 Task: Find connections with filter location Cajamar with filter topic #Futurewith filter profile language French with filter current company Amdocs with filter school St. Joseph's Degree & PG College with filter industry Wholesale Food and Beverage with filter service category Bartending with filter keywords title Over the Phone Interpreter
Action: Mouse moved to (654, 67)
Screenshot: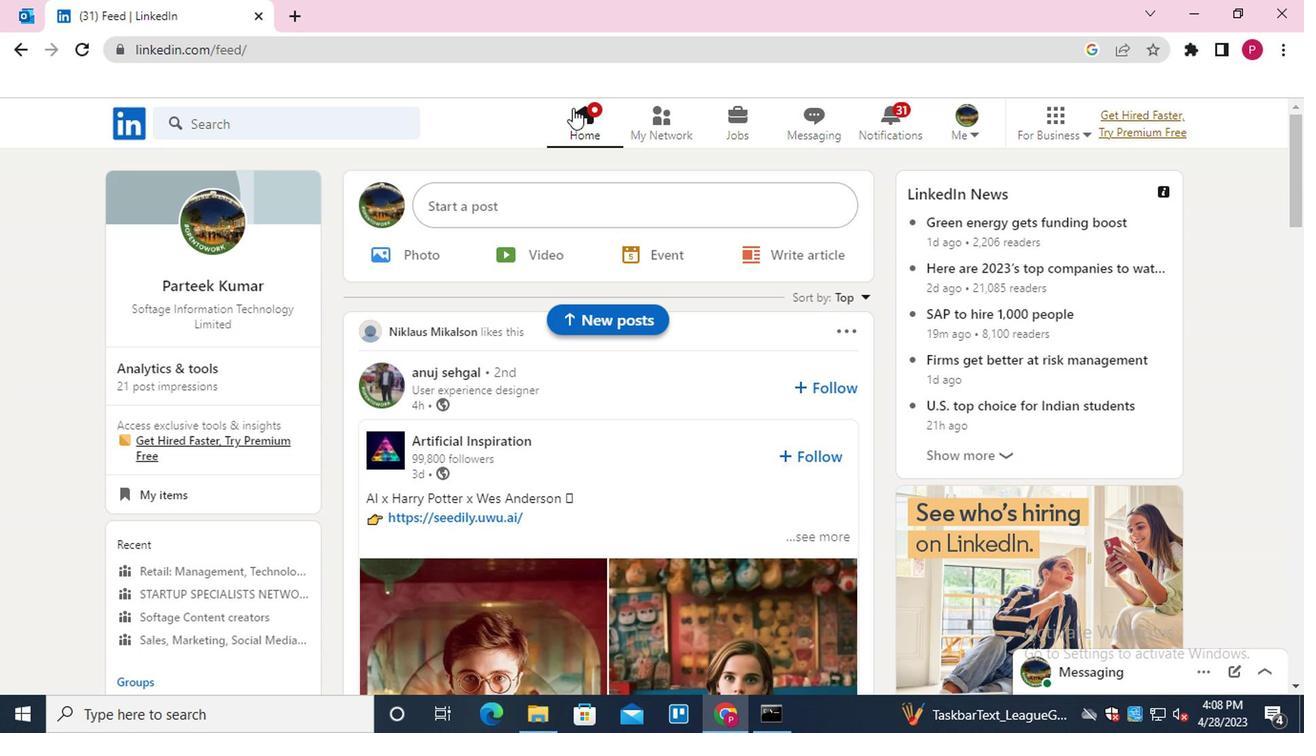 
Action: Mouse pressed left at (654, 67)
Screenshot: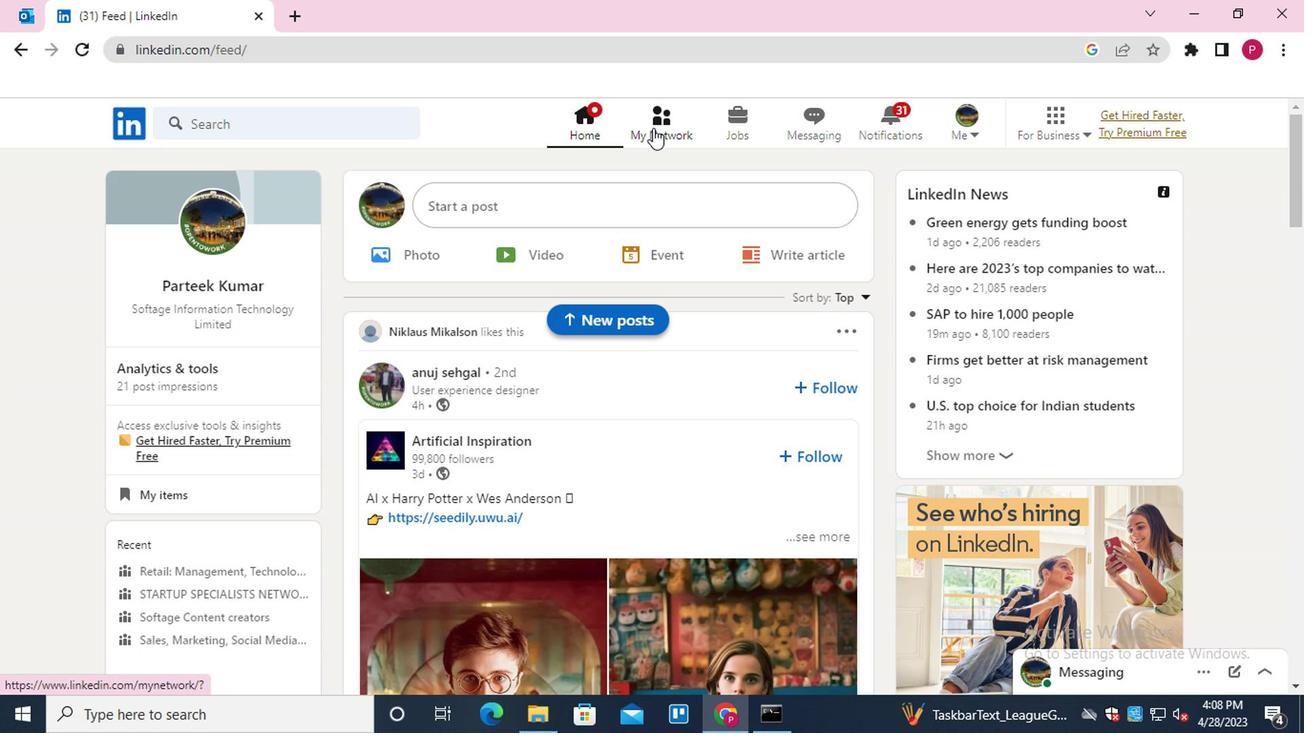 
Action: Mouse moved to (345, 182)
Screenshot: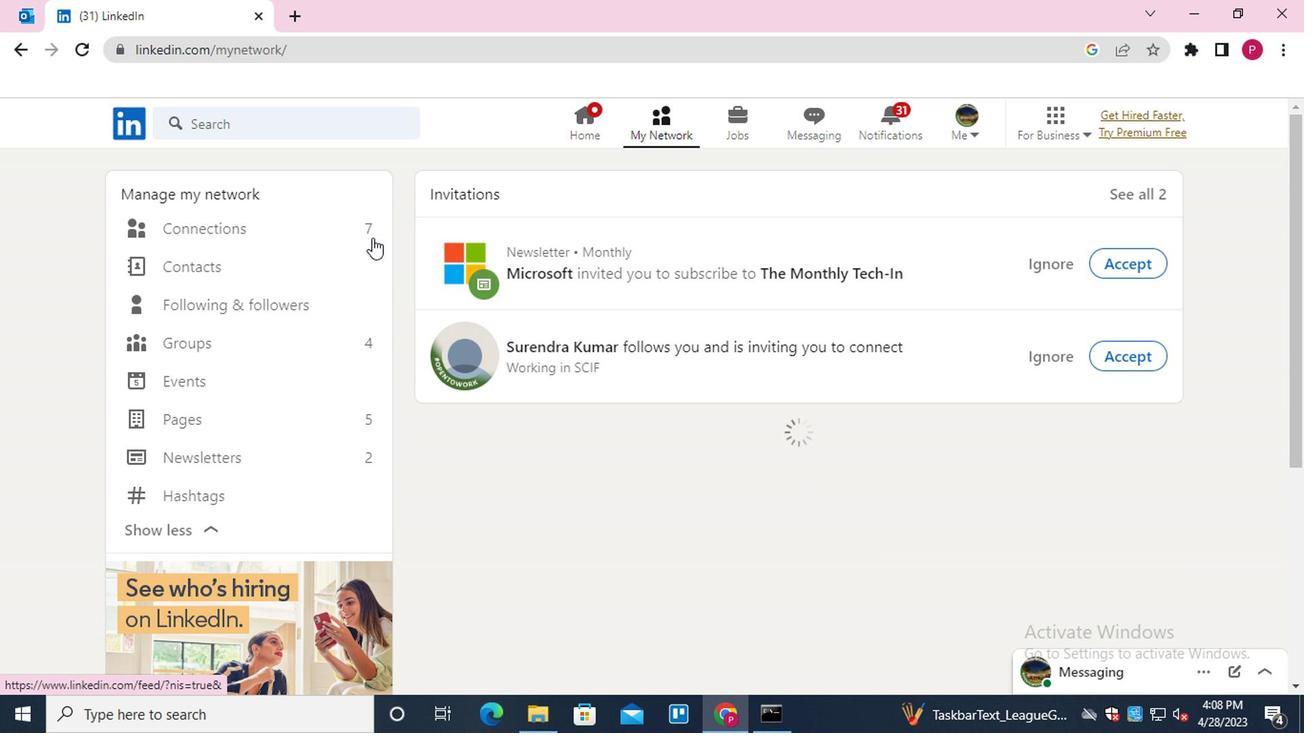 
Action: Mouse pressed left at (345, 182)
Screenshot: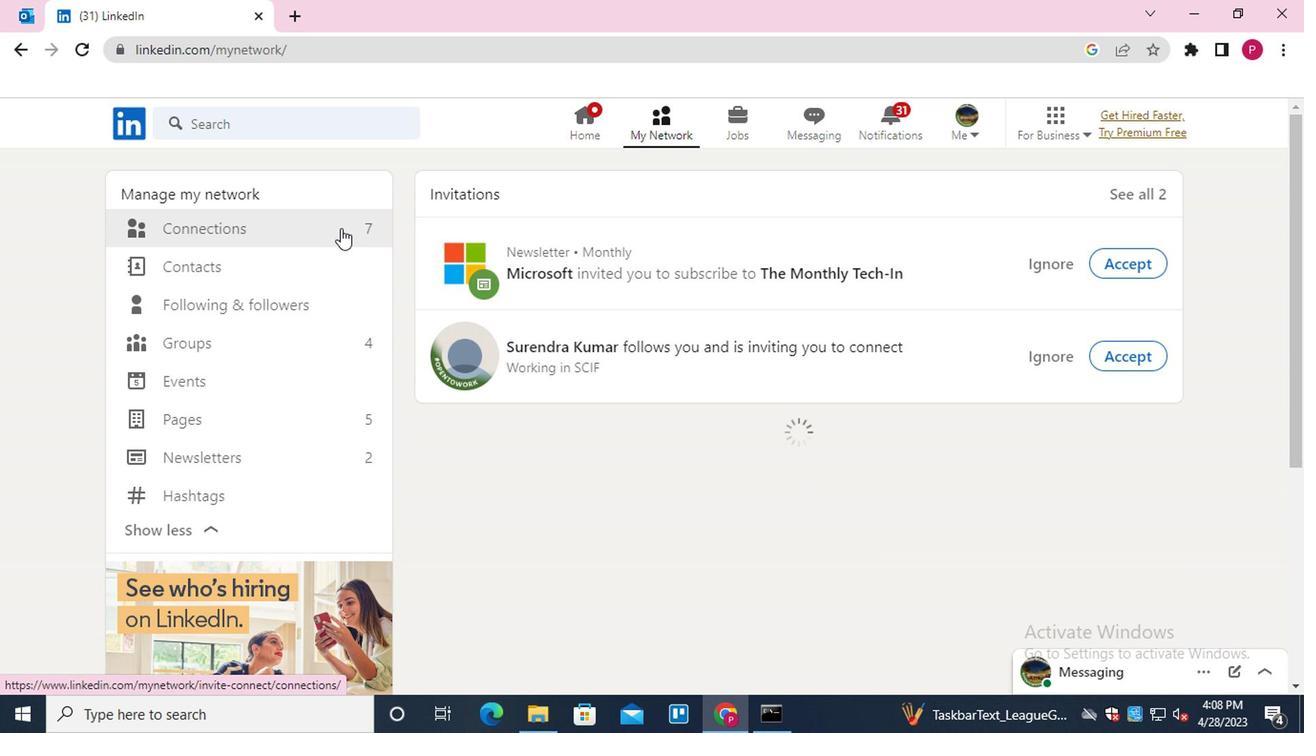 
Action: Mouse moved to (774, 174)
Screenshot: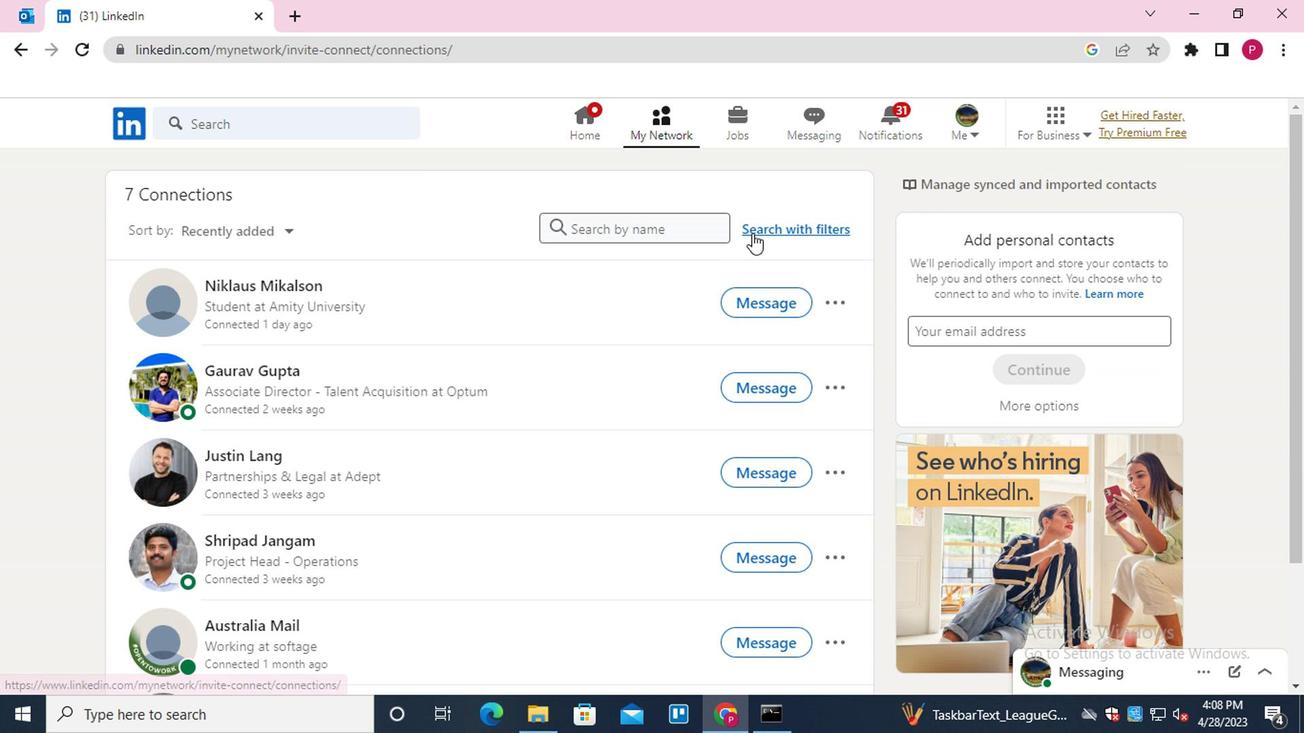 
Action: Mouse pressed left at (774, 174)
Screenshot: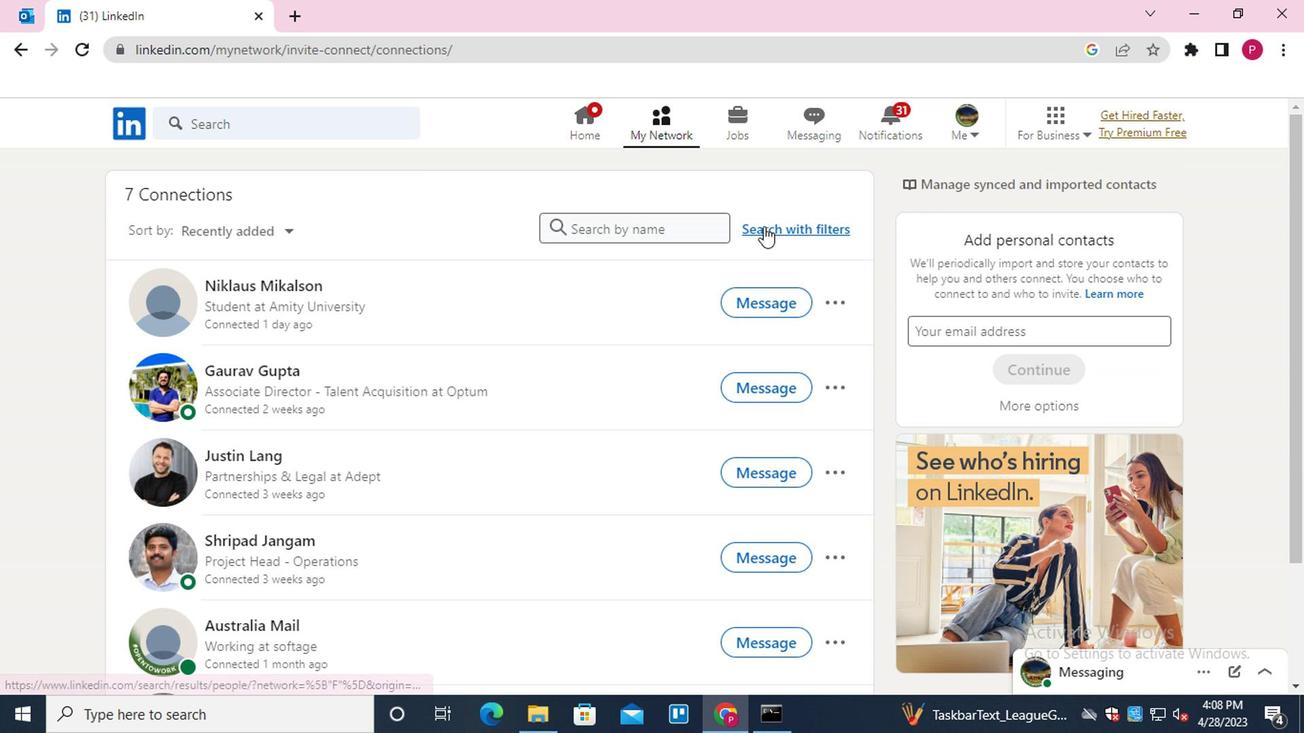 
Action: Mouse moved to (716, 127)
Screenshot: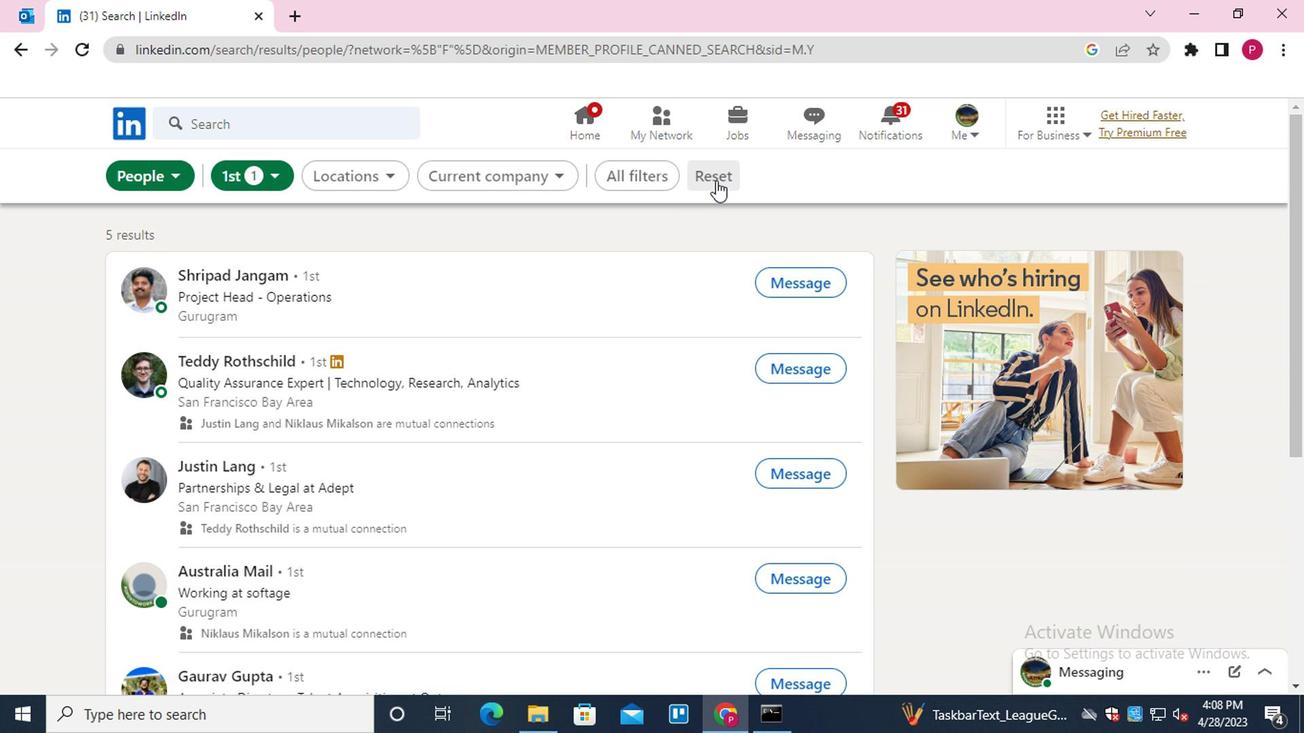 
Action: Mouse pressed left at (716, 127)
Screenshot: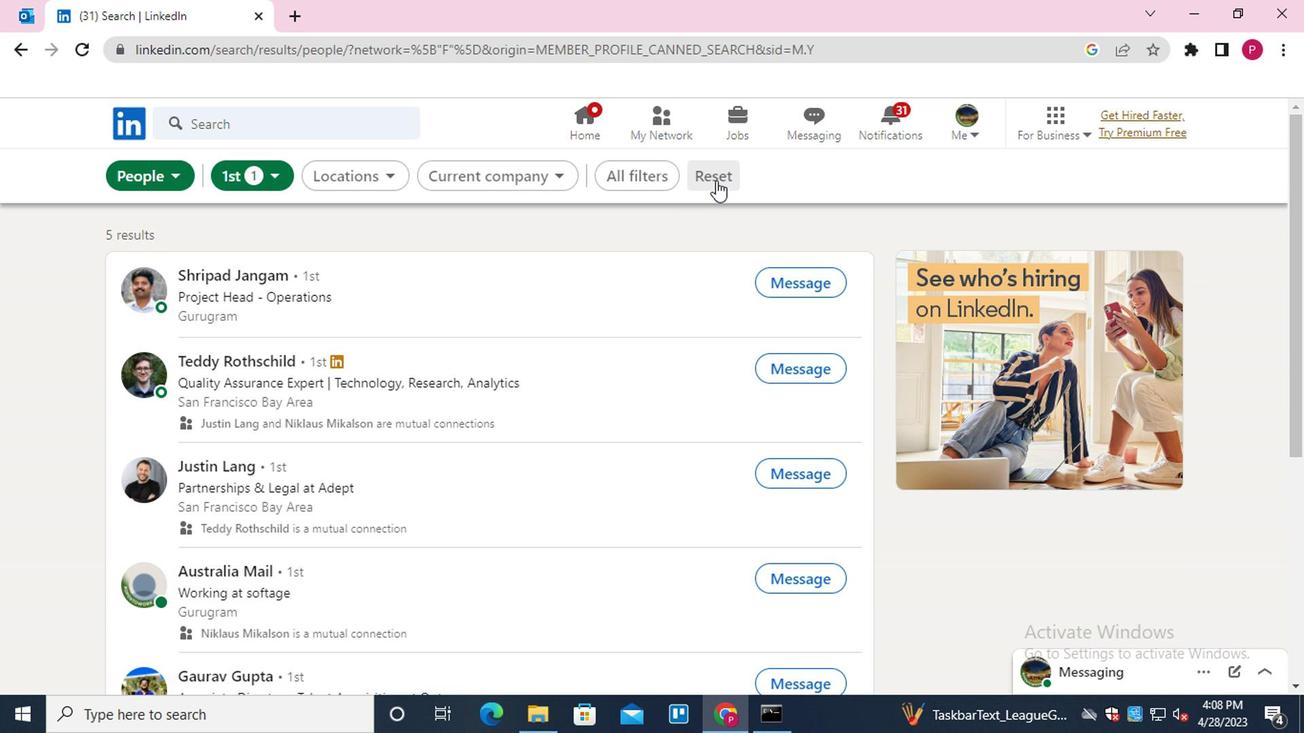 
Action: Mouse moved to (692, 129)
Screenshot: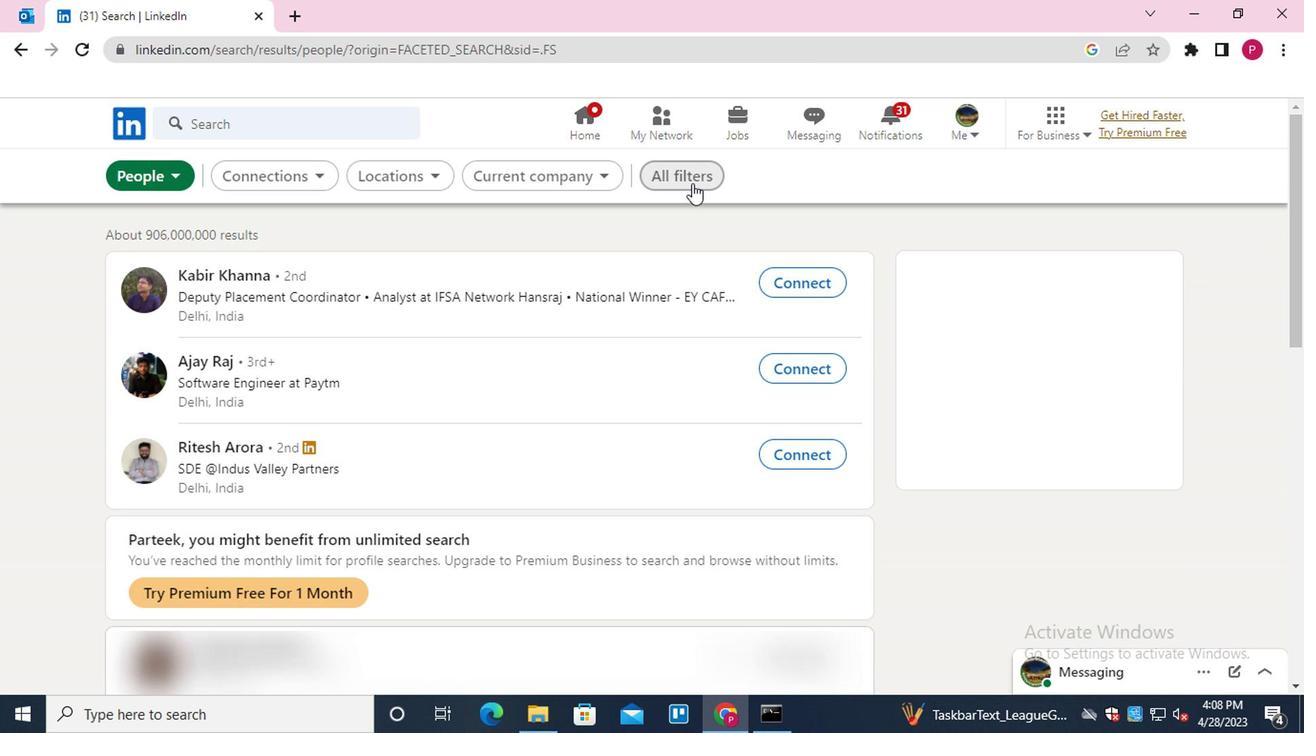 
Action: Mouse pressed left at (692, 129)
Screenshot: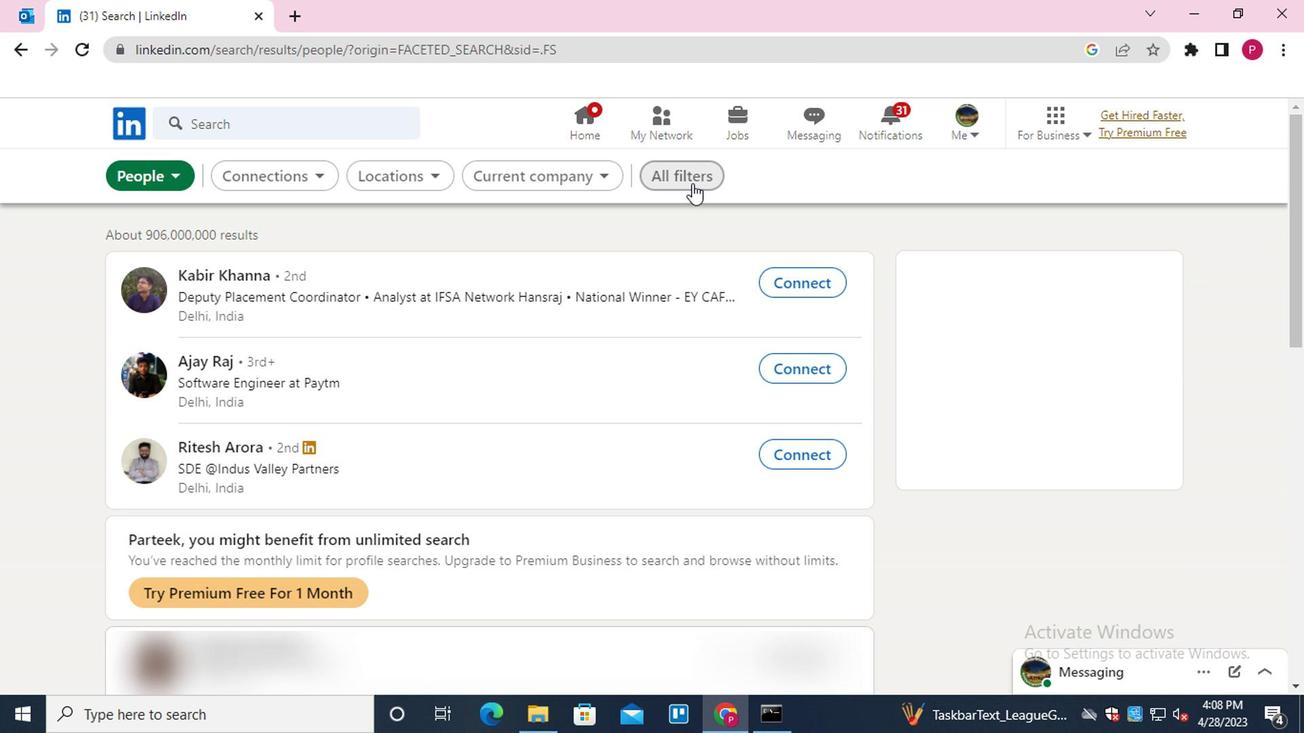 
Action: Mouse moved to (918, 412)
Screenshot: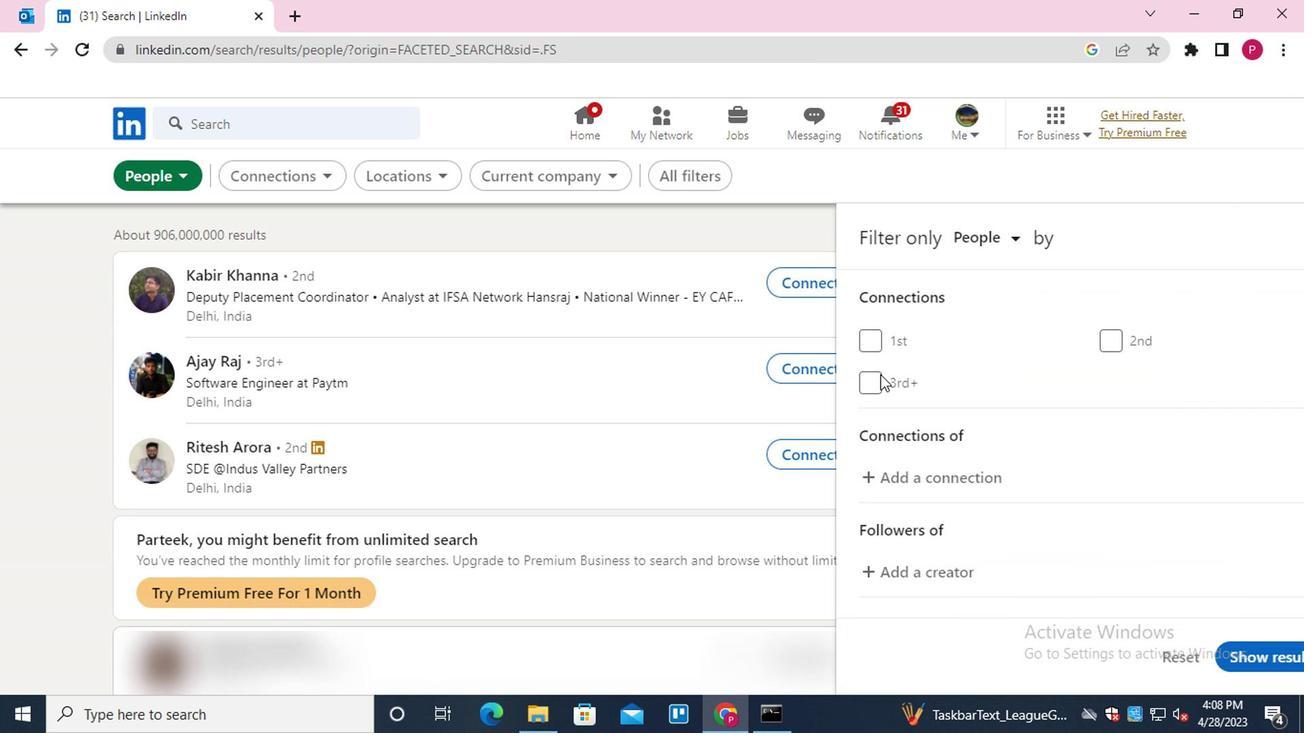 
Action: Mouse scrolled (918, 411) with delta (0, -1)
Screenshot: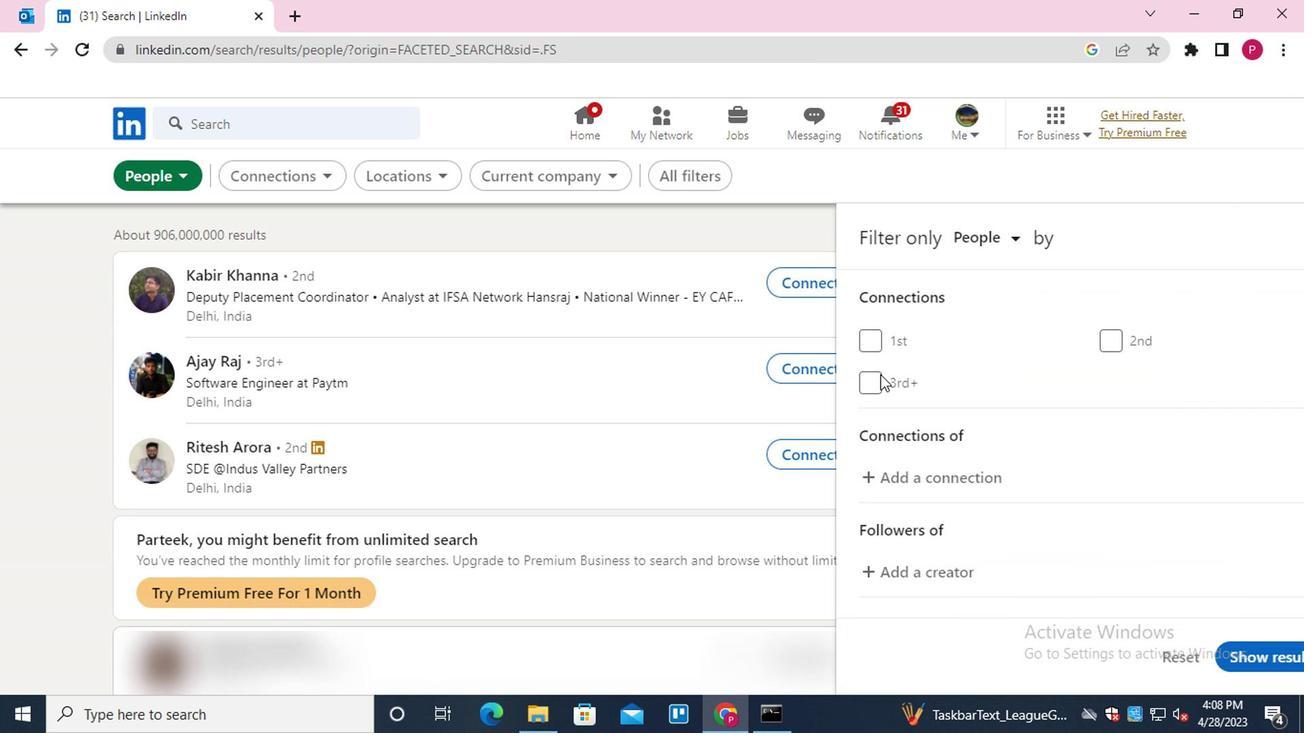 
Action: Mouse moved to (925, 433)
Screenshot: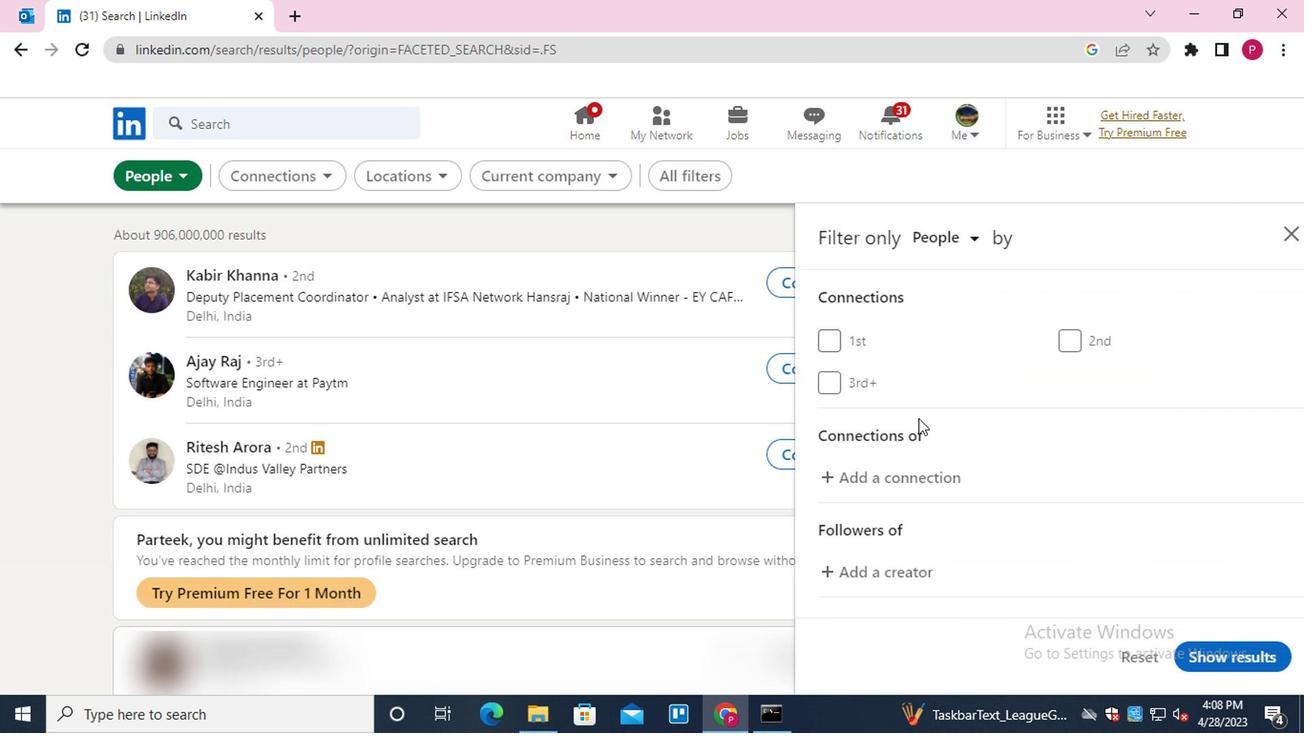 
Action: Mouse scrolled (925, 432) with delta (0, 0)
Screenshot: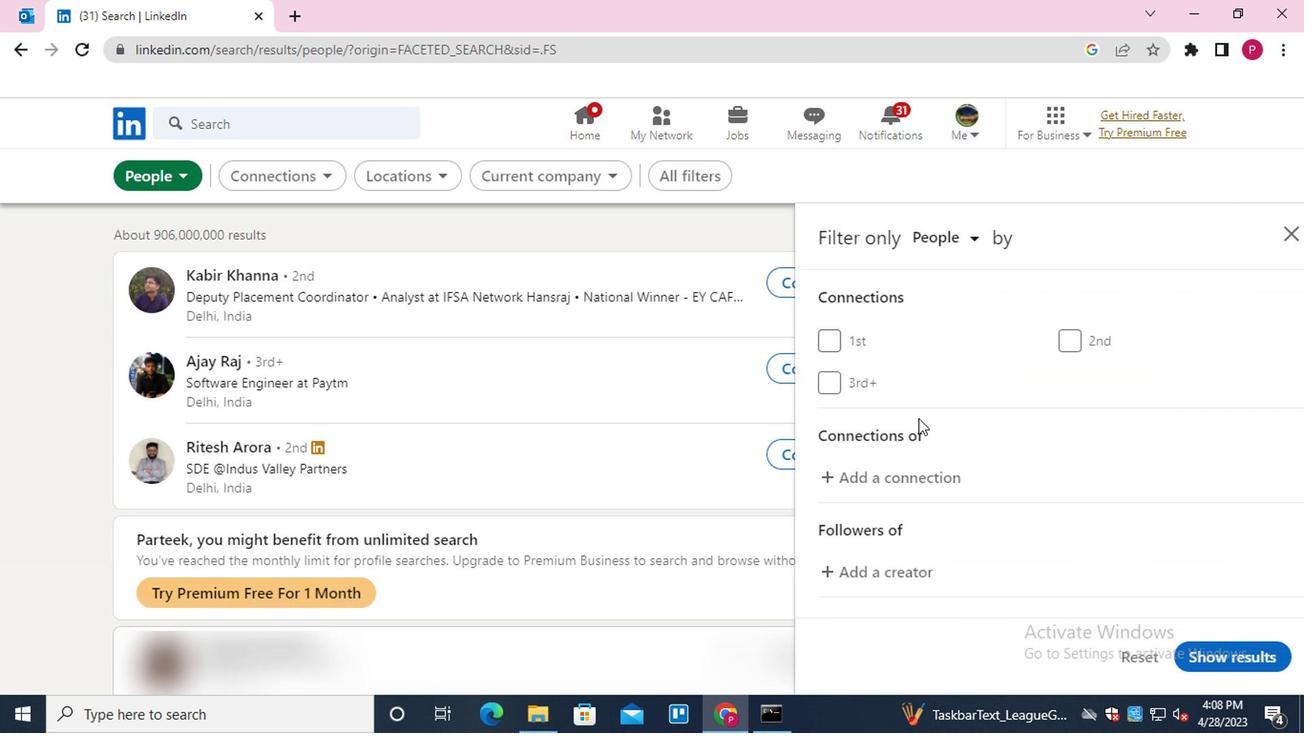 
Action: Mouse moved to (1099, 567)
Screenshot: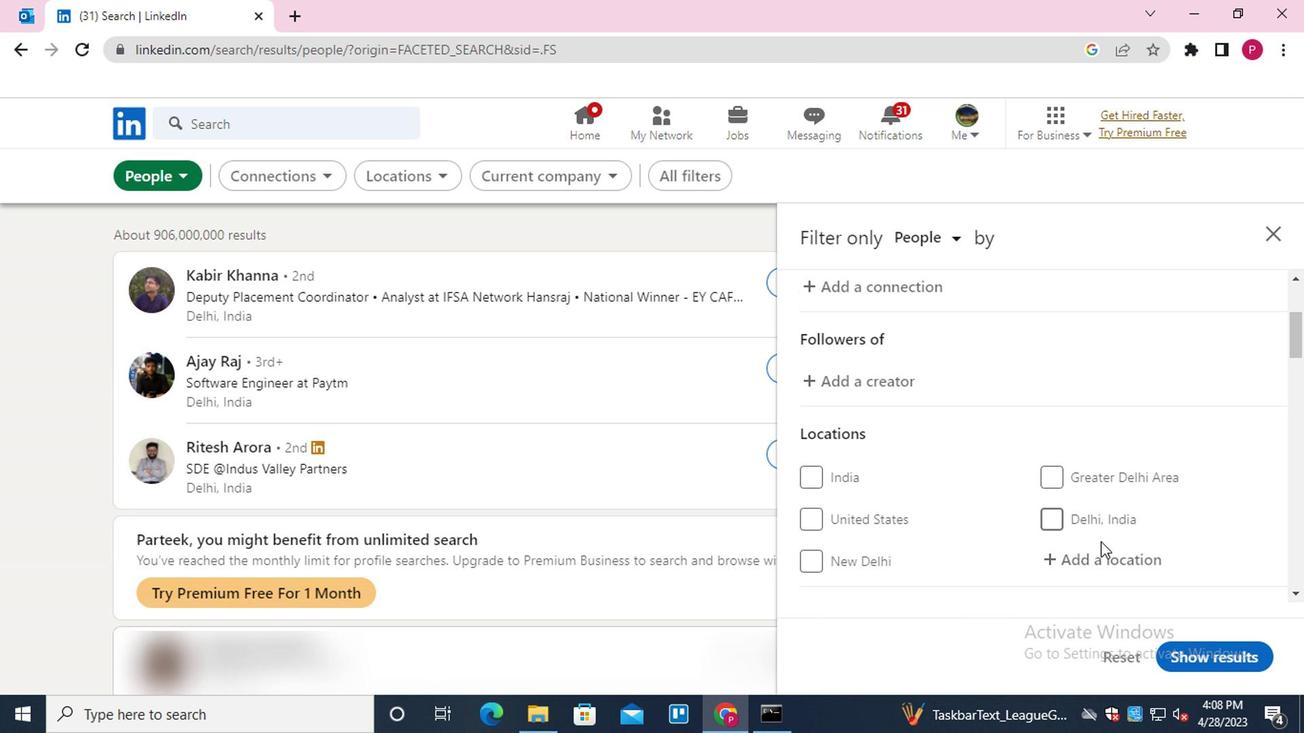 
Action: Mouse pressed left at (1099, 567)
Screenshot: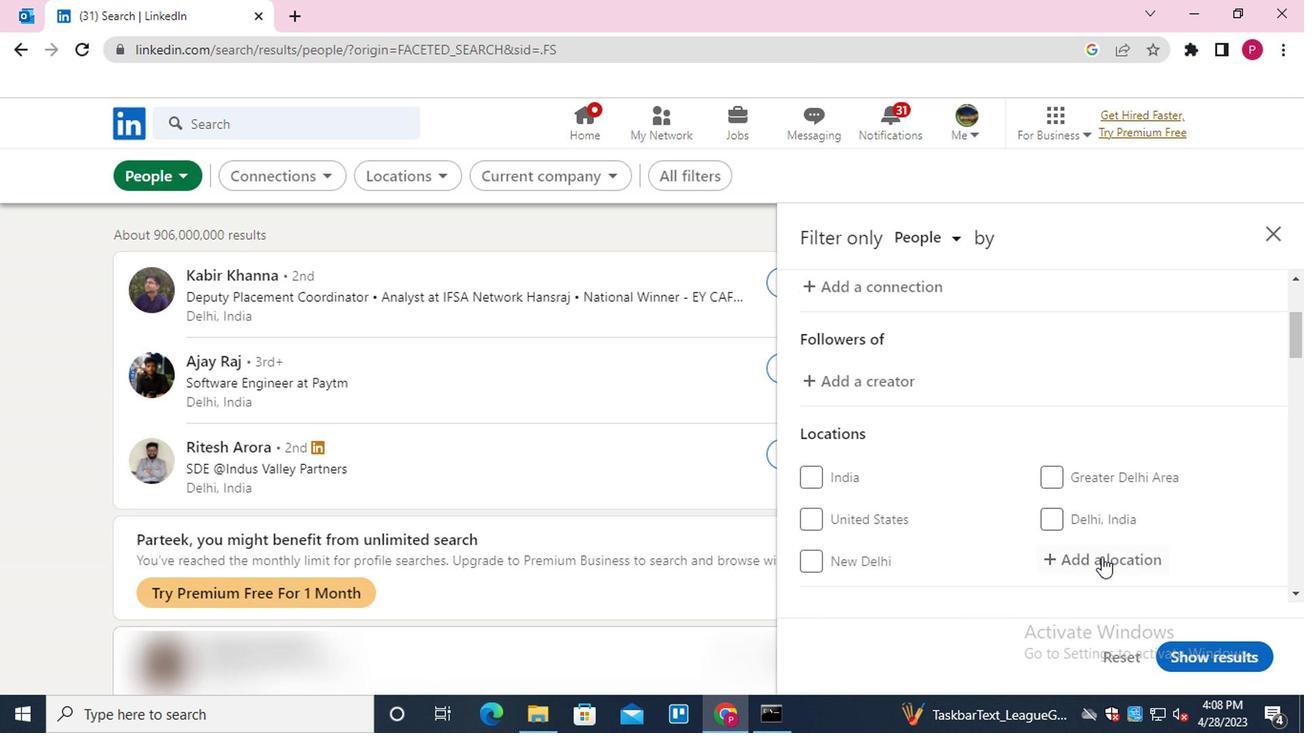 
Action: Mouse moved to (1100, 567)
Screenshot: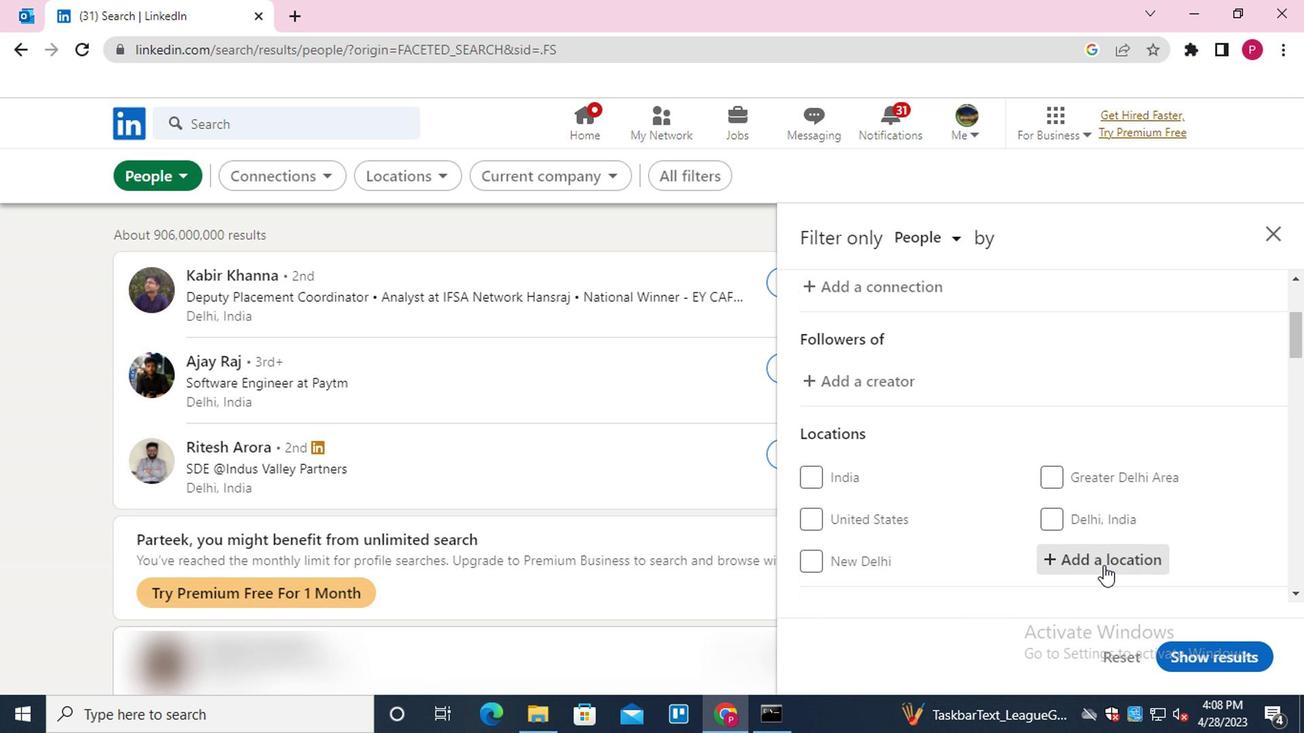 
Action: Key pressed <Key.shift><Key.shift>CAJAMAR<Key.down><Key.down><Key.enter>
Screenshot: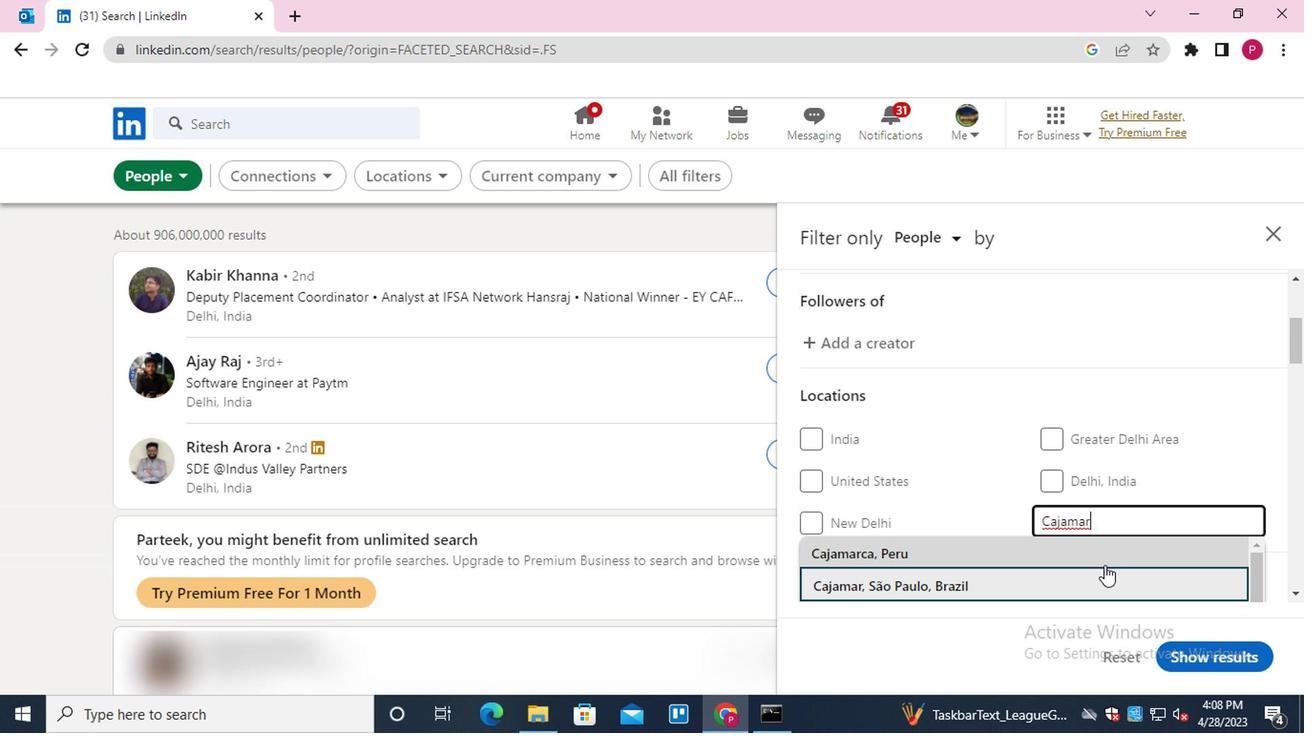 
Action: Mouse moved to (815, 427)
Screenshot: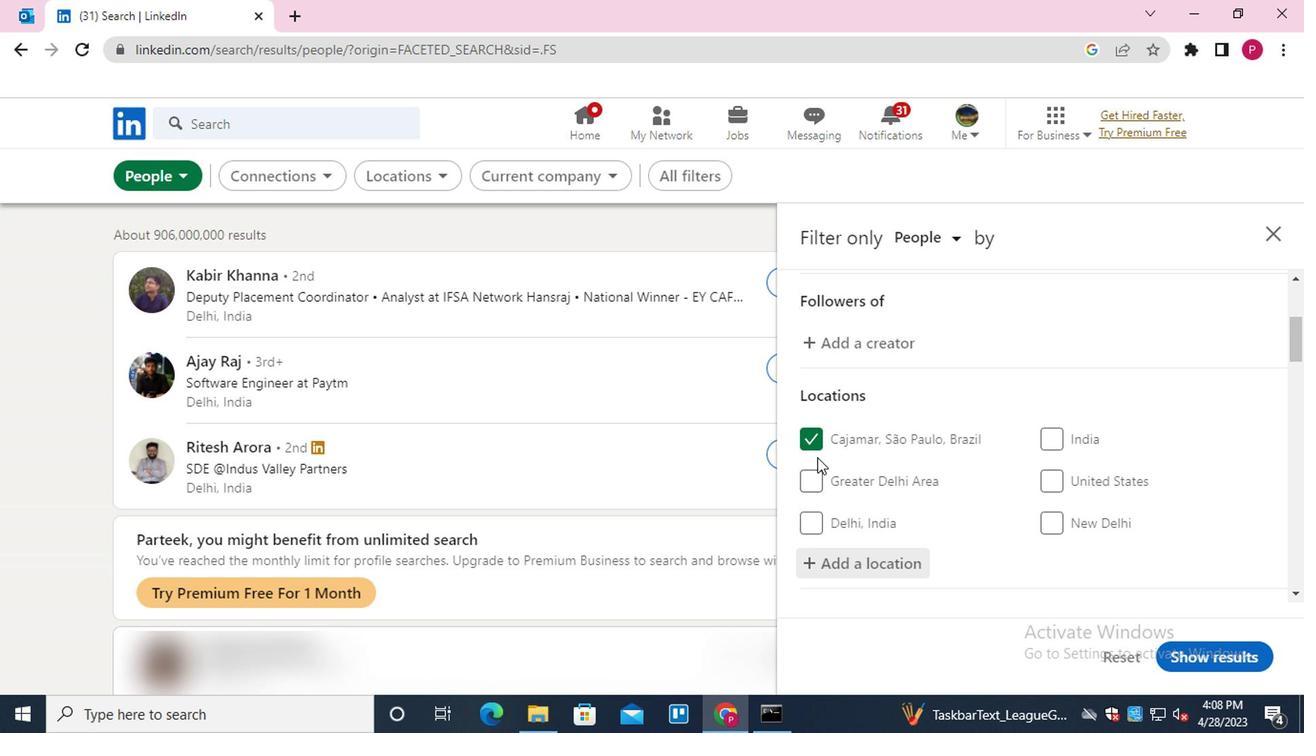
Action: Mouse scrolled (815, 427) with delta (0, 0)
Screenshot: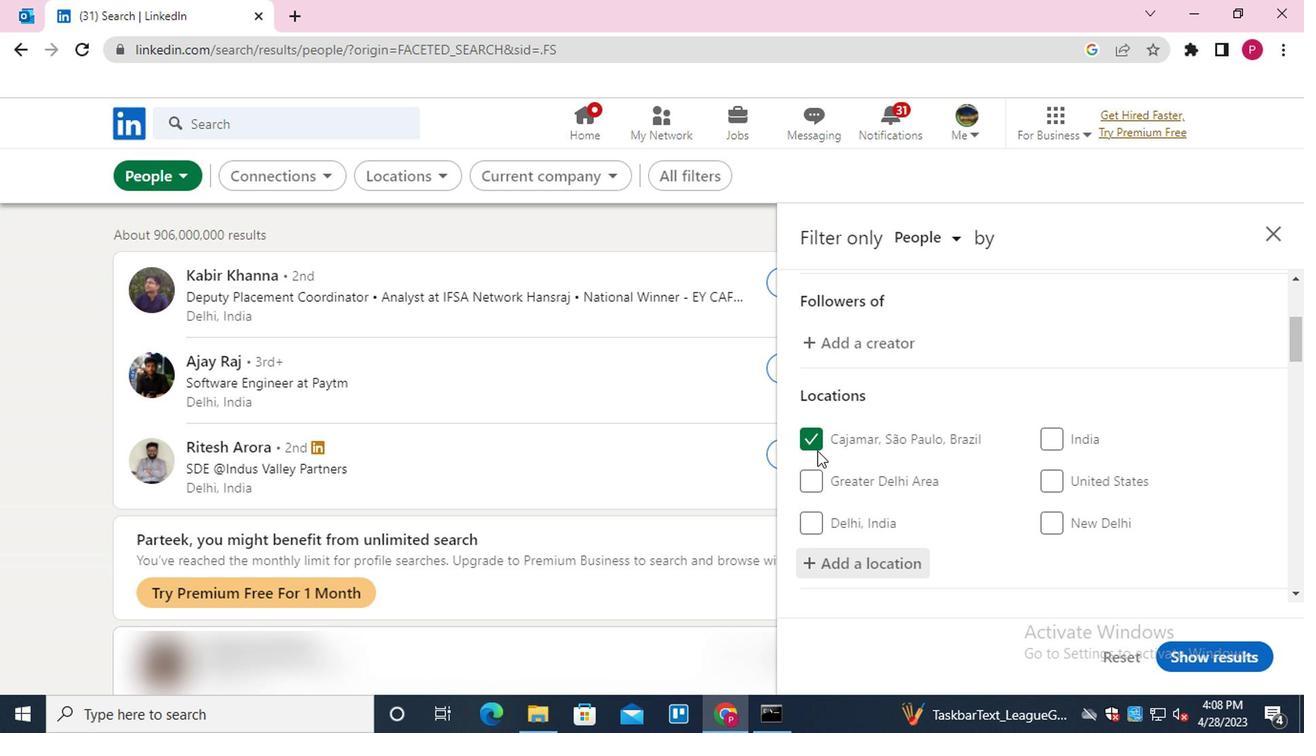 
Action: Mouse scrolled (815, 427) with delta (0, 0)
Screenshot: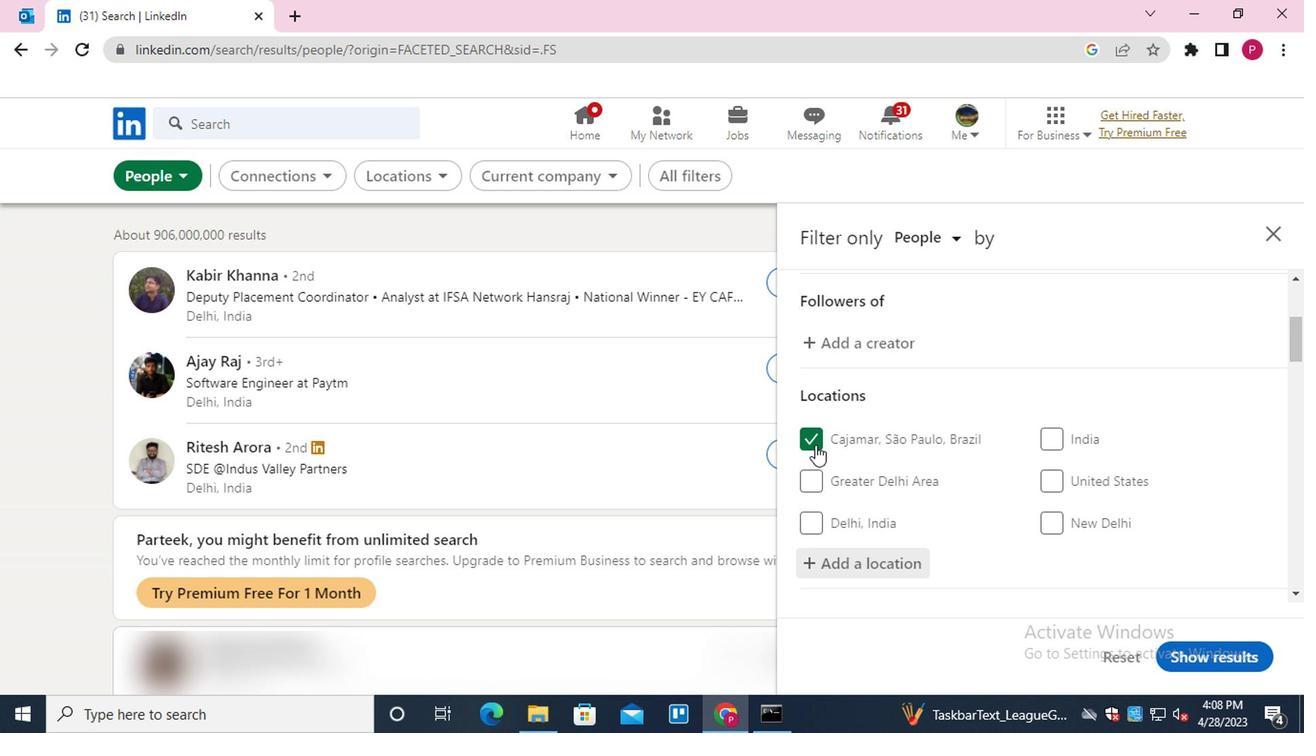 
Action: Mouse moved to (881, 436)
Screenshot: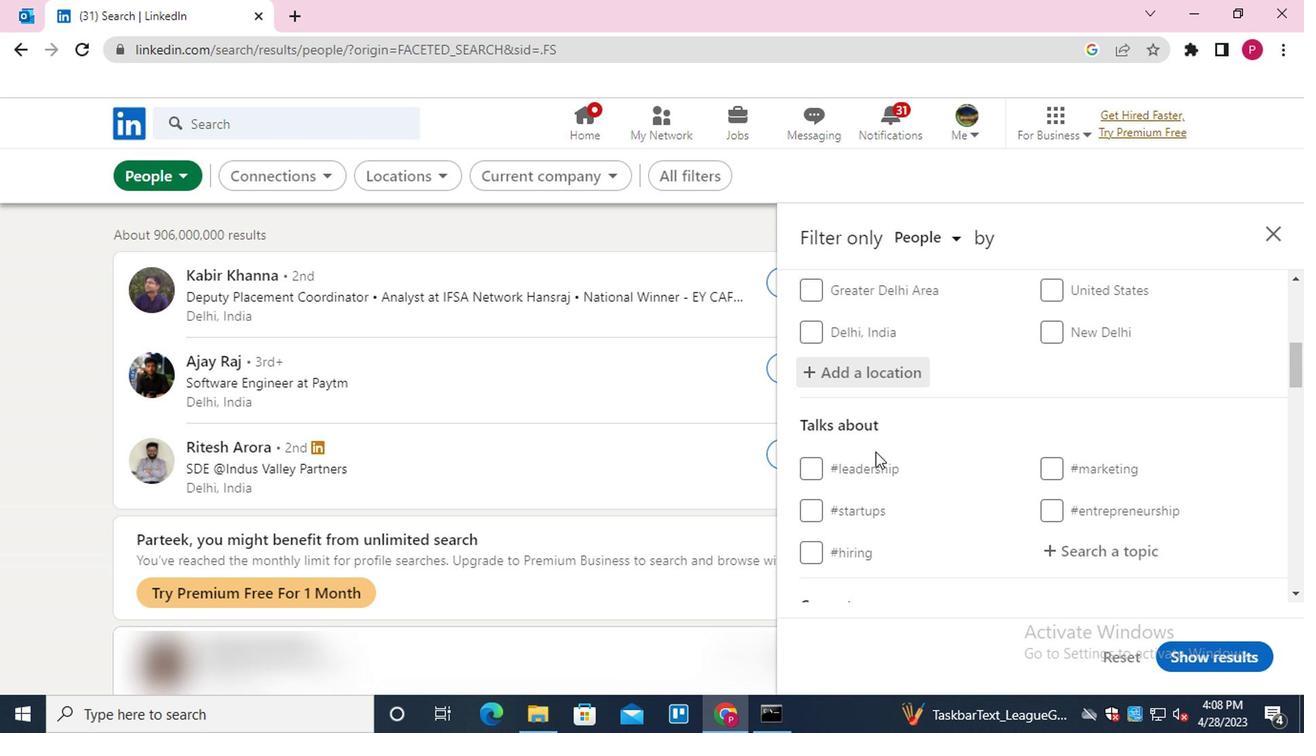 
Action: Mouse scrolled (881, 435) with delta (0, -1)
Screenshot: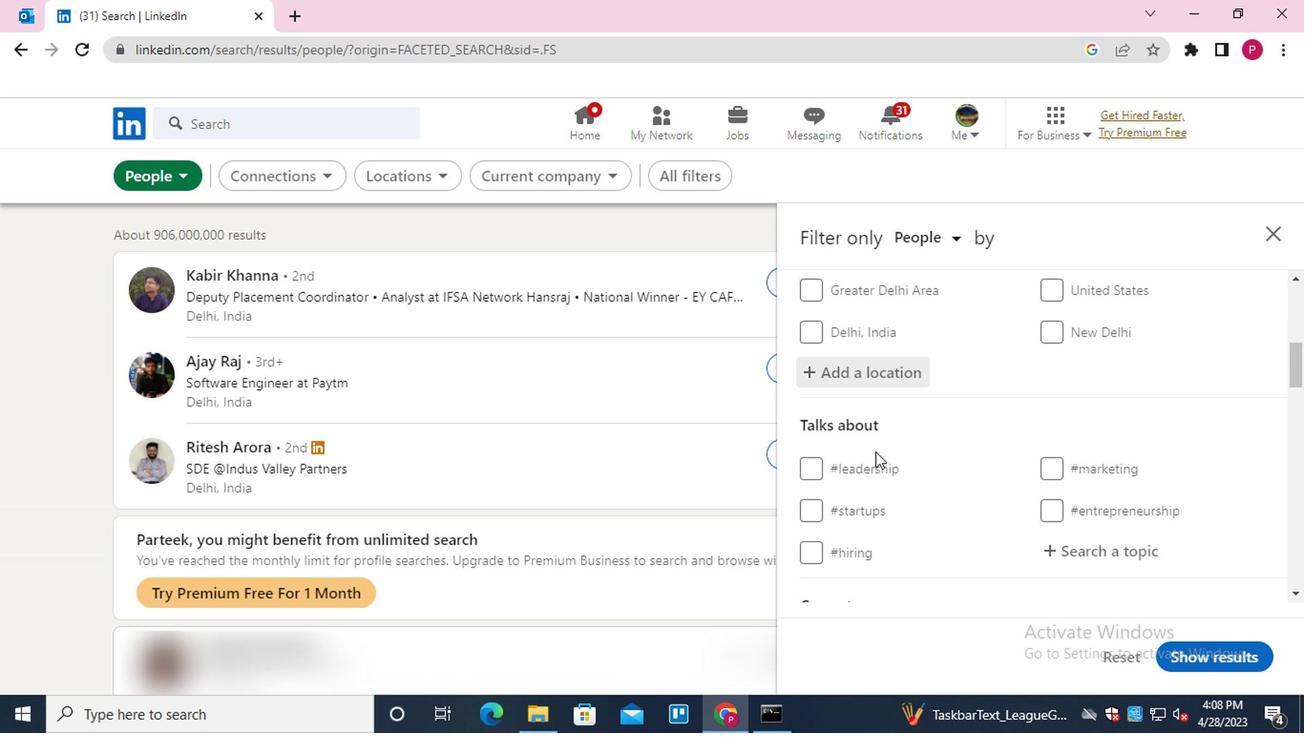 
Action: Mouse scrolled (881, 435) with delta (0, -1)
Screenshot: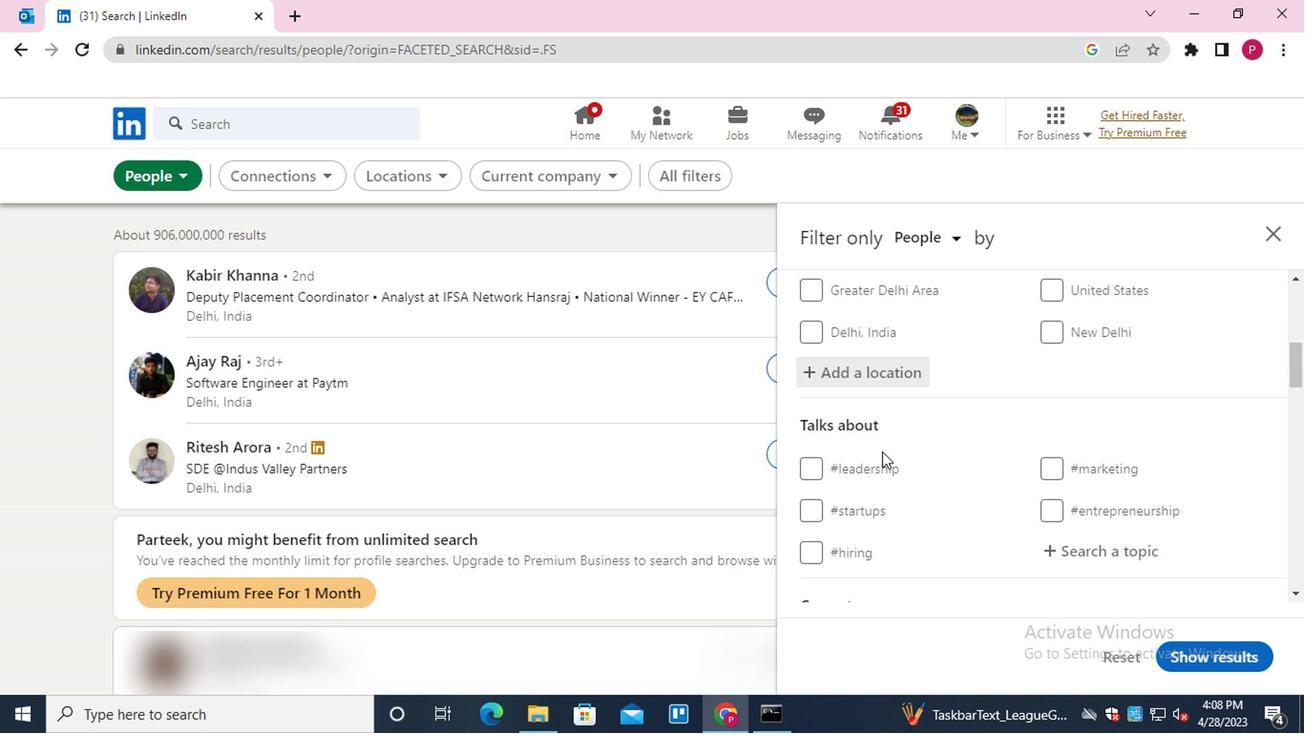 
Action: Mouse moved to (1063, 340)
Screenshot: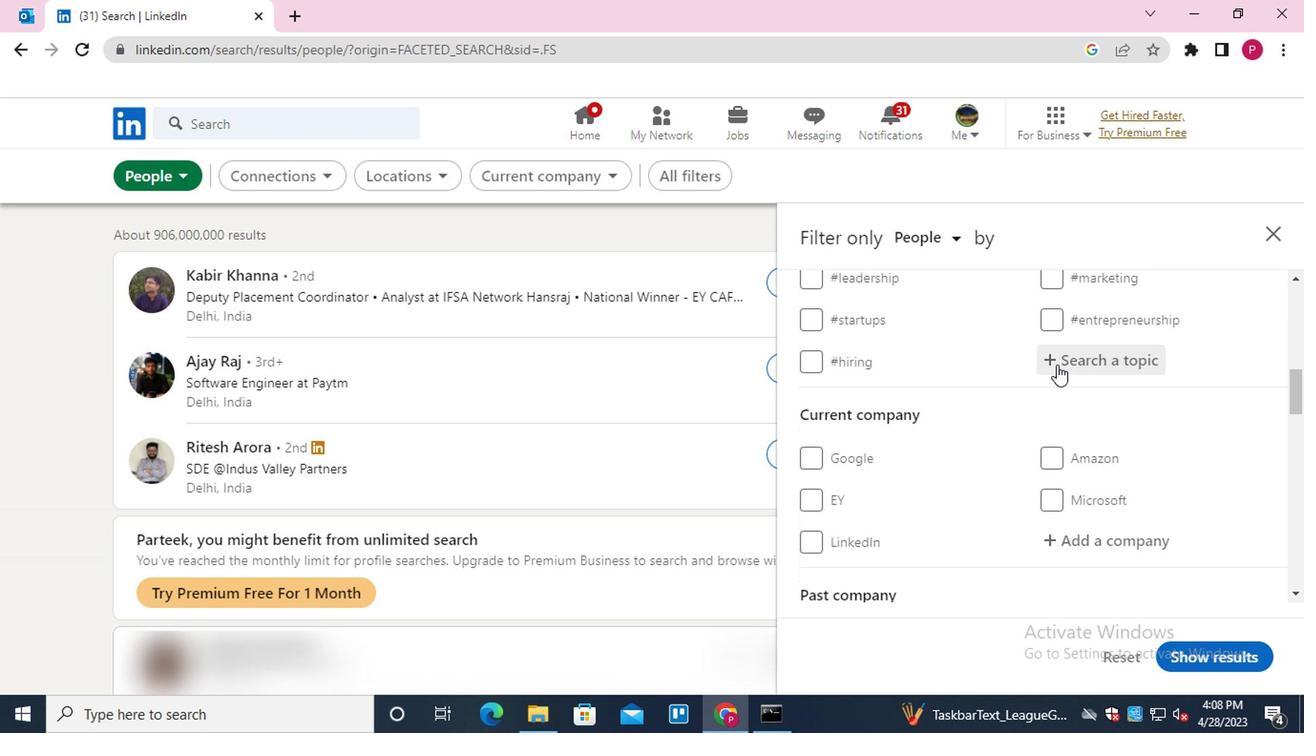 
Action: Mouse pressed left at (1063, 340)
Screenshot: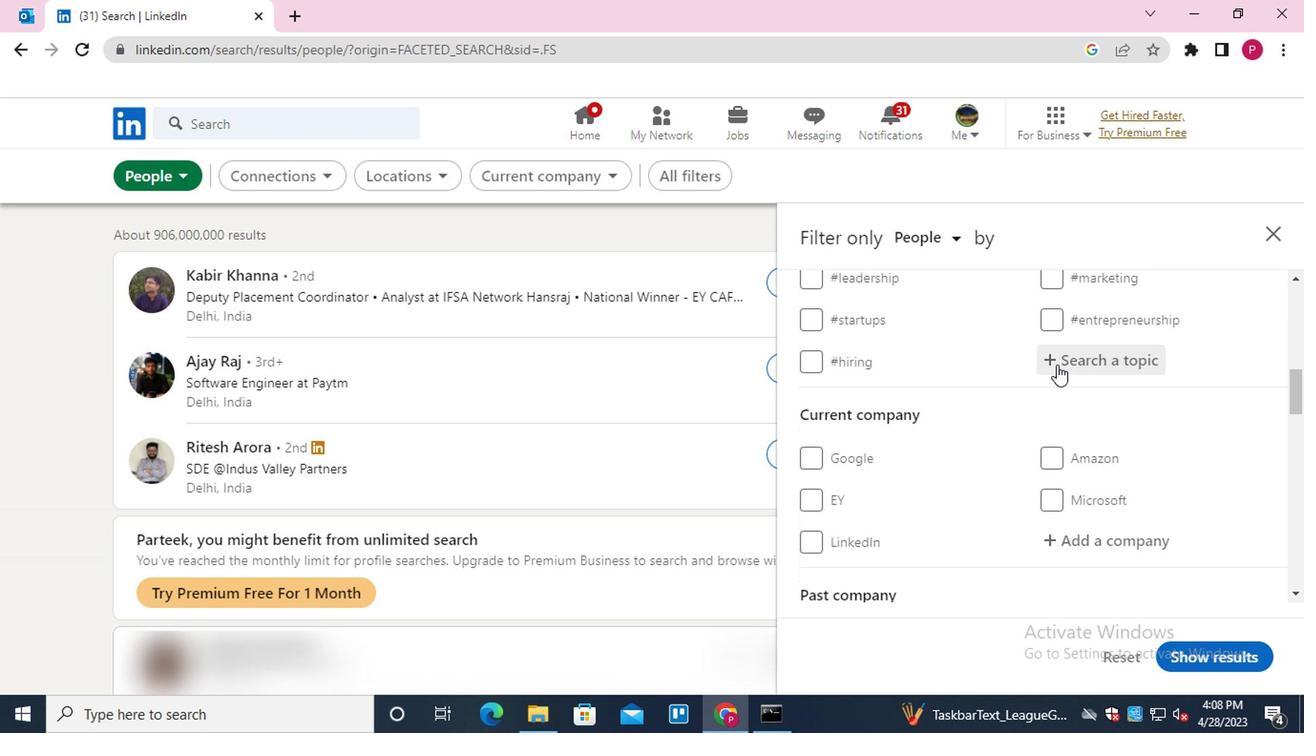 
Action: Key pressed FUTURE<Key.down><Key.enter>
Screenshot: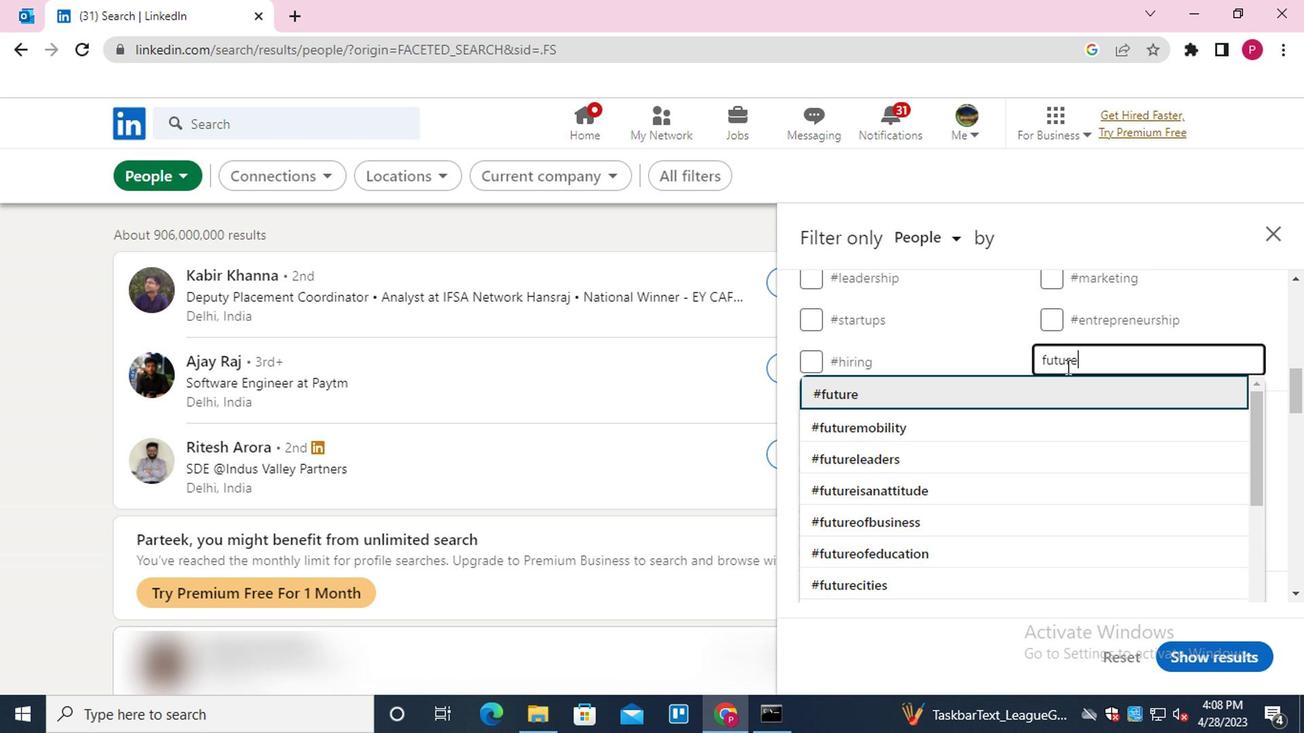 
Action: Mouse moved to (934, 409)
Screenshot: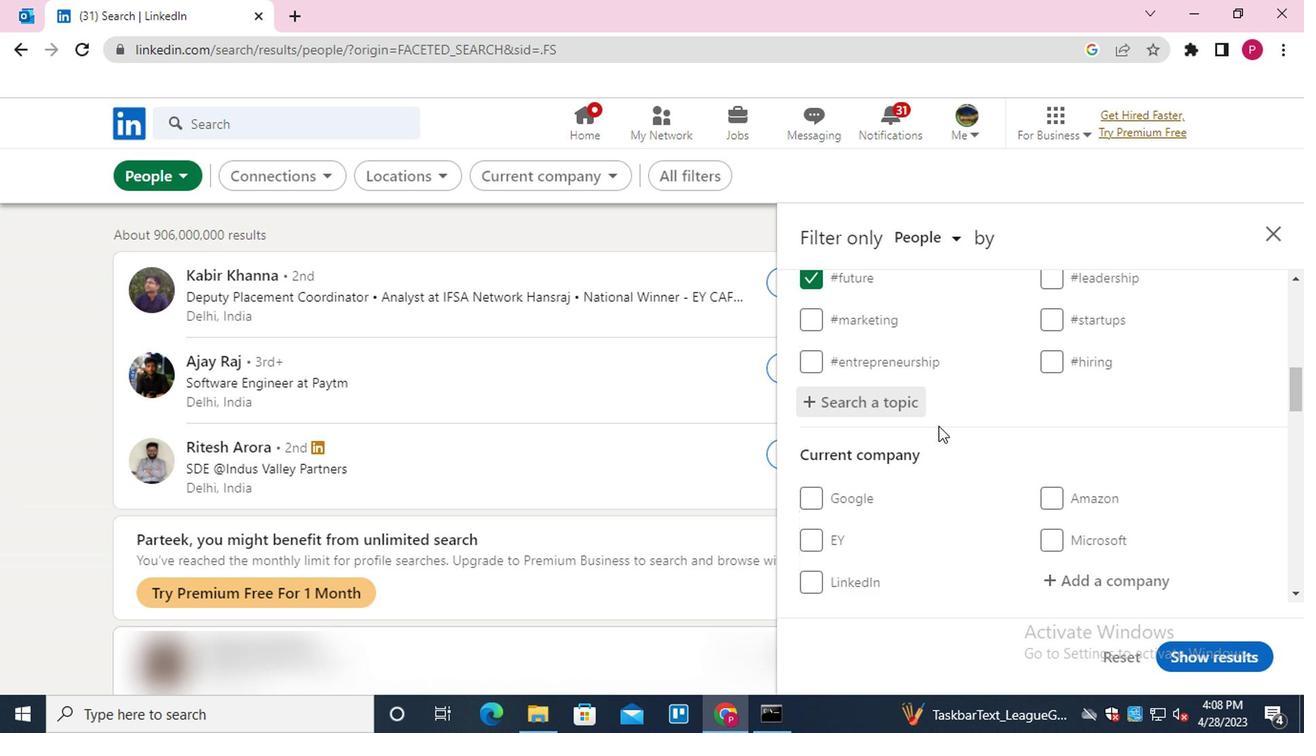 
Action: Mouse scrolled (934, 408) with delta (0, -1)
Screenshot: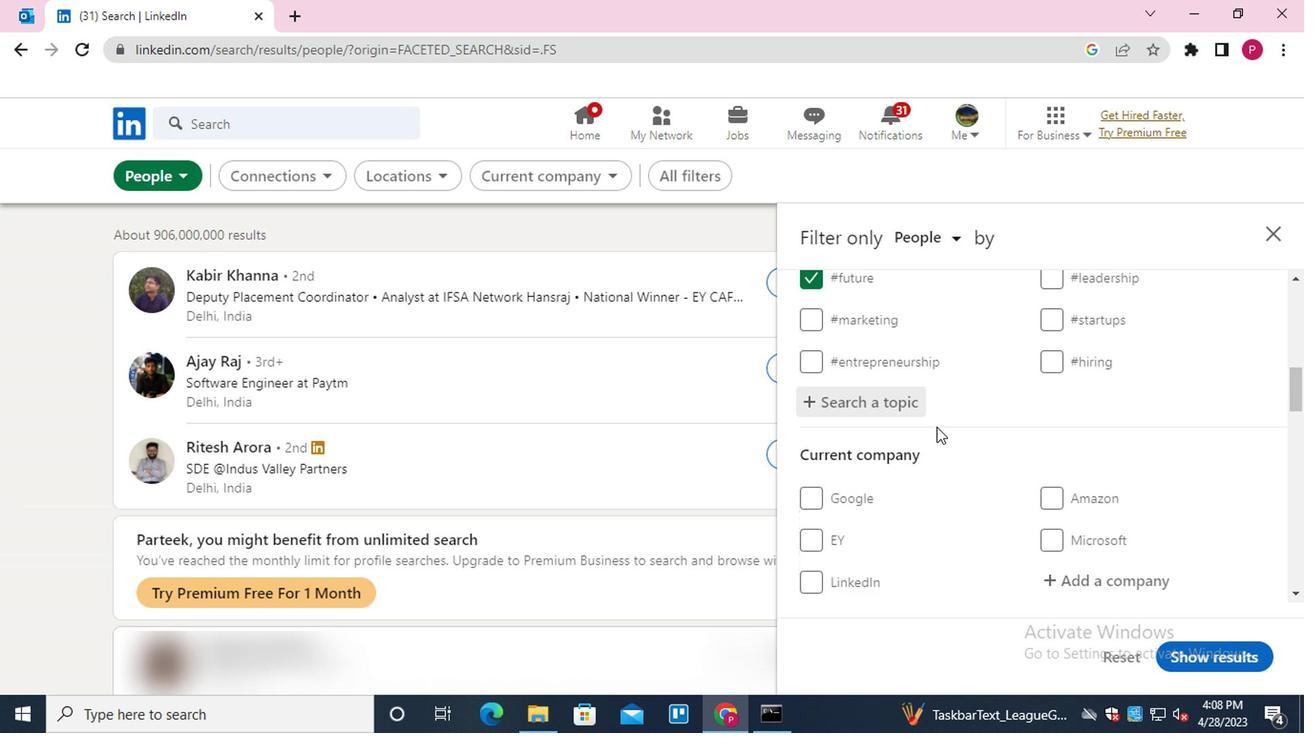 
Action: Mouse moved to (933, 411)
Screenshot: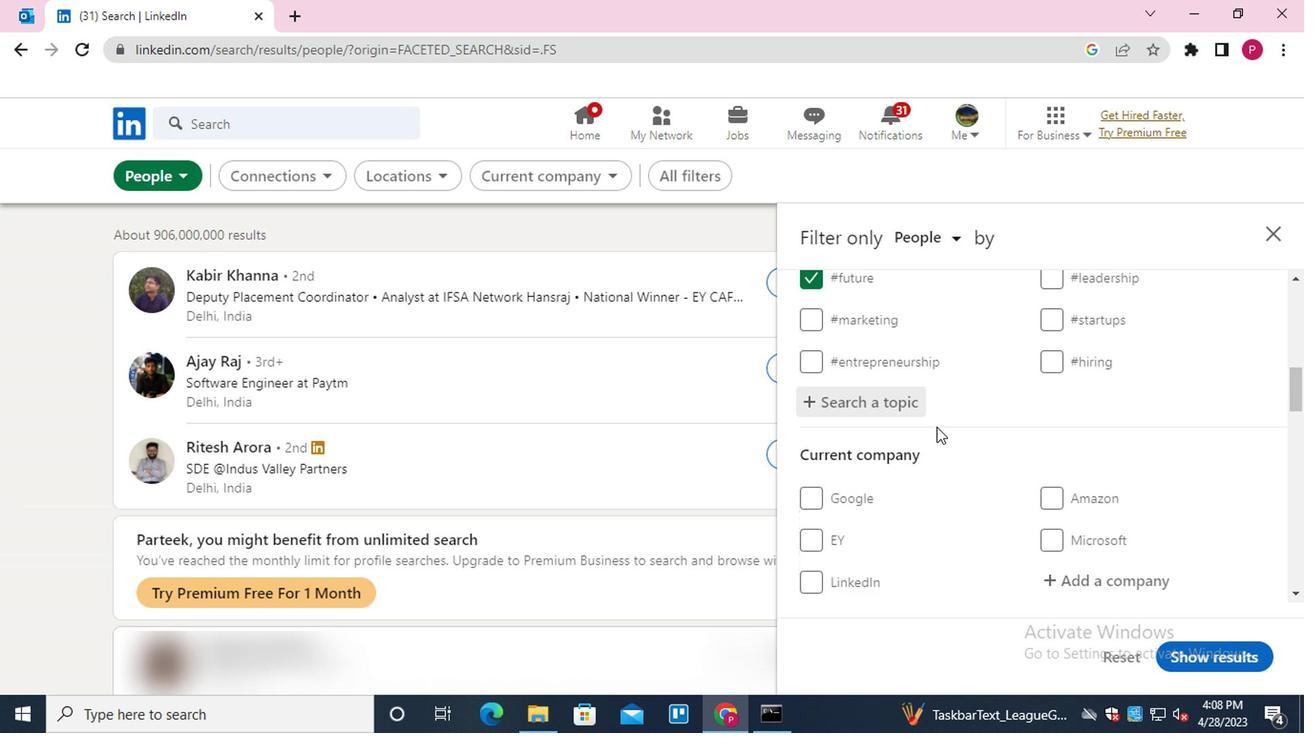 
Action: Mouse scrolled (933, 410) with delta (0, -1)
Screenshot: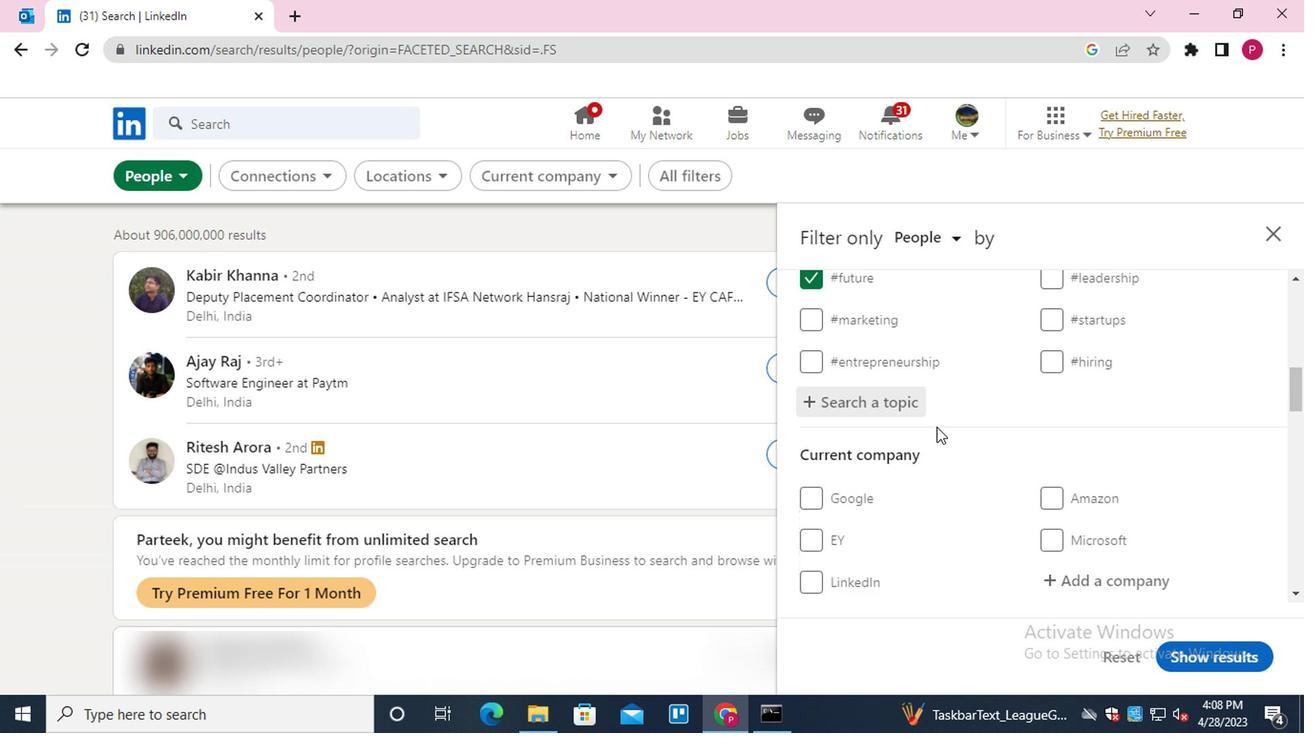 
Action: Mouse scrolled (933, 410) with delta (0, -1)
Screenshot: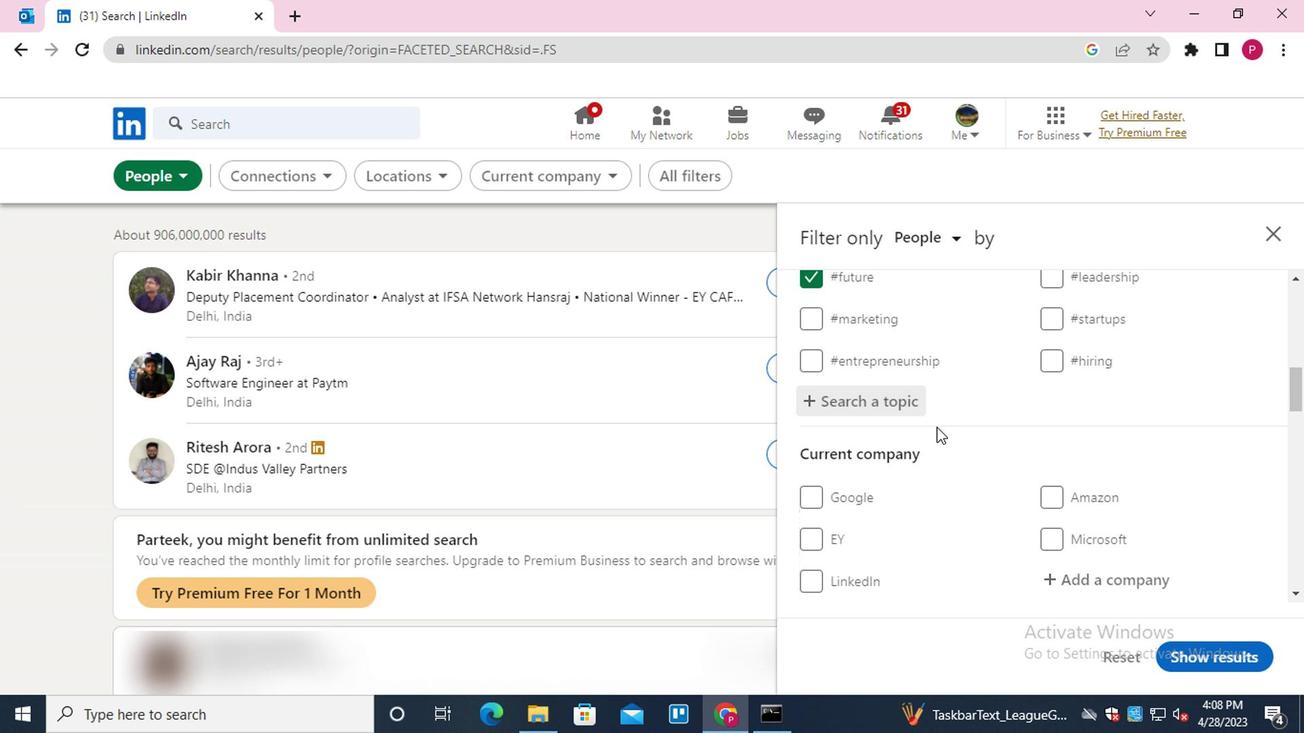 
Action: Mouse scrolled (933, 410) with delta (0, -1)
Screenshot: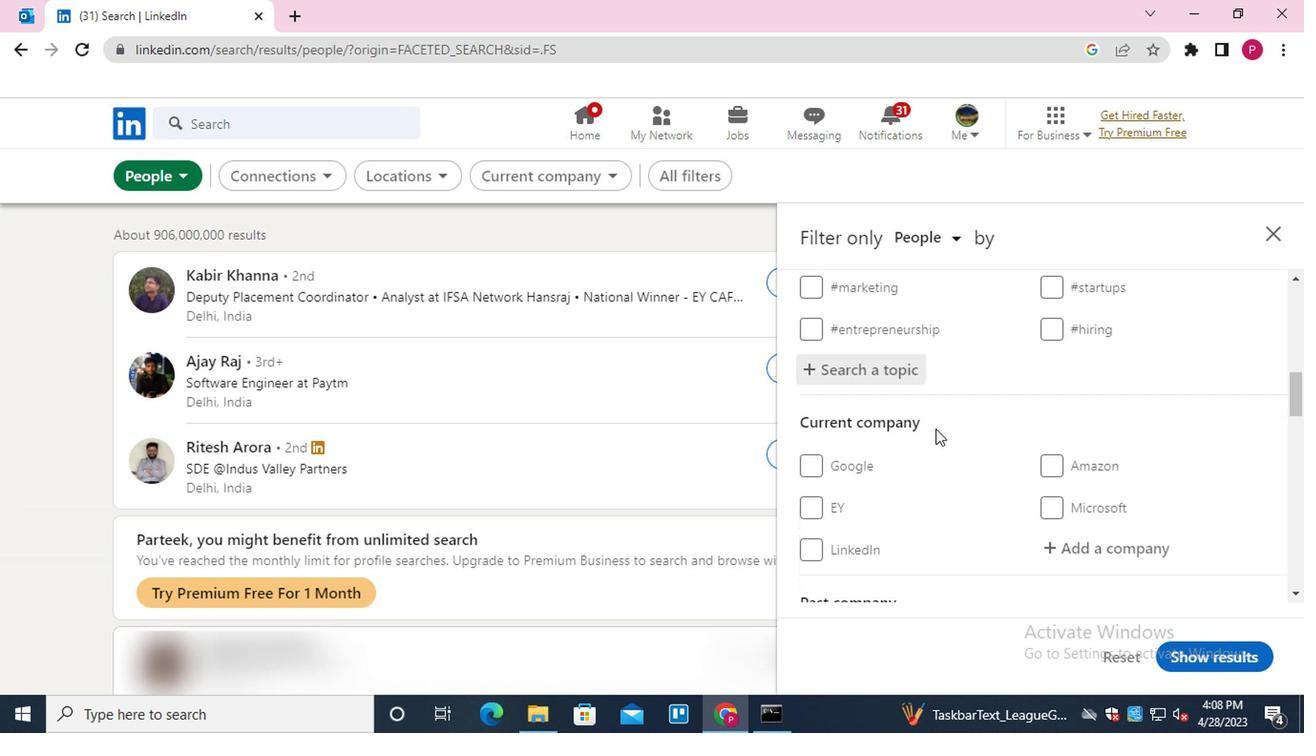 
Action: Mouse scrolled (933, 410) with delta (0, -1)
Screenshot: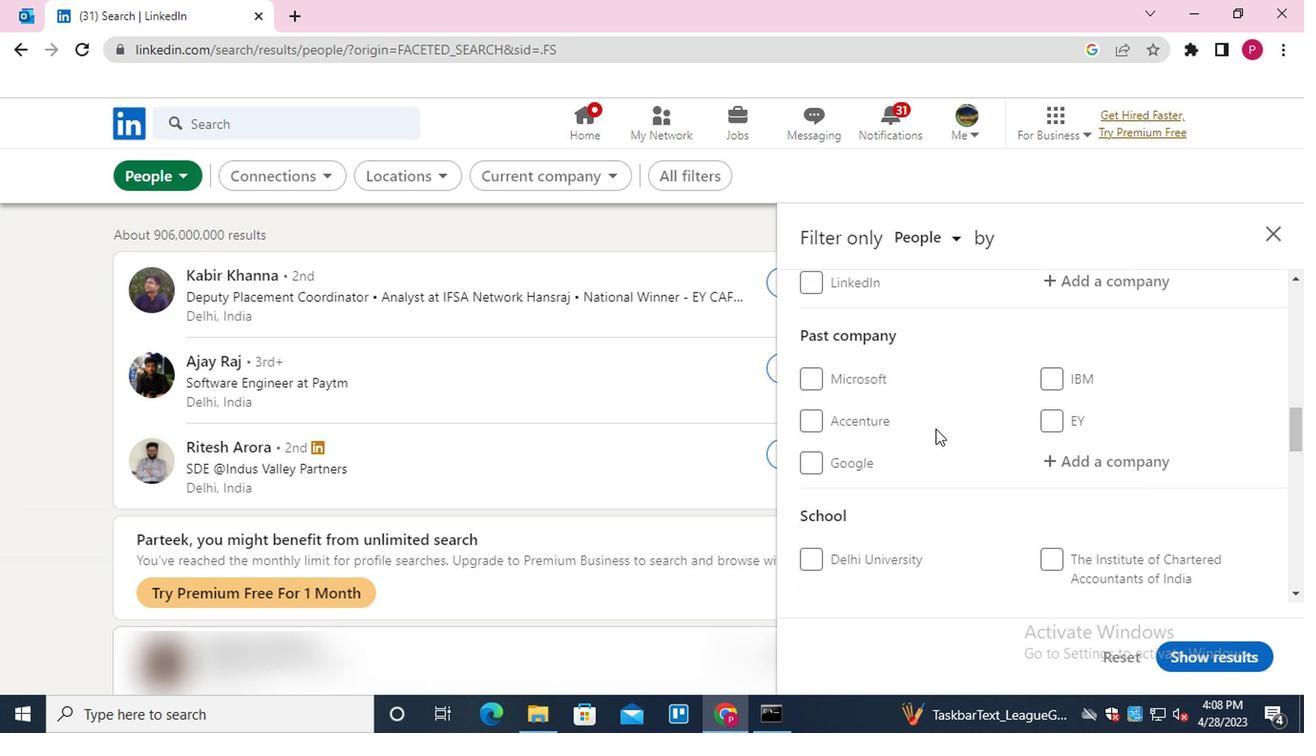 
Action: Mouse scrolled (933, 410) with delta (0, -1)
Screenshot: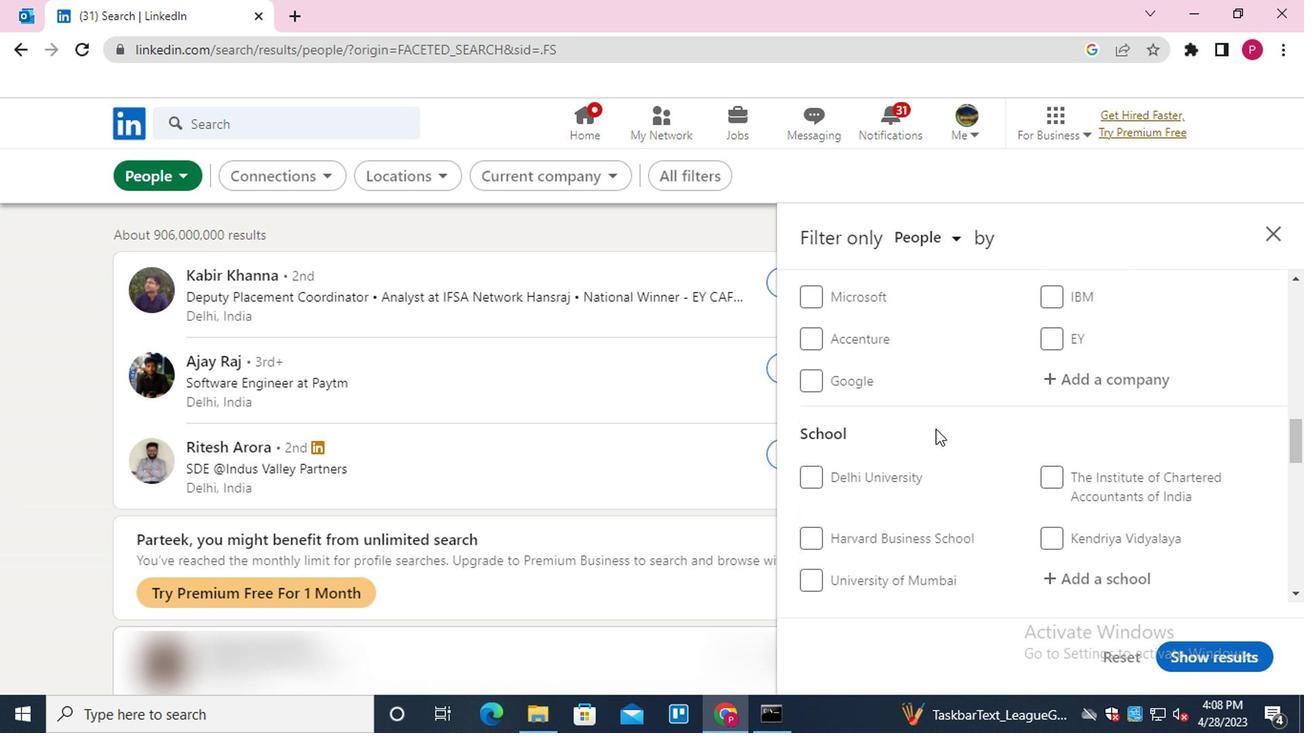 
Action: Mouse scrolled (933, 410) with delta (0, -1)
Screenshot: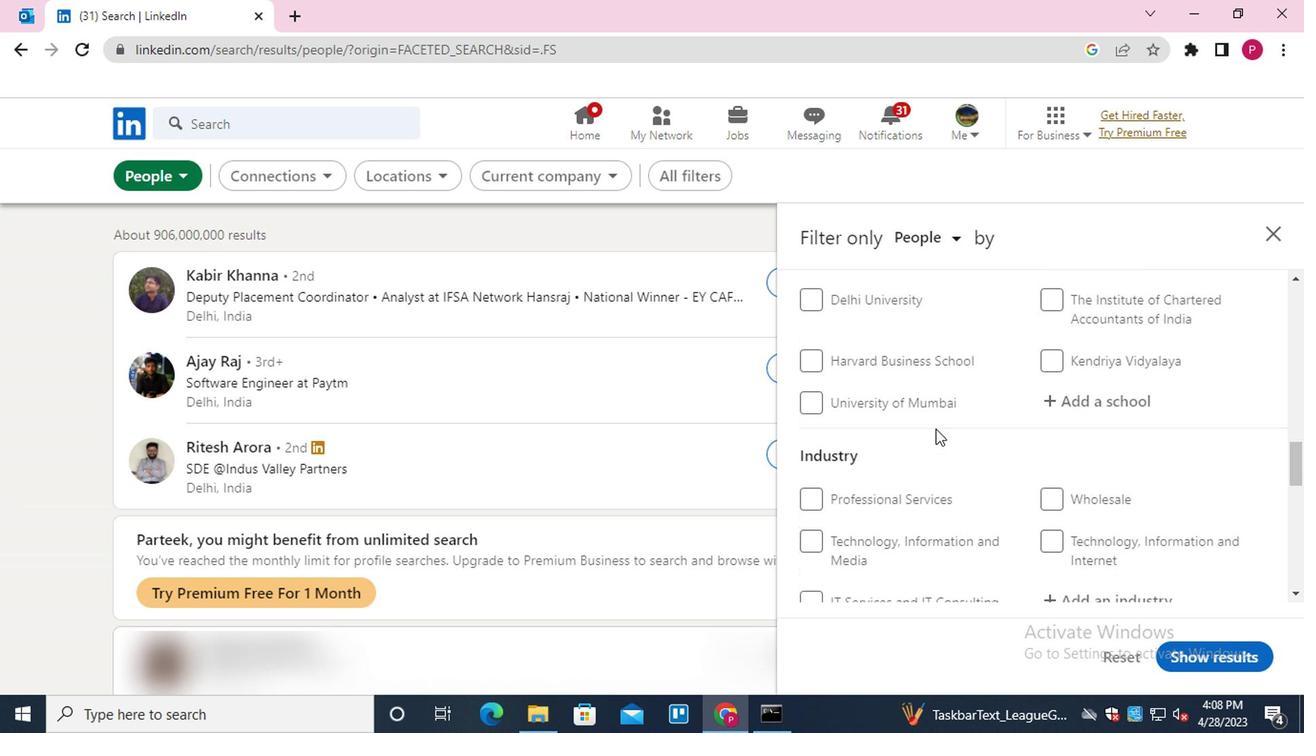 
Action: Mouse scrolled (933, 410) with delta (0, -1)
Screenshot: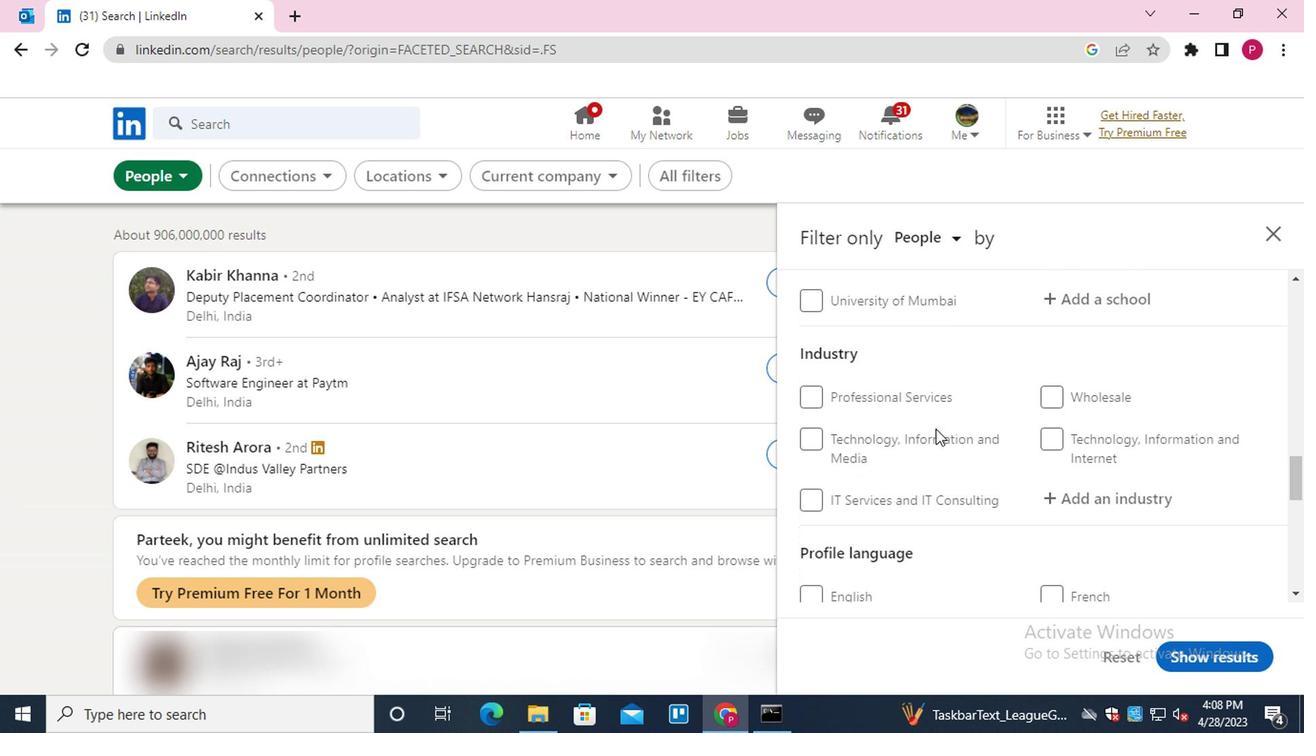 
Action: Mouse moved to (916, 451)
Screenshot: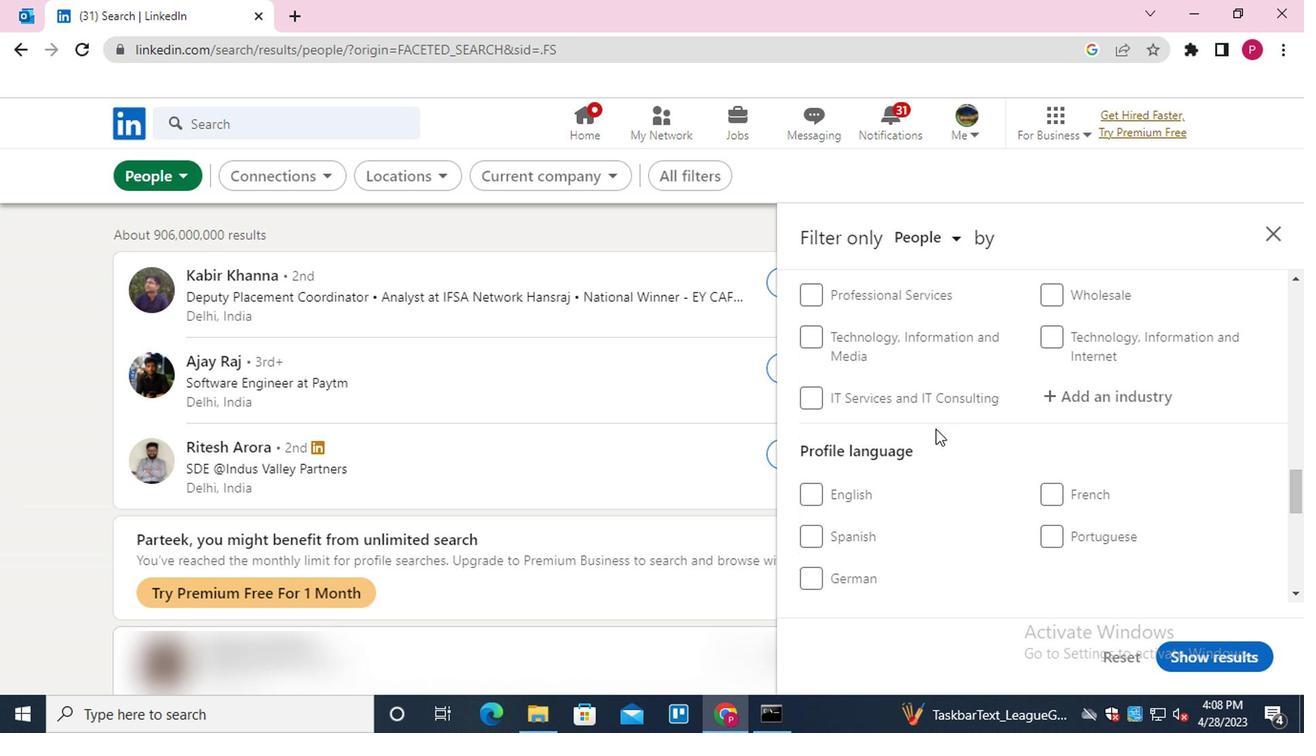 
Action: Mouse scrolled (916, 451) with delta (0, 0)
Screenshot: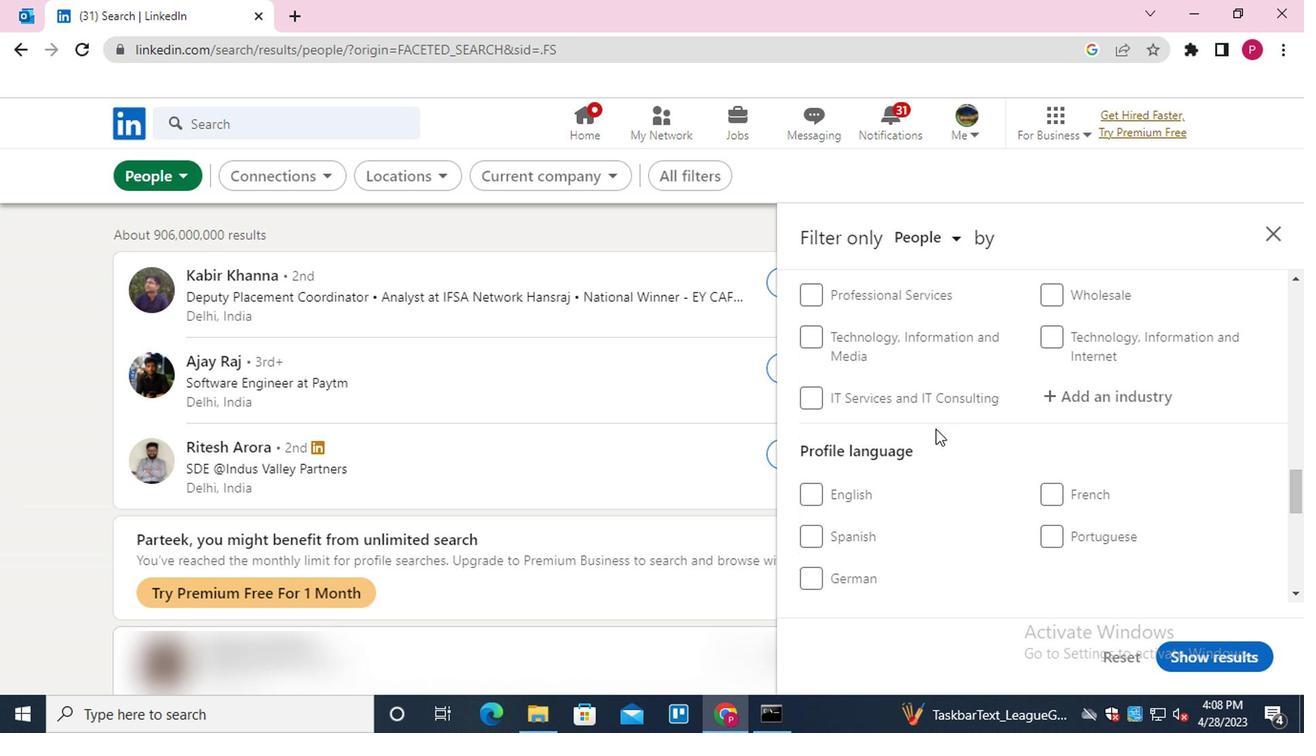 
Action: Mouse moved to (915, 457)
Screenshot: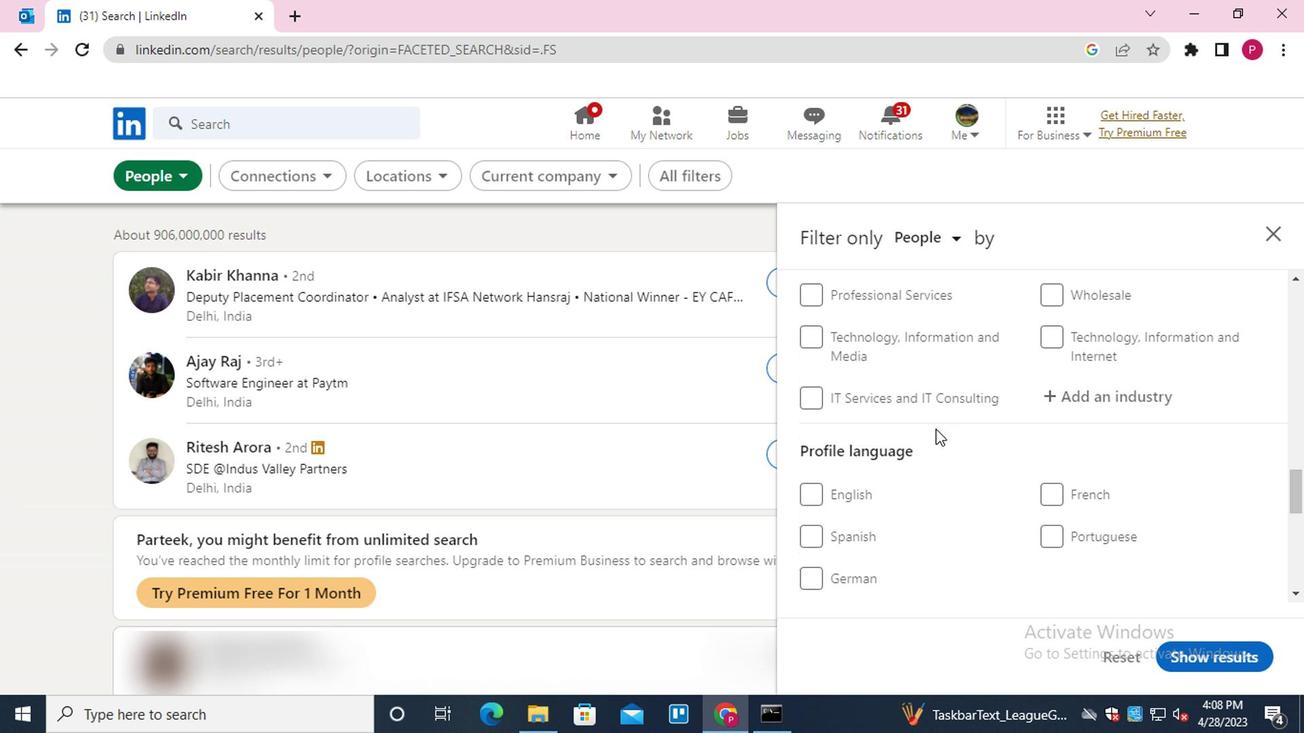 
Action: Mouse scrolled (915, 456) with delta (0, -1)
Screenshot: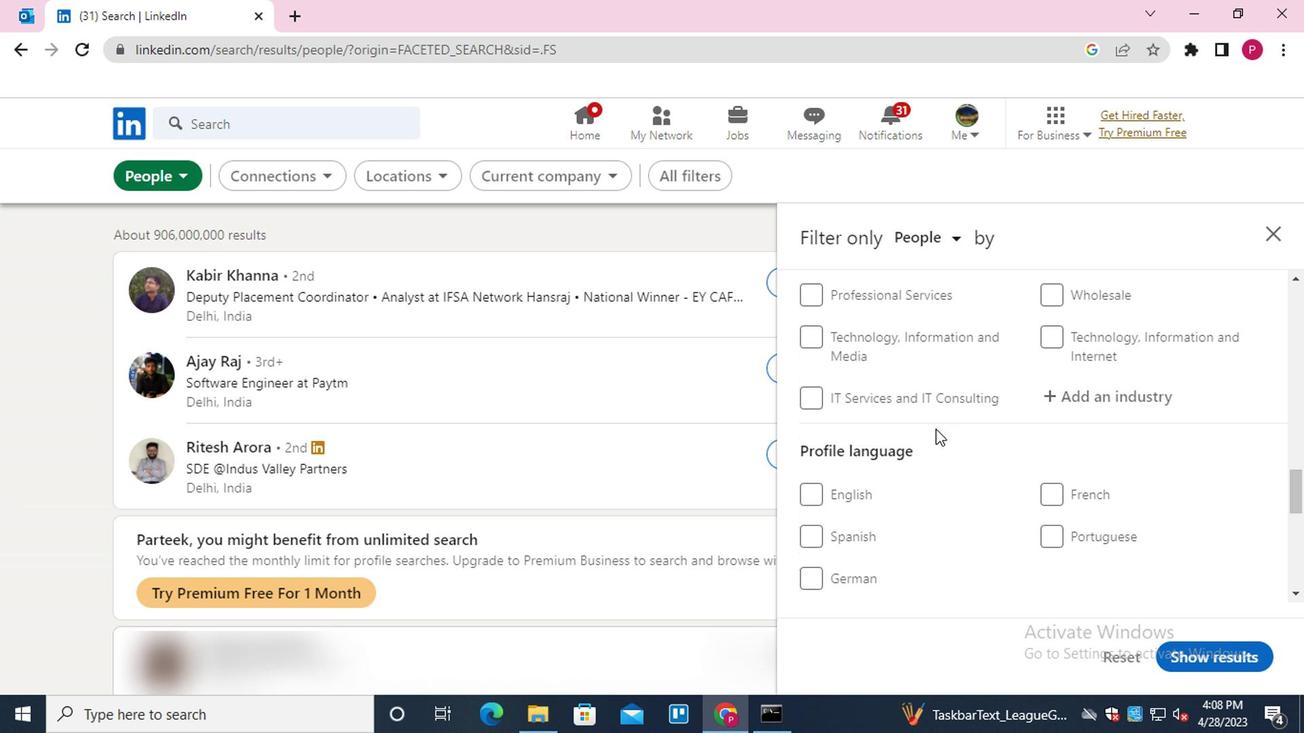 
Action: Mouse moved to (915, 460)
Screenshot: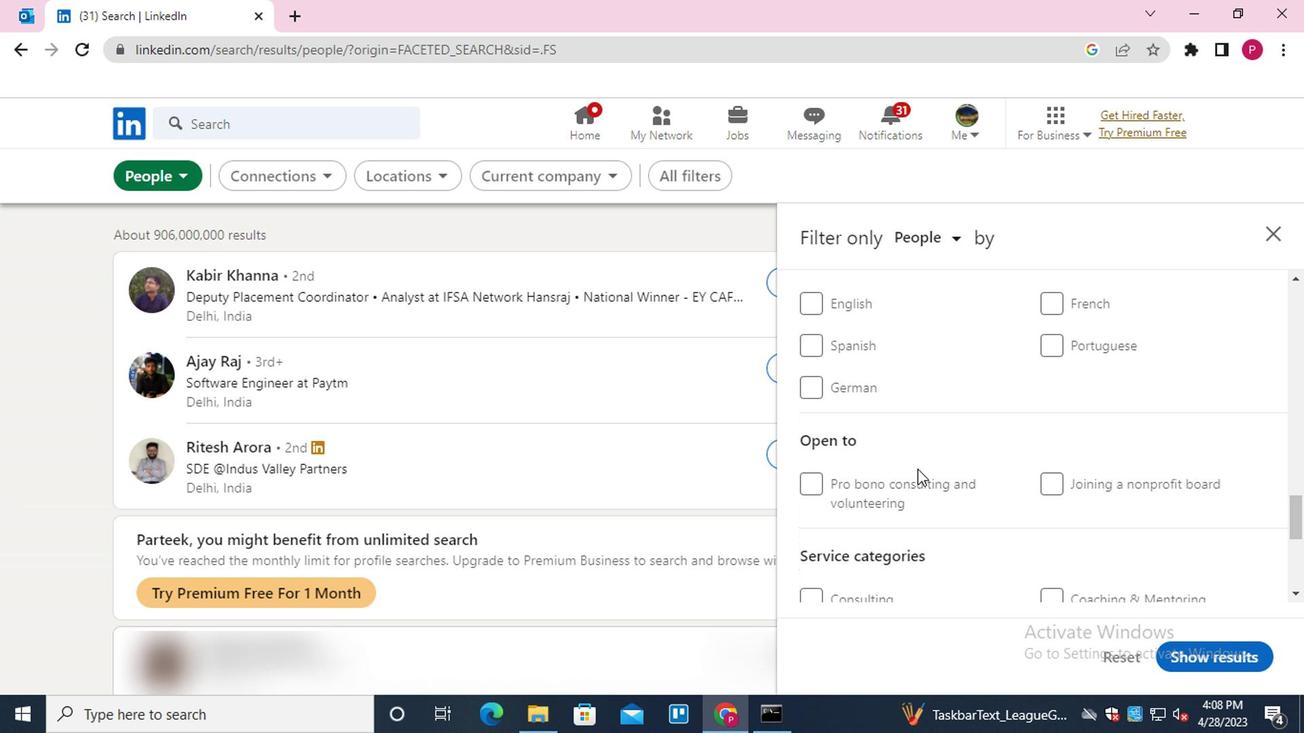 
Action: Mouse scrolled (915, 461) with delta (0, 1)
Screenshot: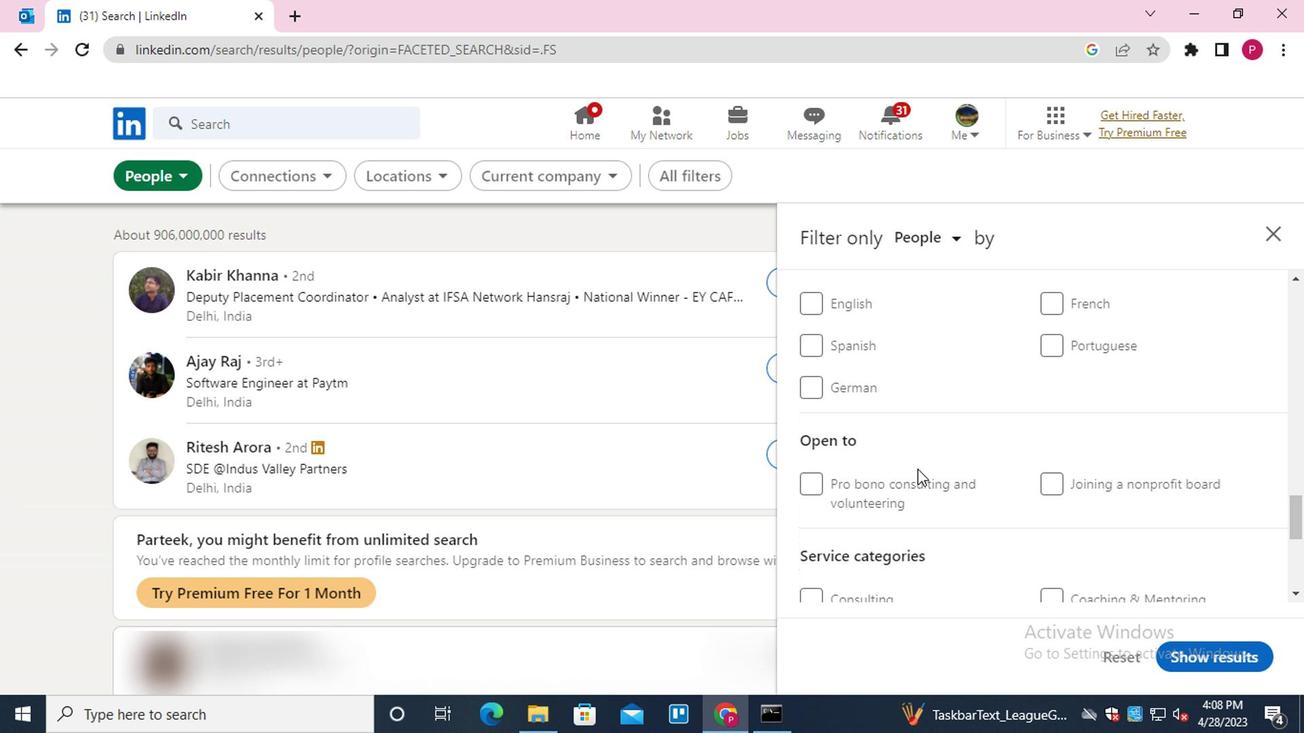 
Action: Mouse moved to (1072, 373)
Screenshot: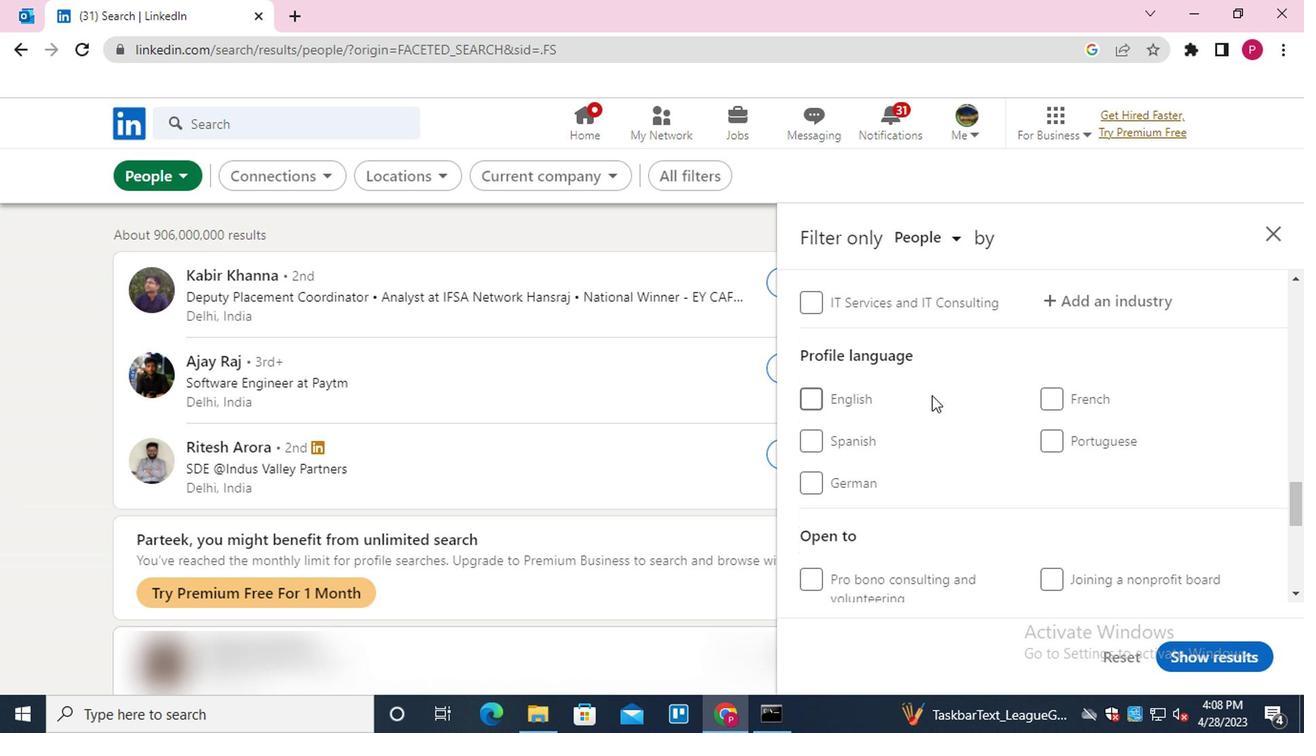 
Action: Mouse pressed left at (1072, 373)
Screenshot: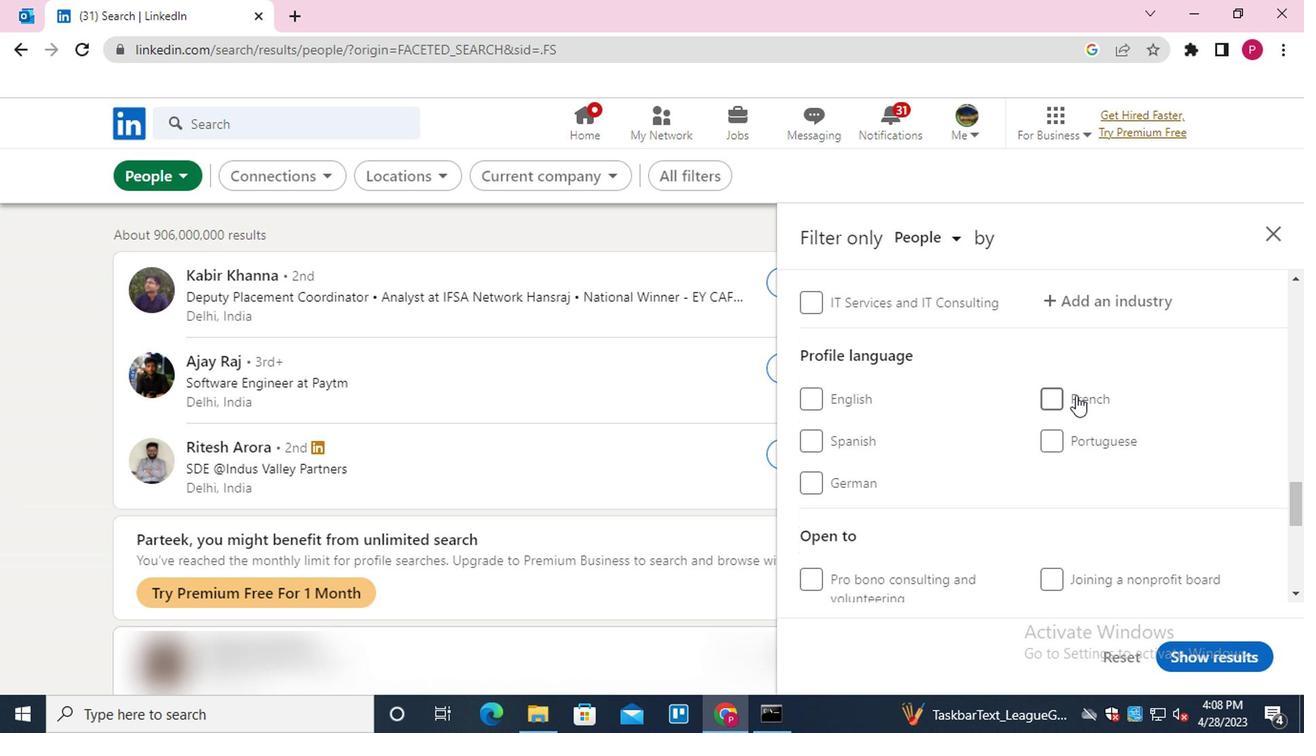 
Action: Mouse moved to (959, 396)
Screenshot: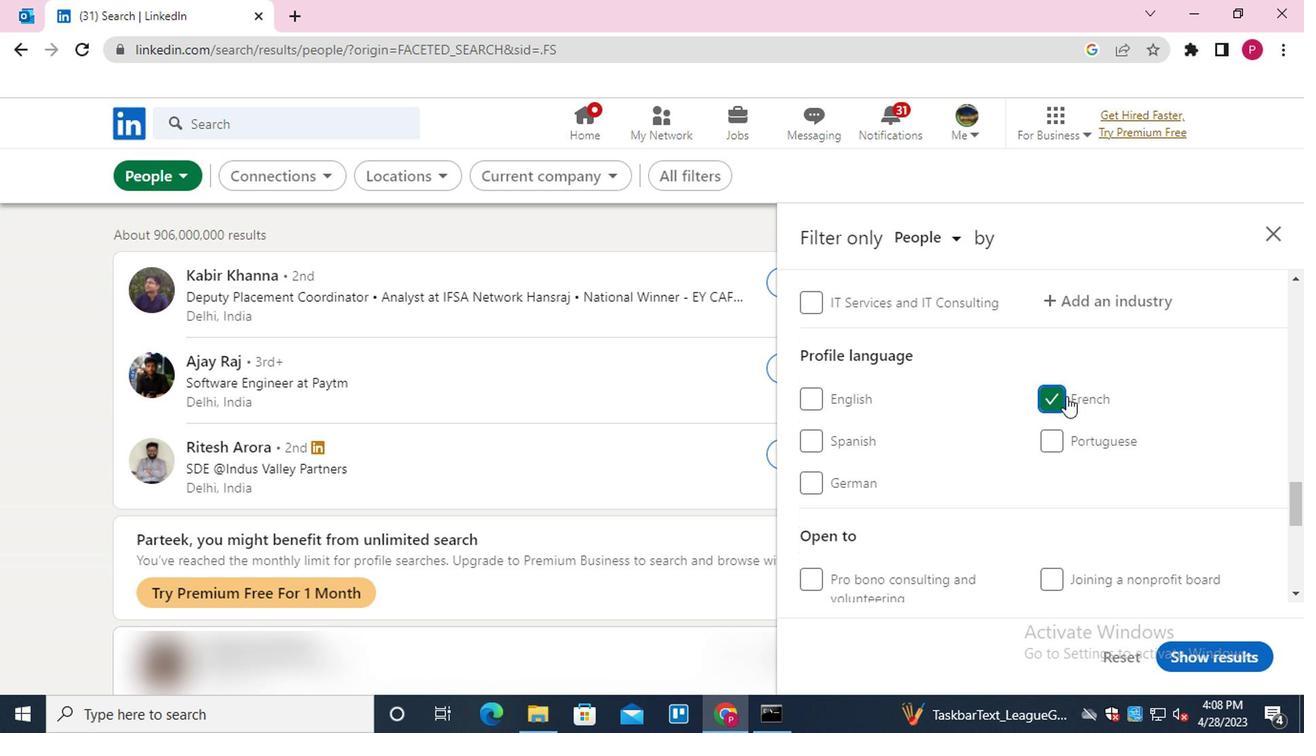 
Action: Mouse scrolled (959, 397) with delta (0, 0)
Screenshot: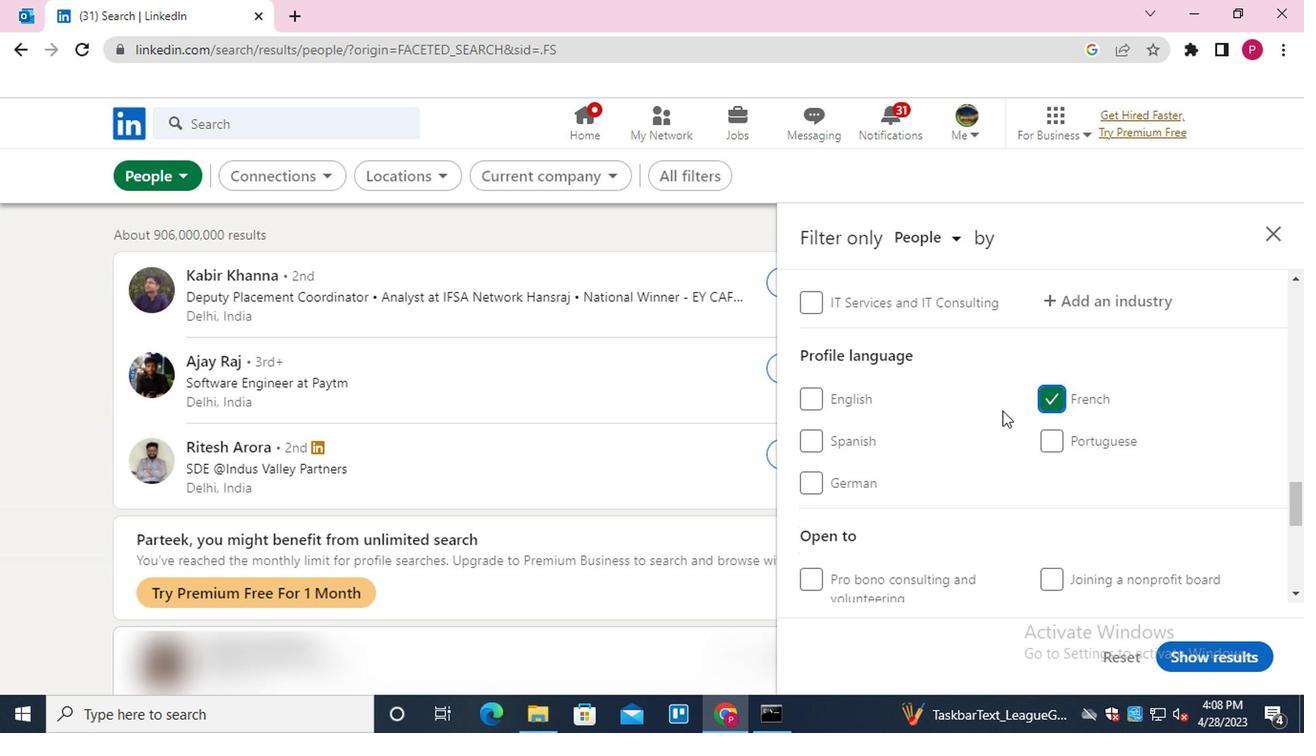 
Action: Mouse scrolled (959, 397) with delta (0, 0)
Screenshot: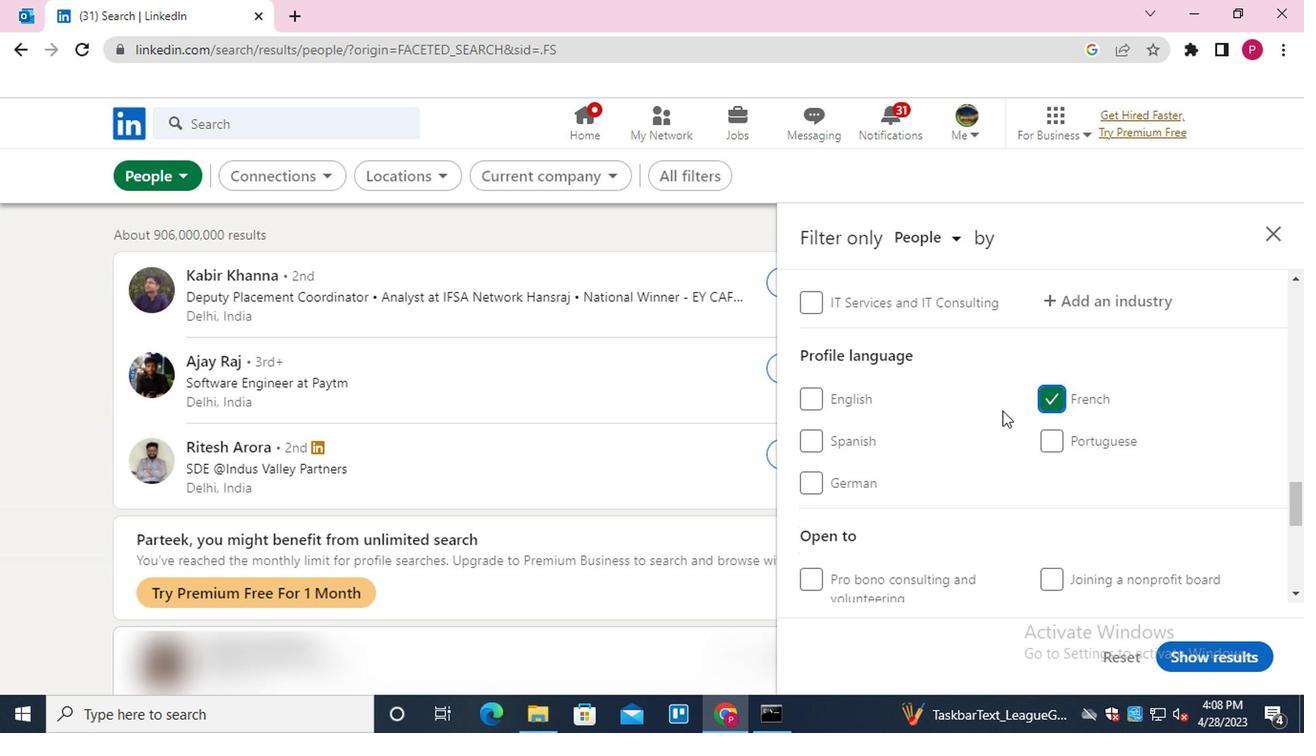 
Action: Mouse scrolled (959, 397) with delta (0, 0)
Screenshot: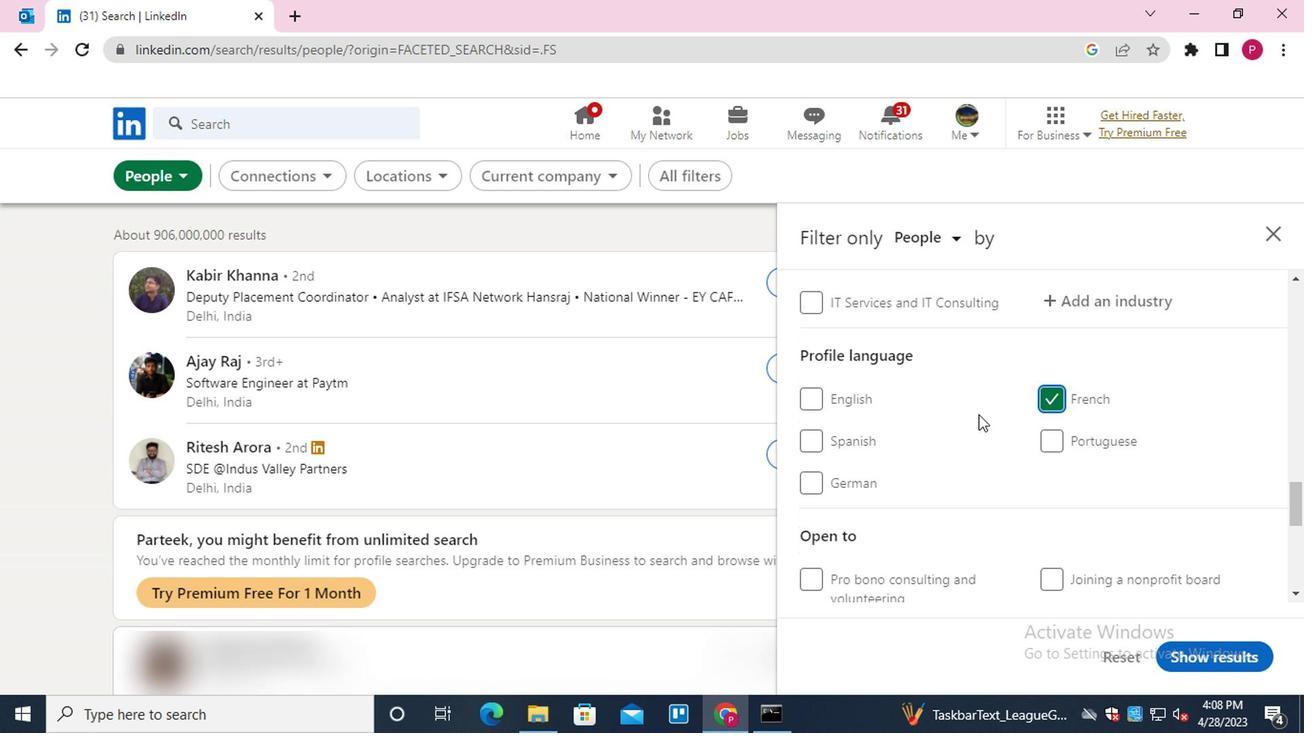 
Action: Mouse scrolled (959, 397) with delta (0, 0)
Screenshot: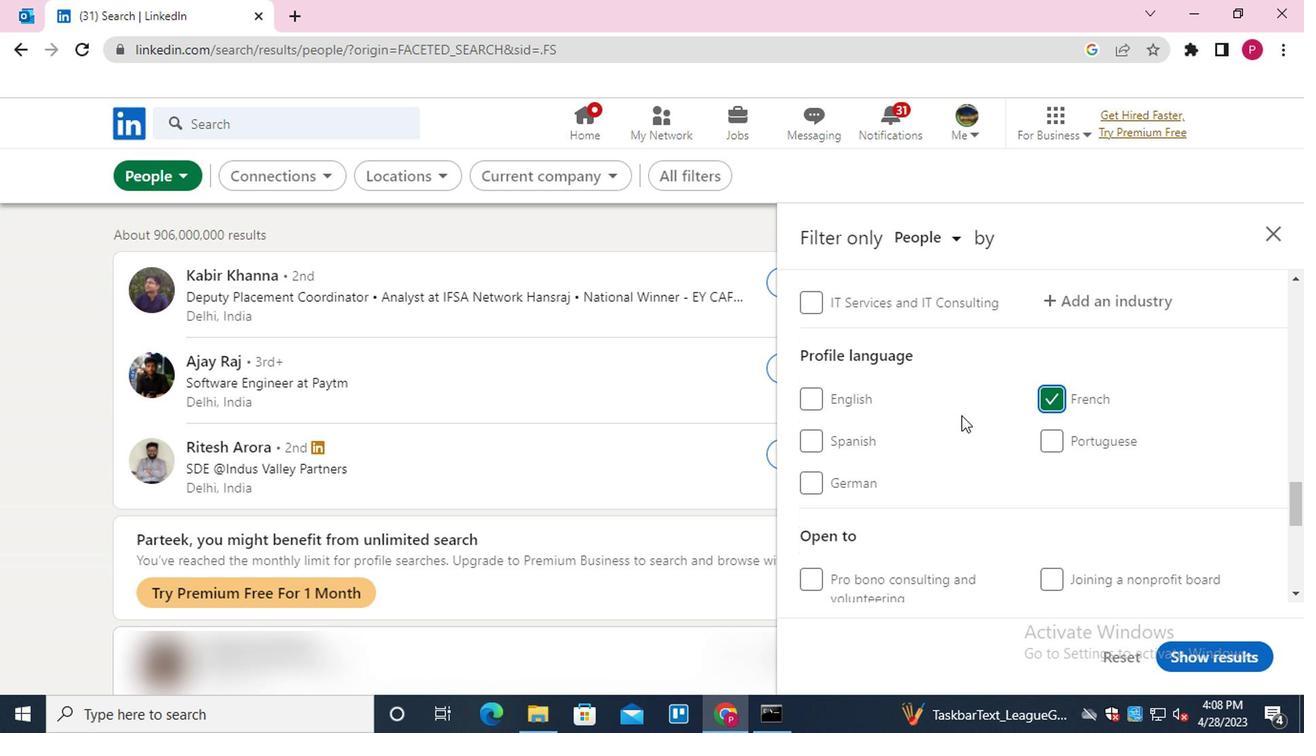 
Action: Mouse scrolled (959, 397) with delta (0, 0)
Screenshot: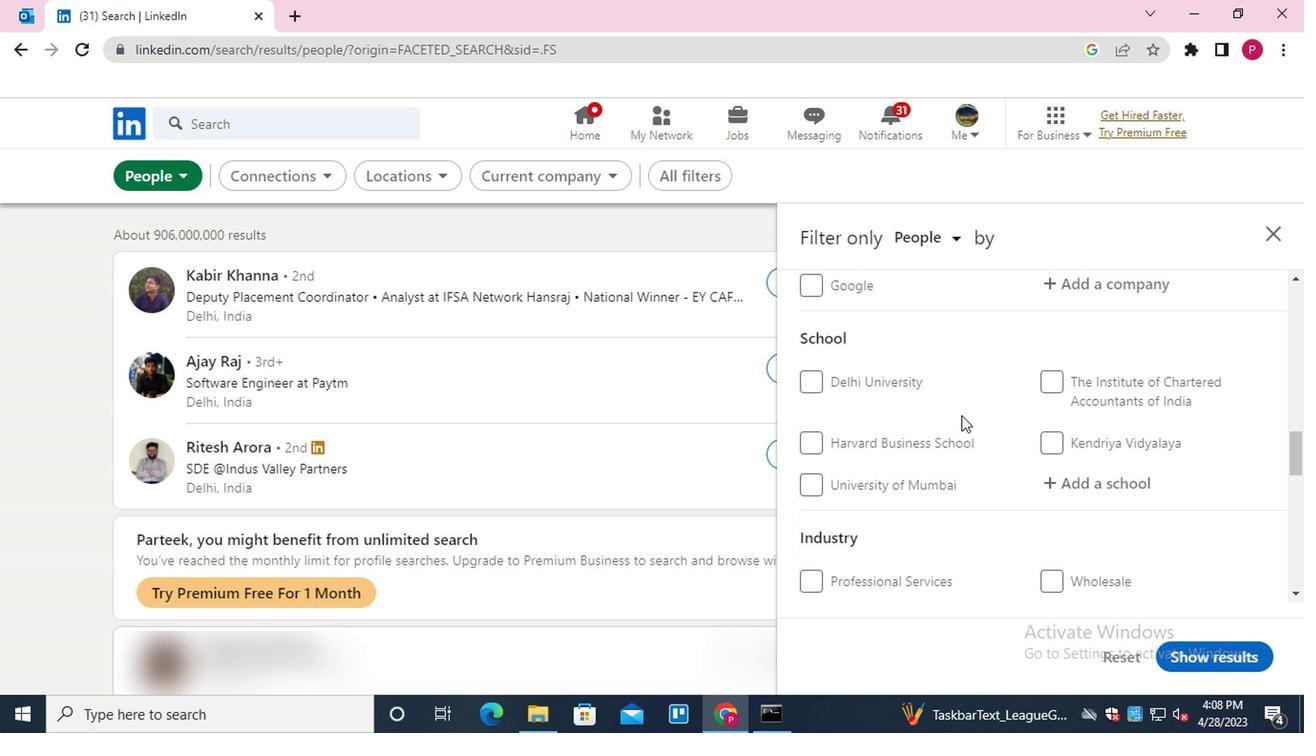 
Action: Mouse scrolled (959, 397) with delta (0, 0)
Screenshot: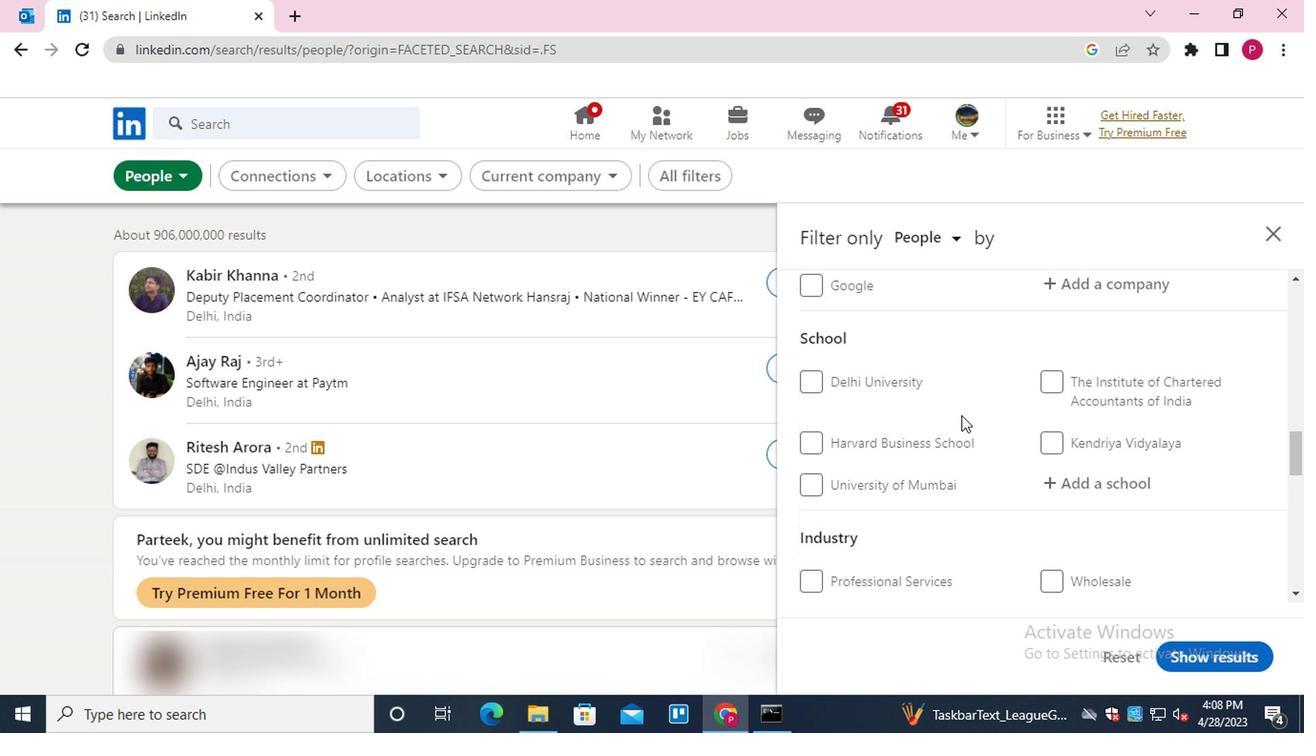 
Action: Mouse scrolled (959, 397) with delta (0, 0)
Screenshot: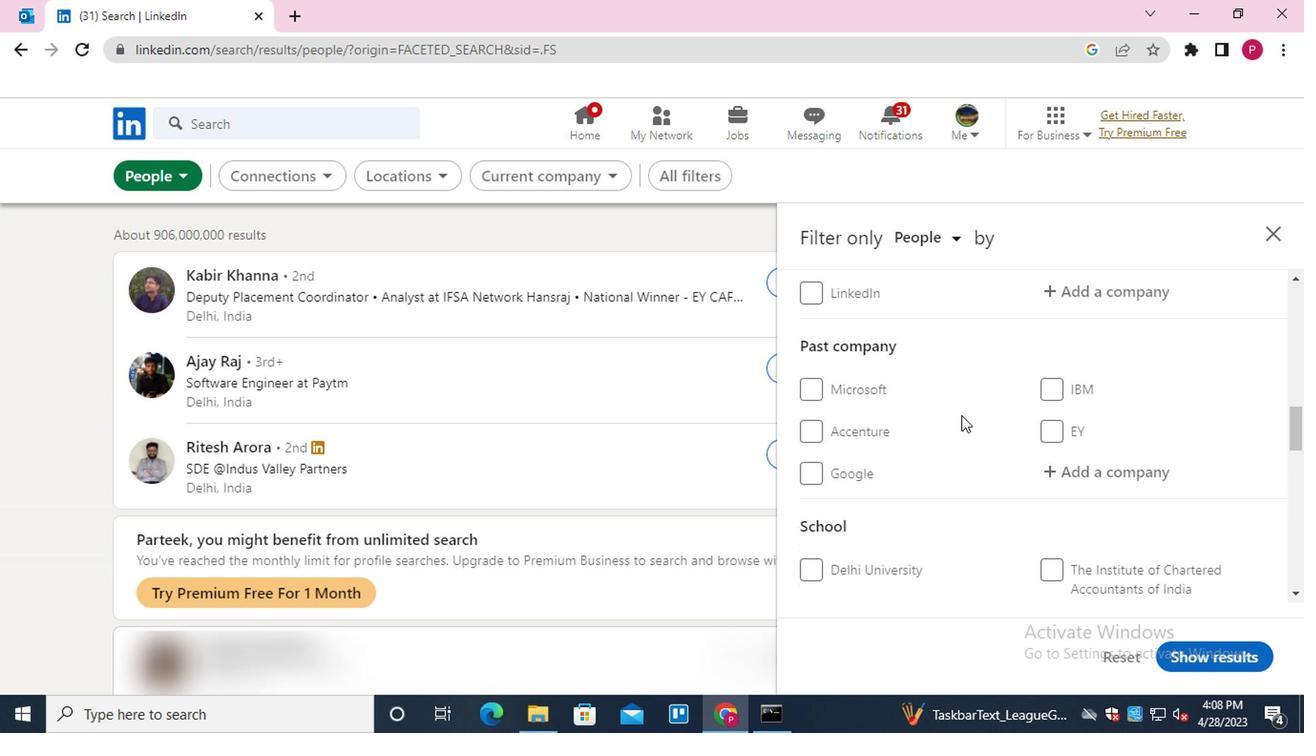 
Action: Mouse moved to (1080, 372)
Screenshot: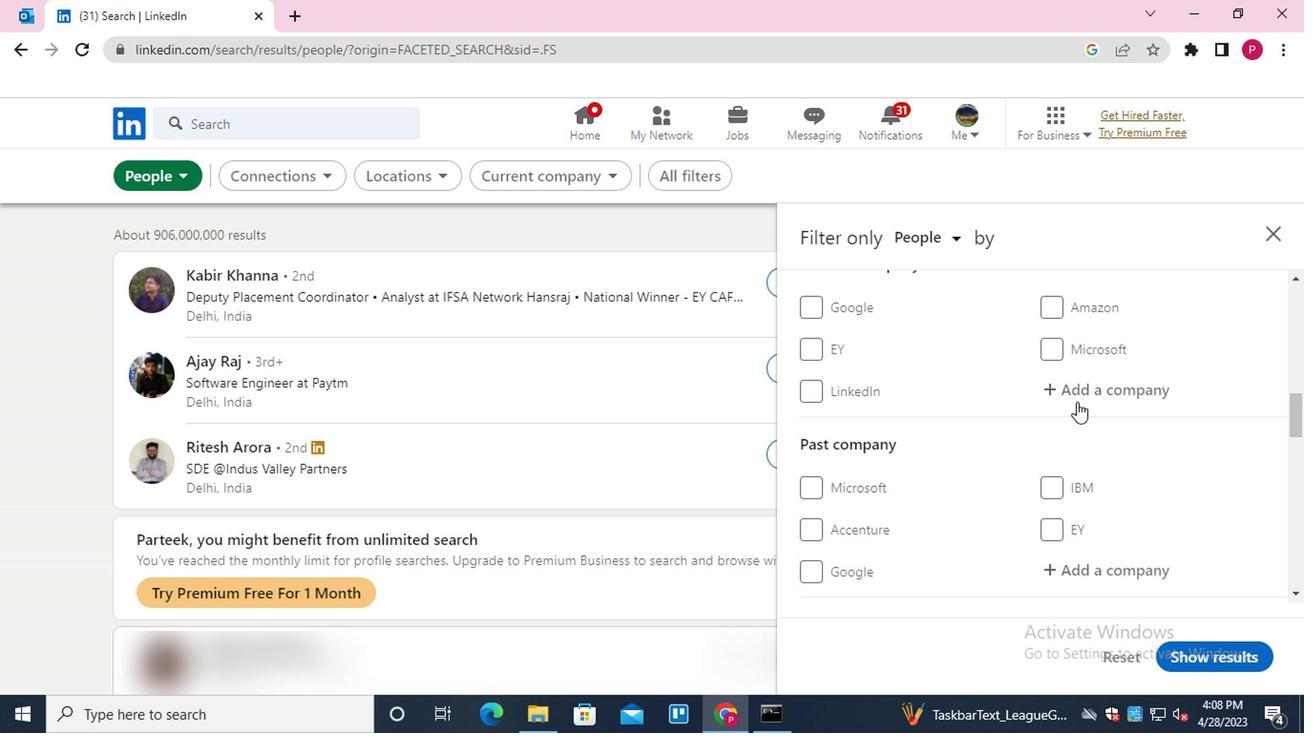 
Action: Mouse pressed left at (1080, 372)
Screenshot: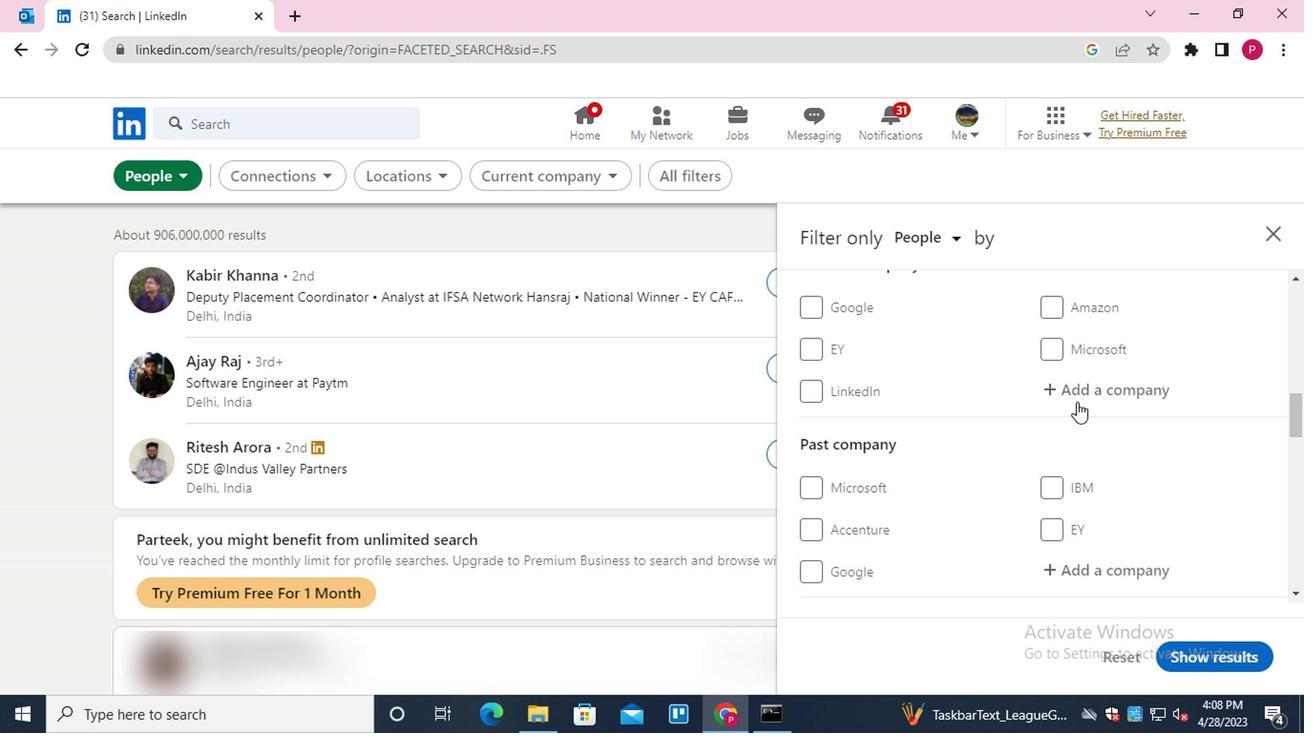 
Action: Key pressed <Key.shift>AMDOCS<Key.down><Key.enter>
Screenshot: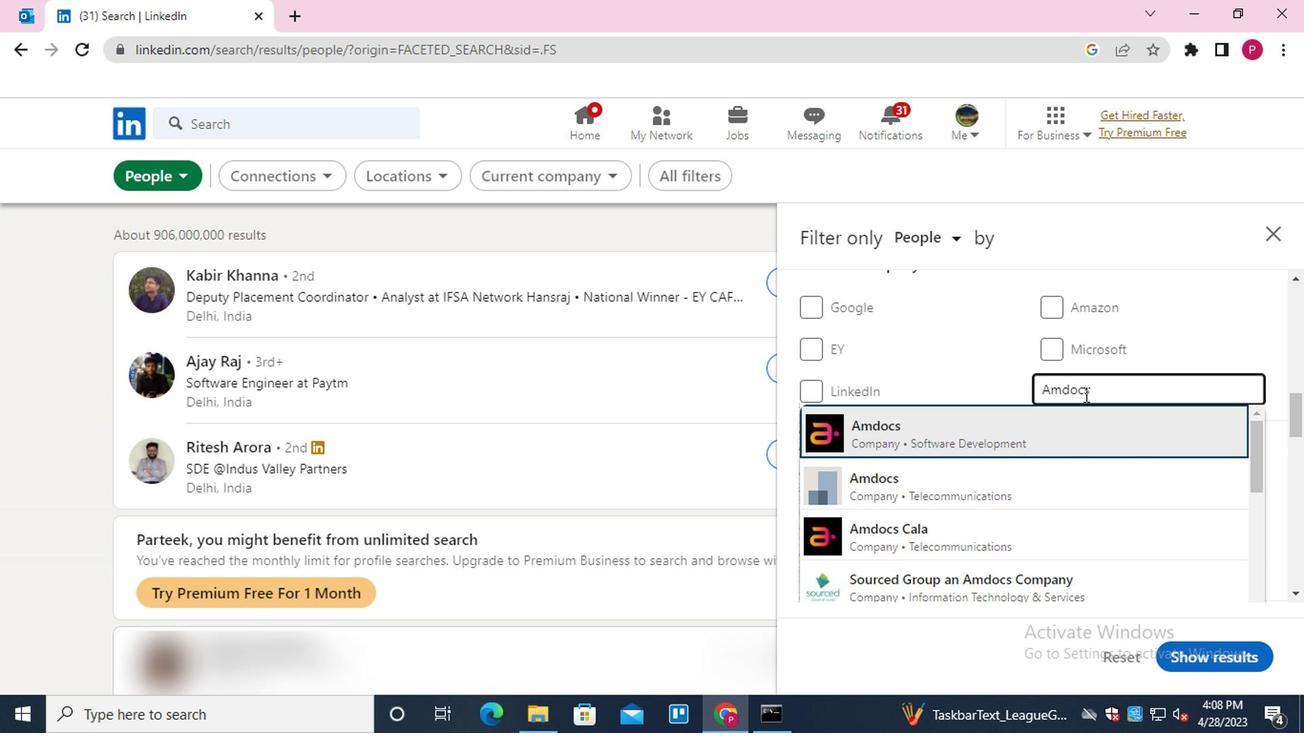 
Action: Mouse moved to (931, 399)
Screenshot: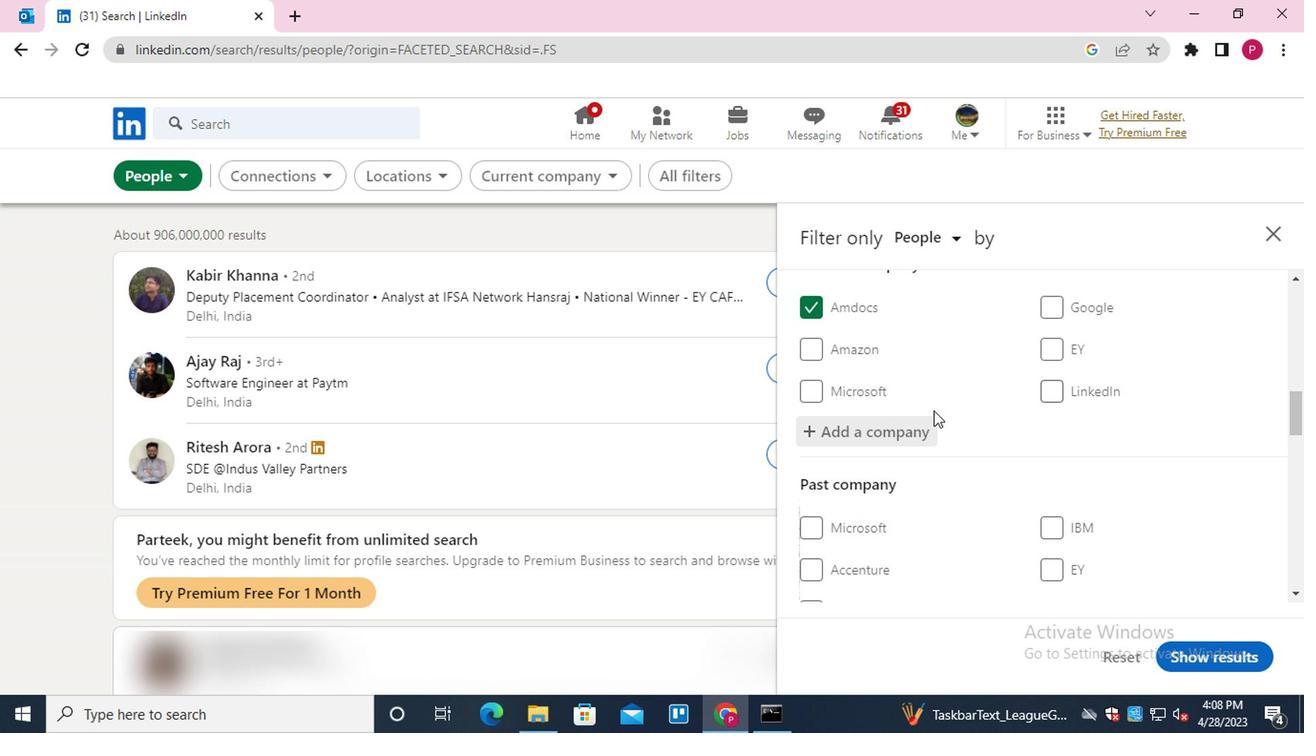 
Action: Mouse scrolled (931, 398) with delta (0, 0)
Screenshot: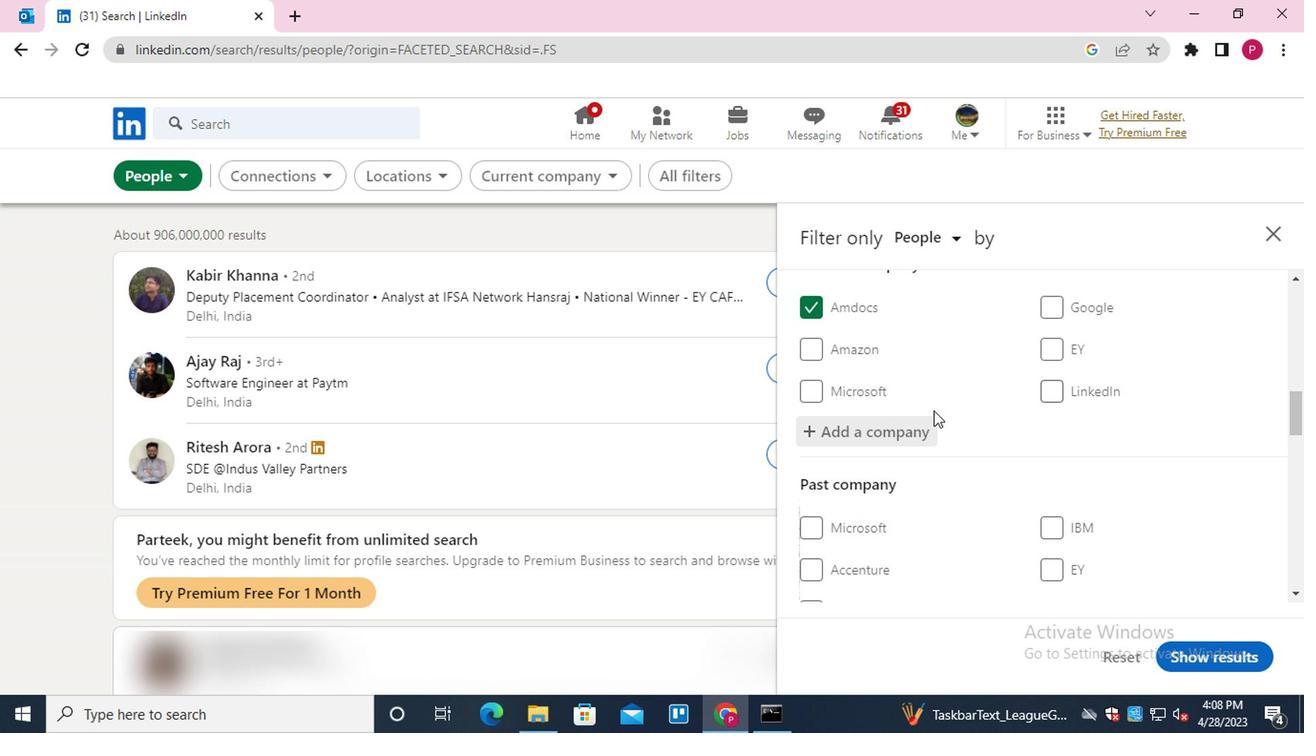 
Action: Mouse moved to (930, 406)
Screenshot: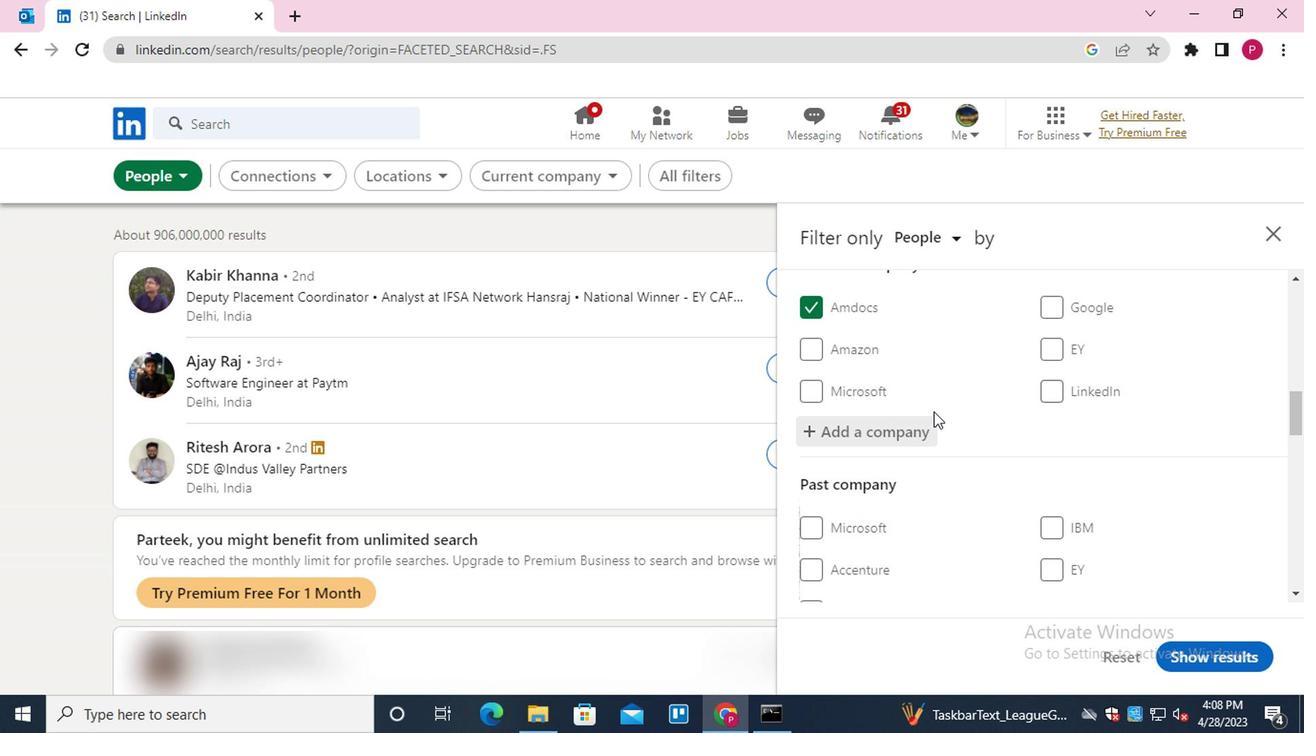
Action: Mouse scrolled (930, 404) with delta (0, -1)
Screenshot: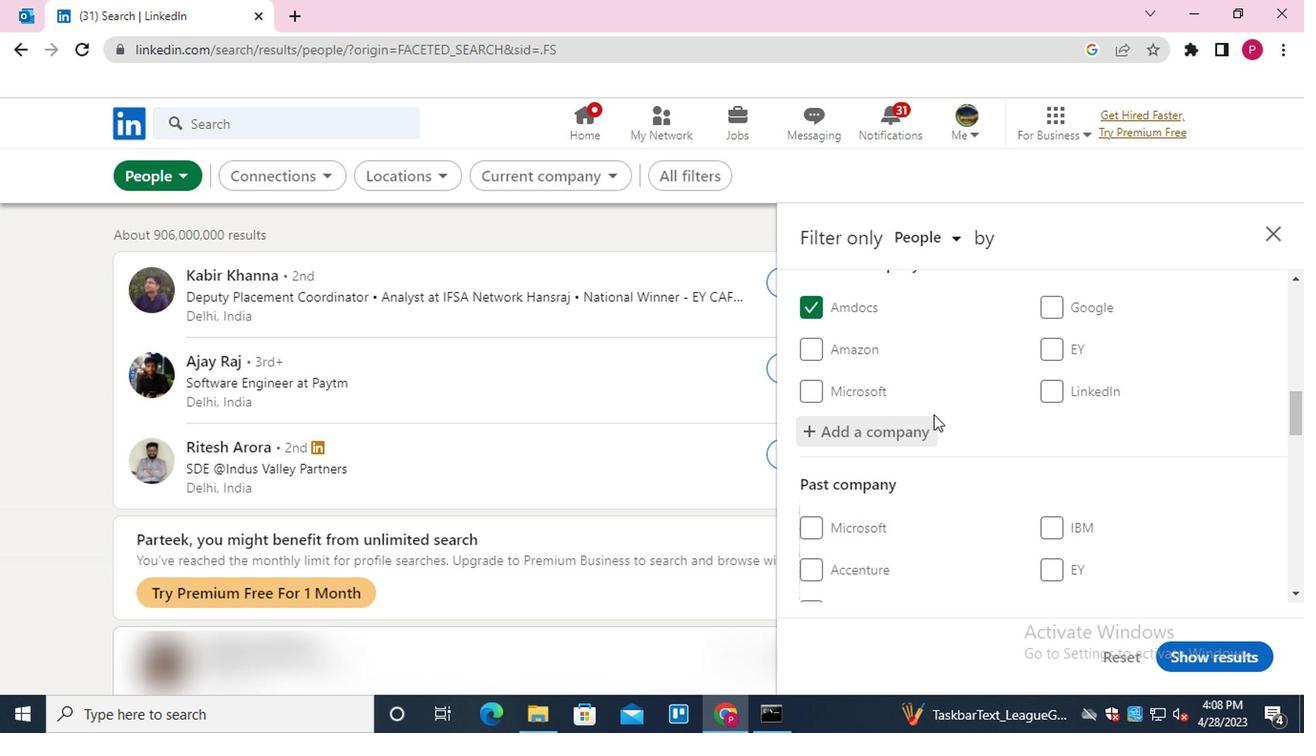 
Action: Mouse moved to (929, 410)
Screenshot: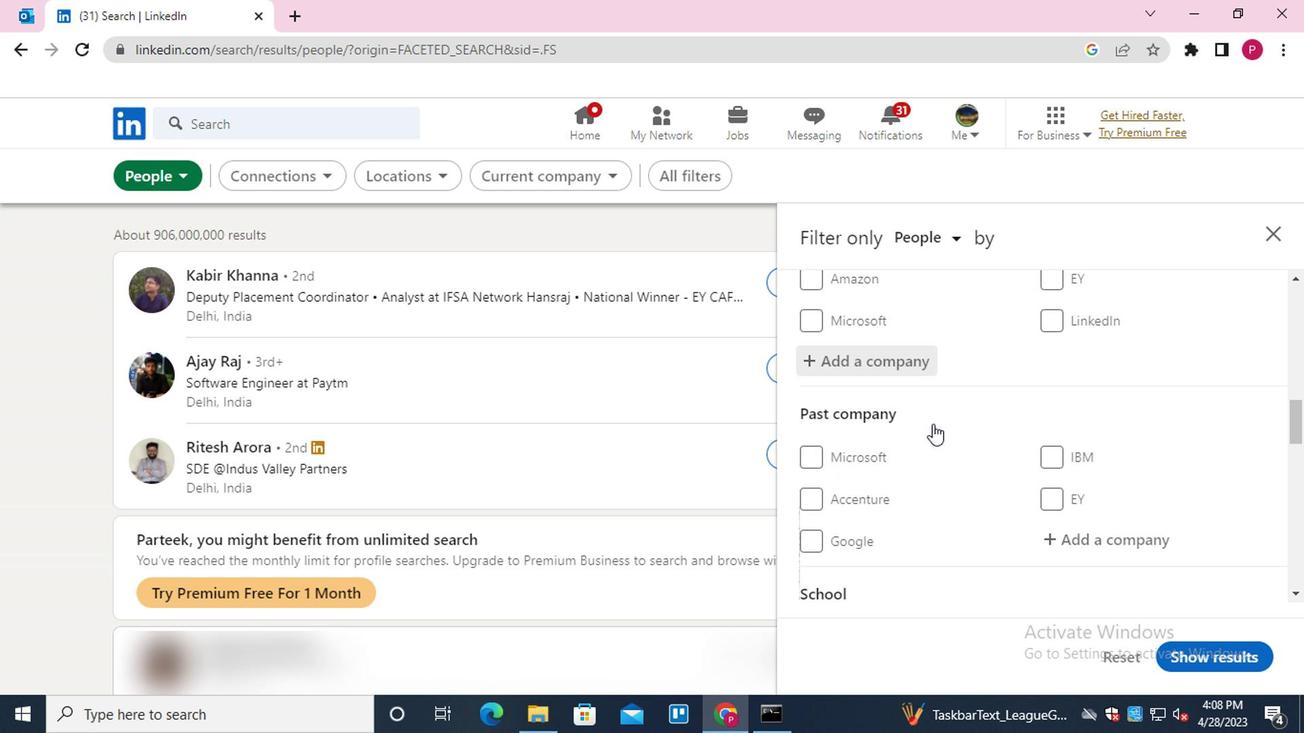 
Action: Mouse scrolled (929, 409) with delta (0, 0)
Screenshot: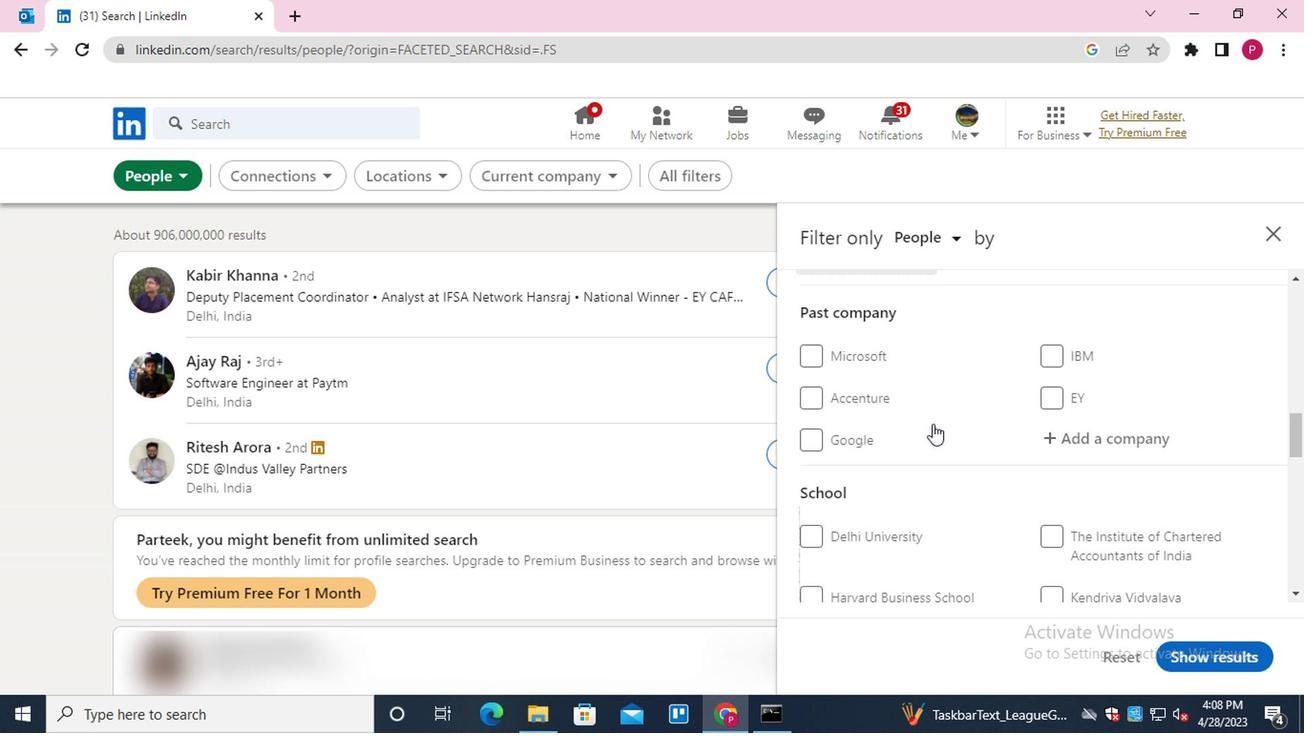 
Action: Mouse scrolled (929, 409) with delta (0, 0)
Screenshot: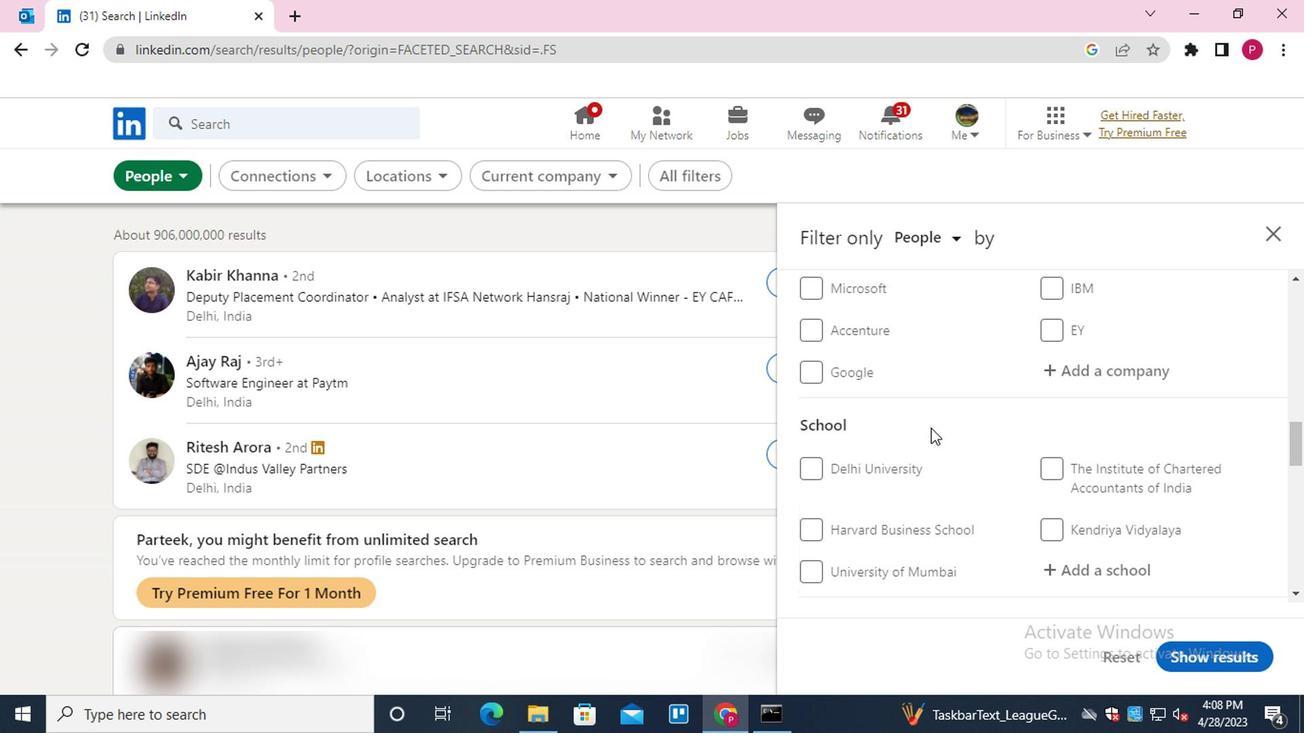 
Action: Mouse moved to (1058, 409)
Screenshot: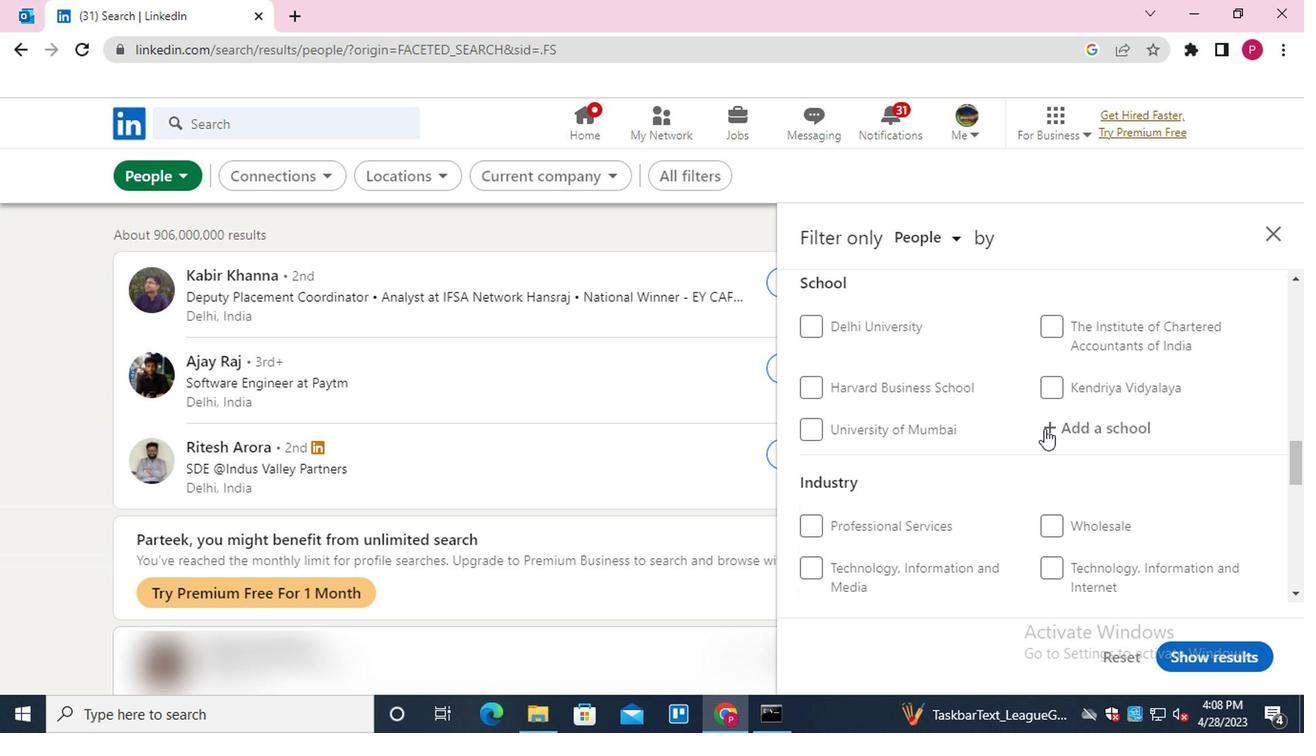 
Action: Mouse pressed left at (1058, 409)
Screenshot: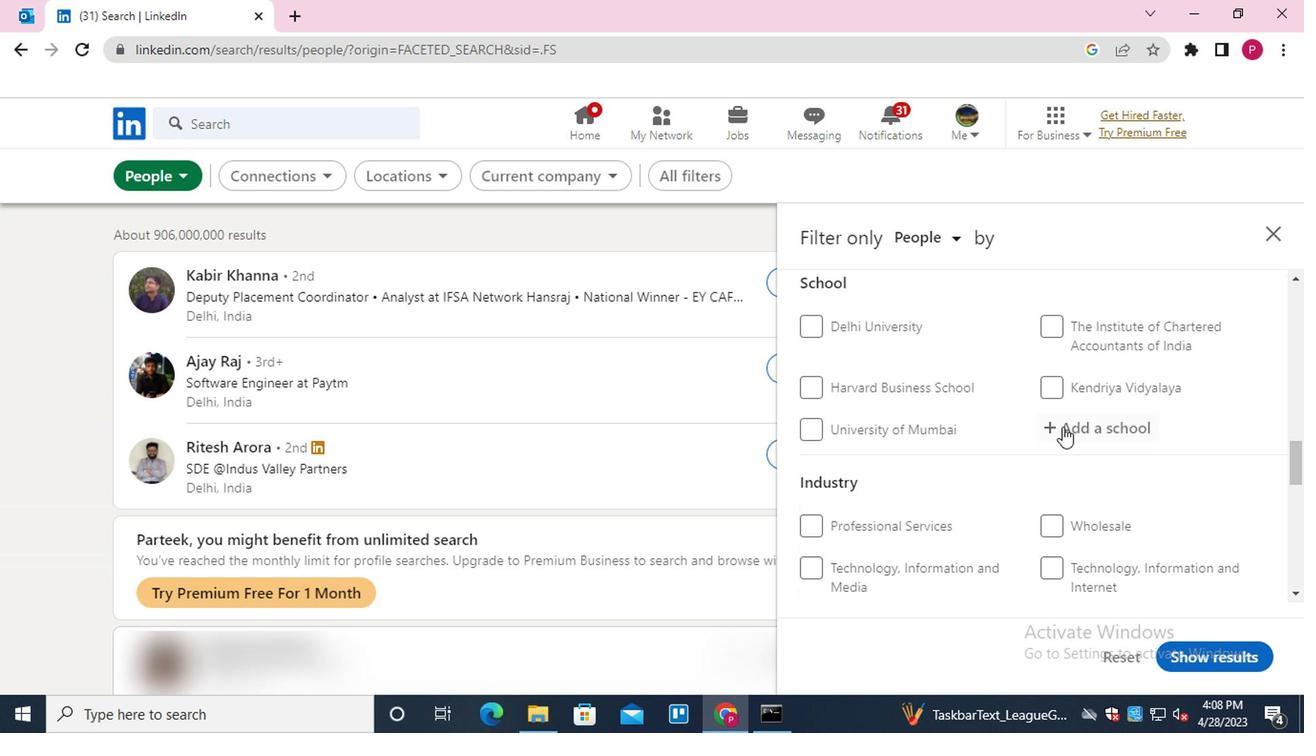 
Action: Mouse scrolled (1058, 408) with delta (0, -1)
Screenshot: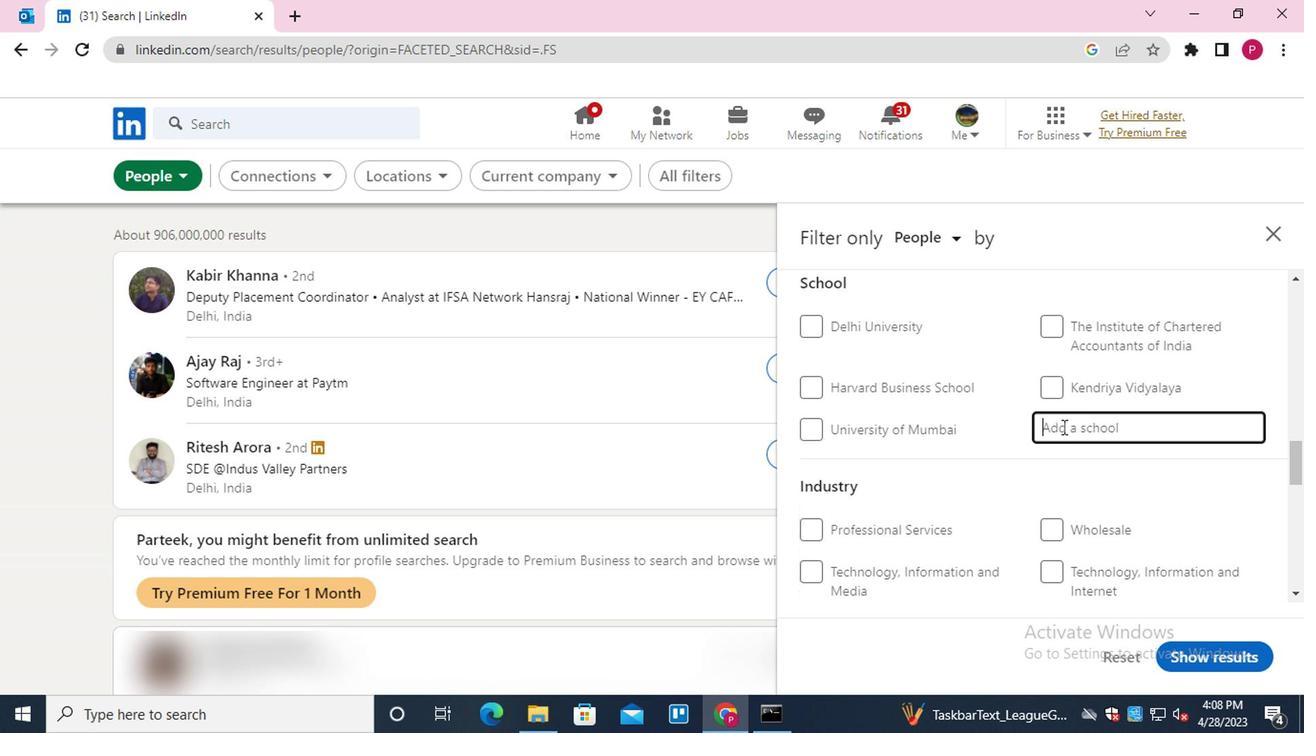 
Action: Key pressed <Key.shift>ST.<Key.space><Key.shift>JOSEPH<Key.space><Key.shift>DEGREE<Key.down><Key.enter>
Screenshot: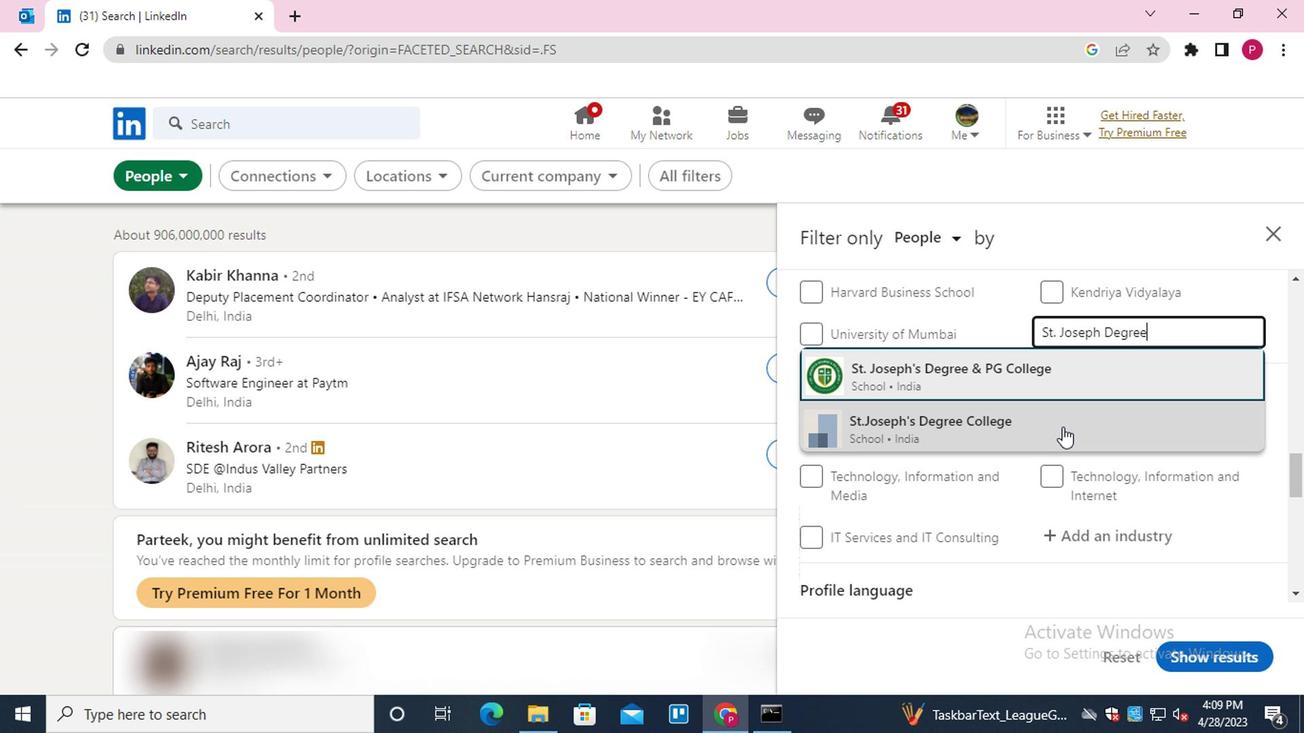 
Action: Mouse moved to (1046, 412)
Screenshot: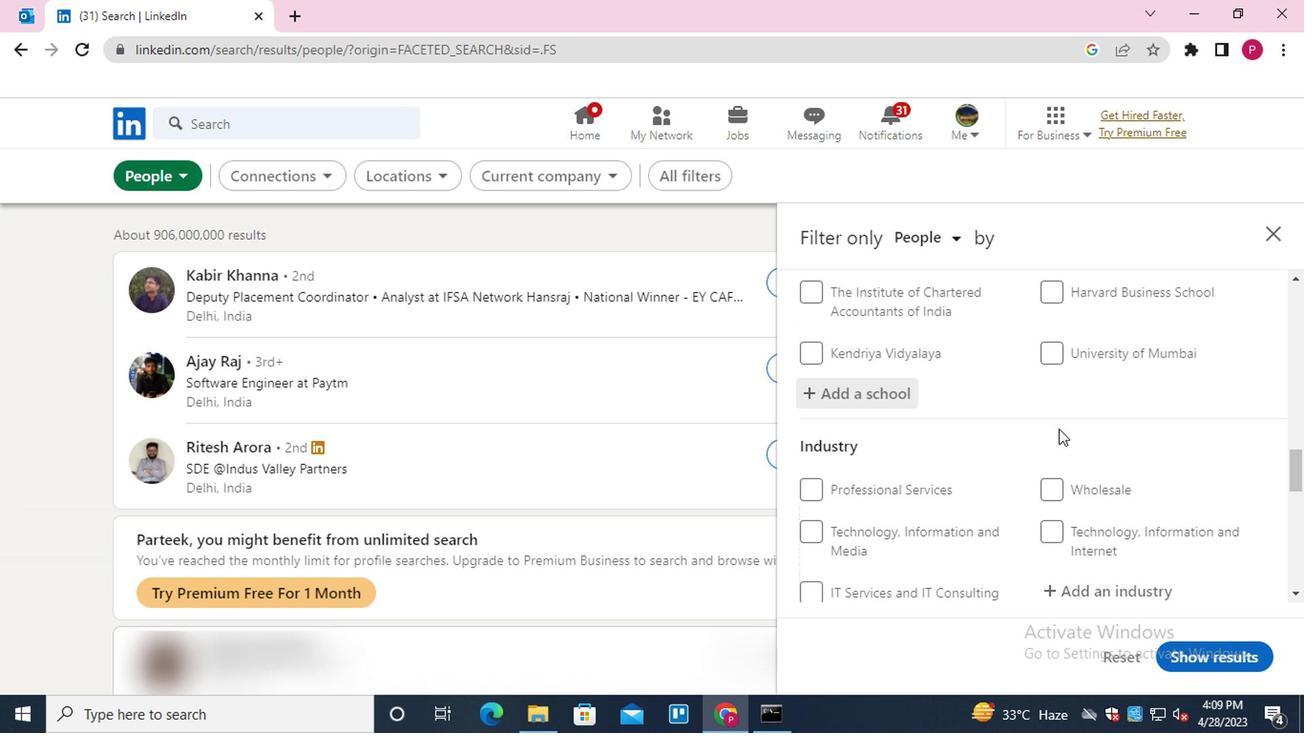 
Action: Mouse scrolled (1046, 411) with delta (0, -1)
Screenshot: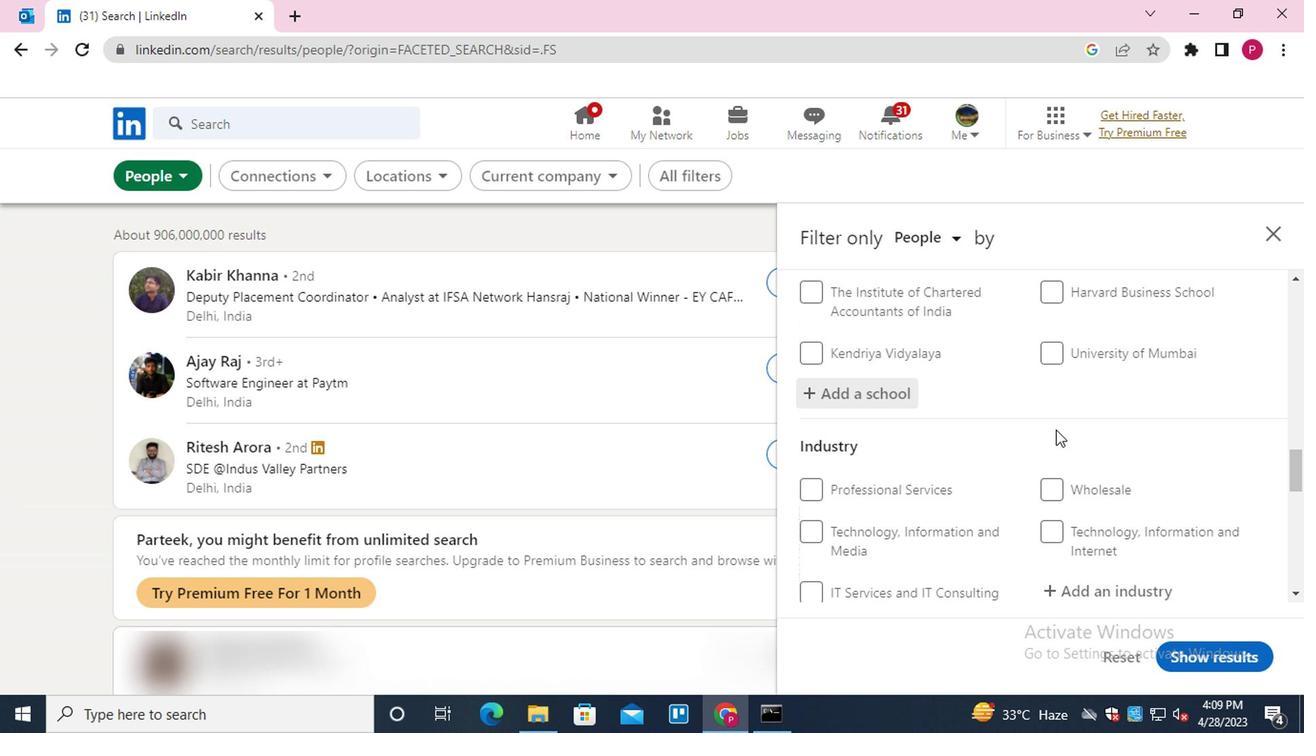 
Action: Mouse moved to (1039, 433)
Screenshot: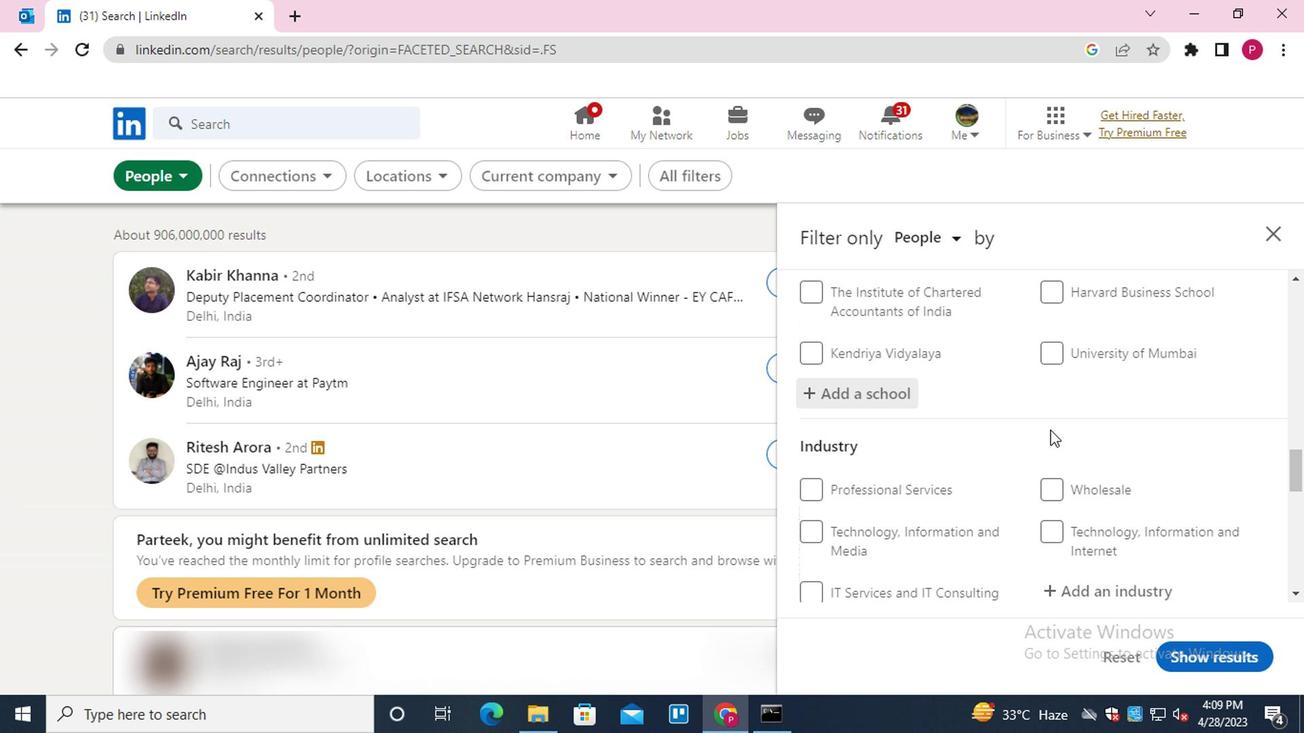 
Action: Mouse scrolled (1039, 432) with delta (0, 0)
Screenshot: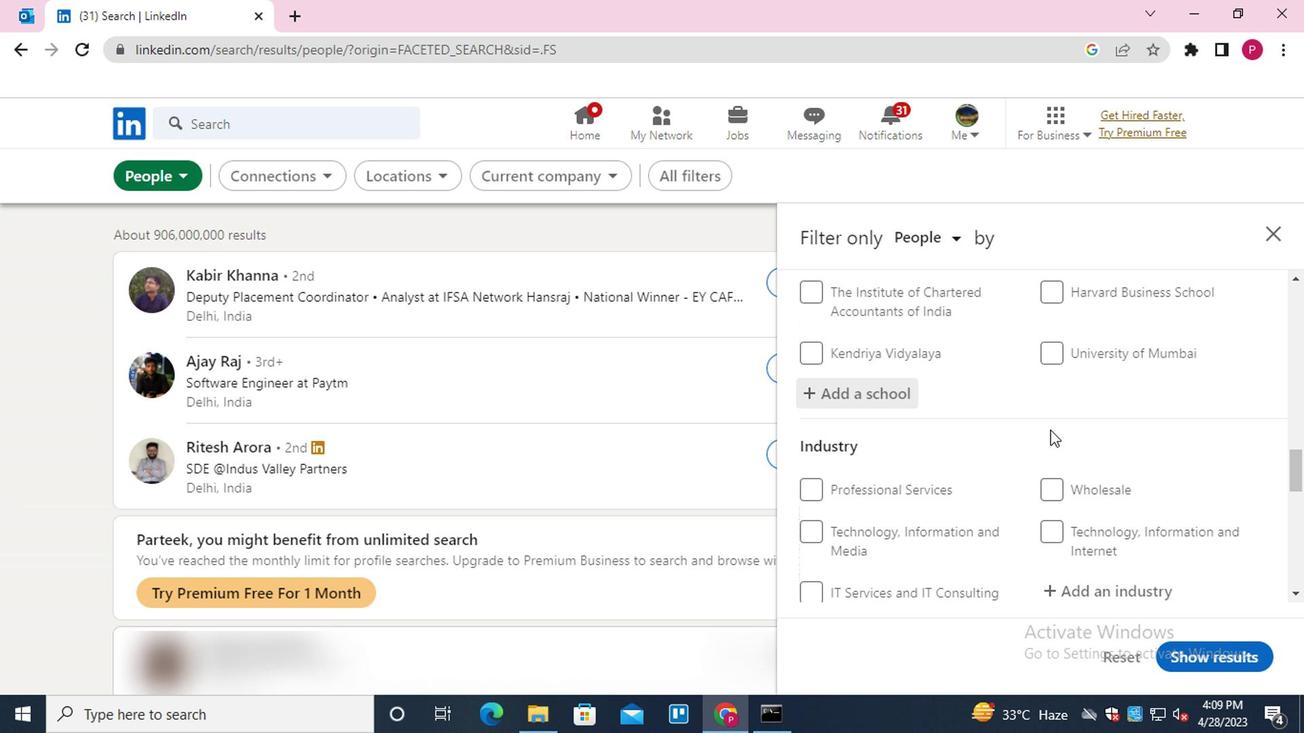 
Action: Mouse moved to (1111, 376)
Screenshot: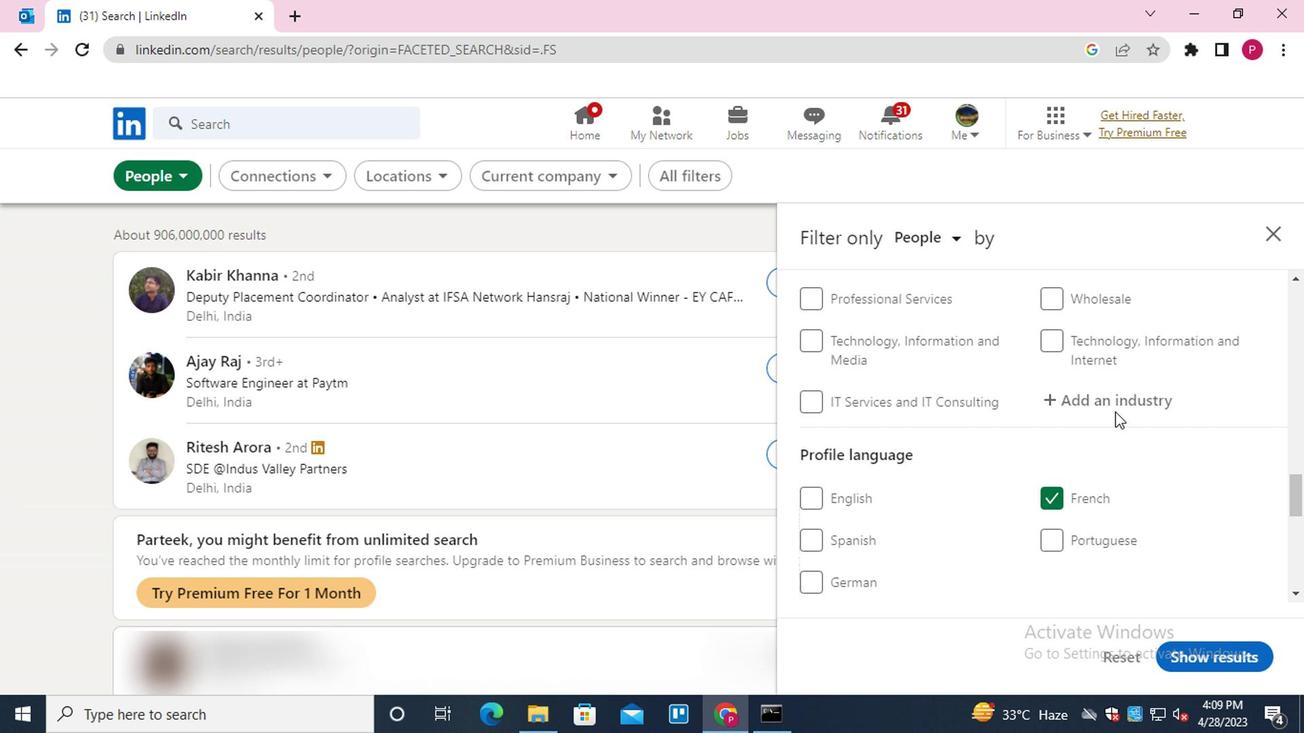 
Action: Mouse pressed left at (1111, 376)
Screenshot: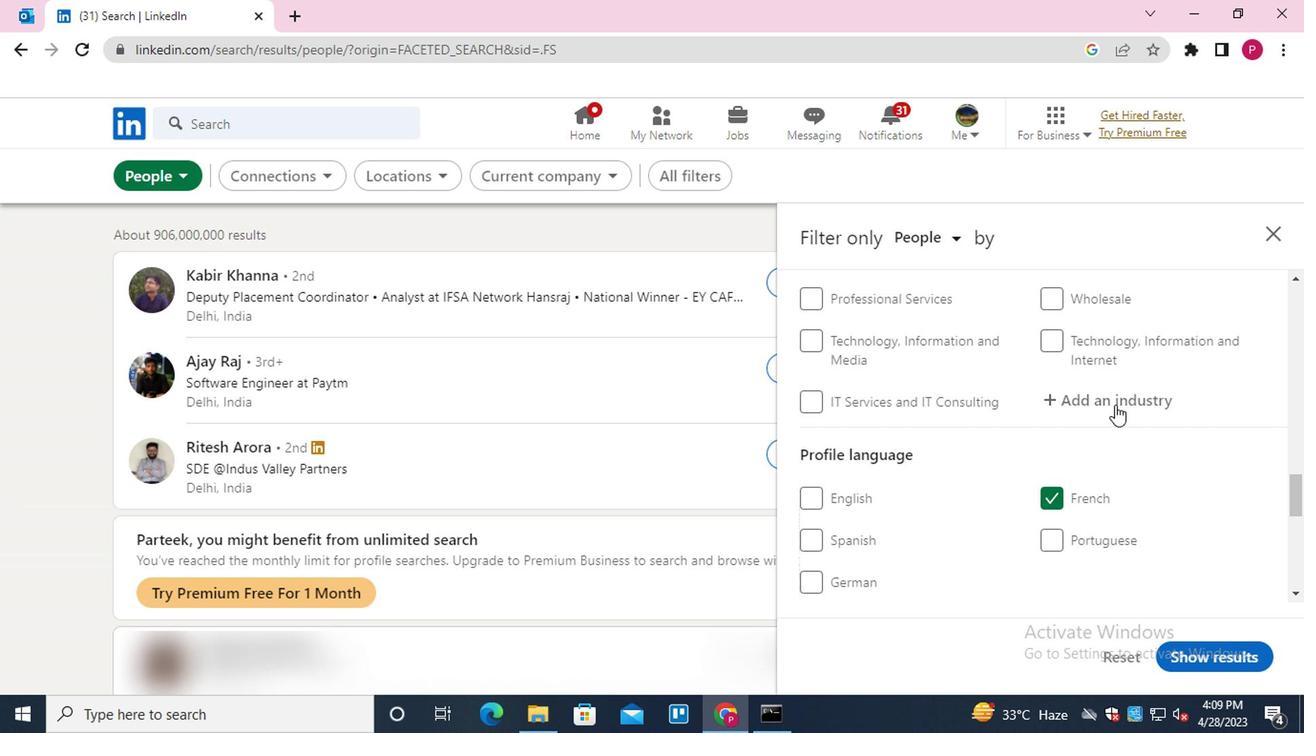 
Action: Key pressed <Key.shift>WHOLESALE<Key.down><Key.down><Key.down><Key.down><Key.down><Key.down><Key.down><Key.down><Key.enter>
Screenshot: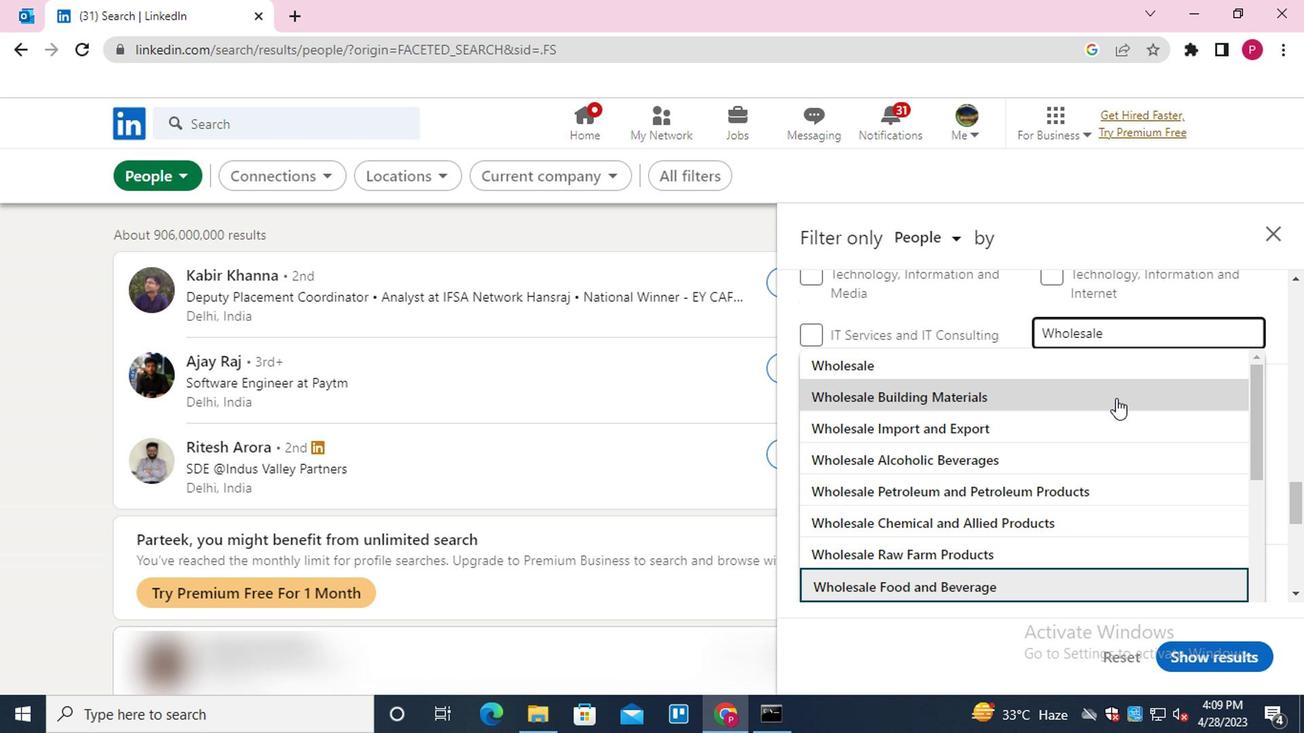 
Action: Mouse moved to (1032, 353)
Screenshot: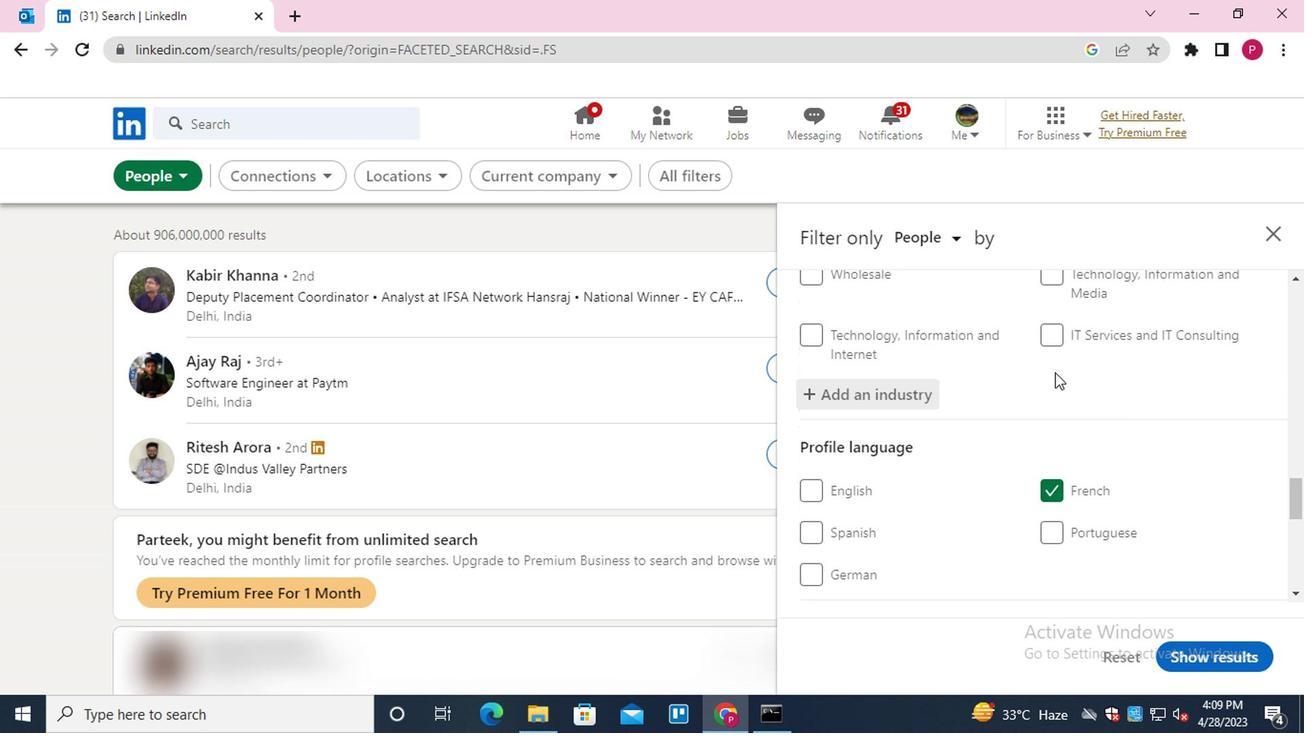 
Action: Mouse scrolled (1032, 352) with delta (0, -1)
Screenshot: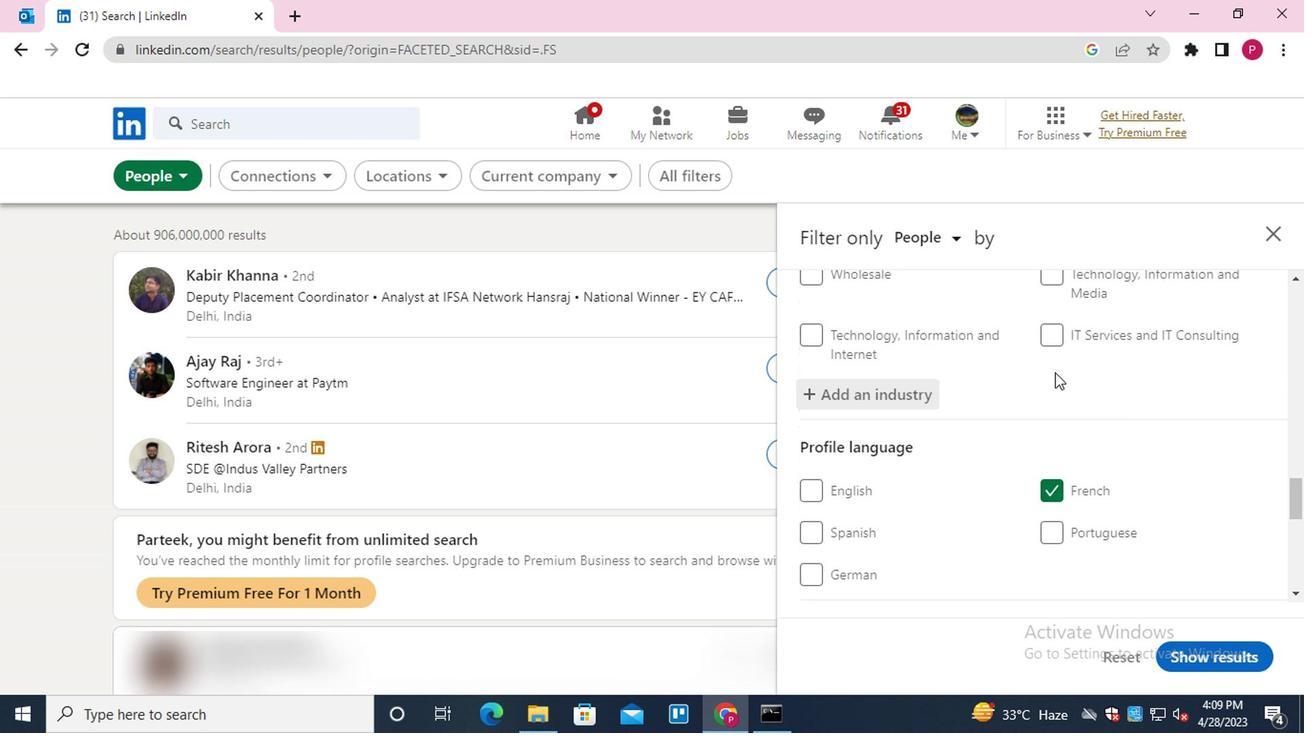 
Action: Mouse moved to (1029, 354)
Screenshot: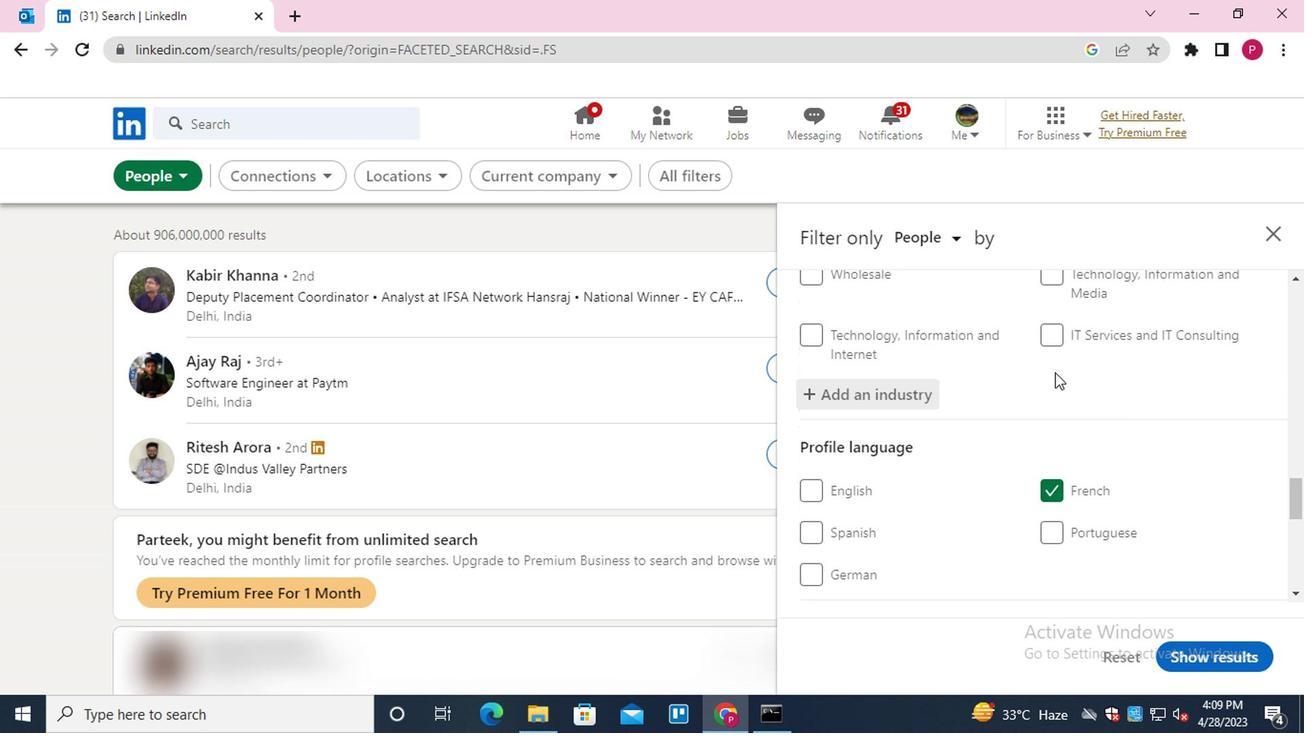 
Action: Mouse scrolled (1029, 353) with delta (0, 0)
Screenshot: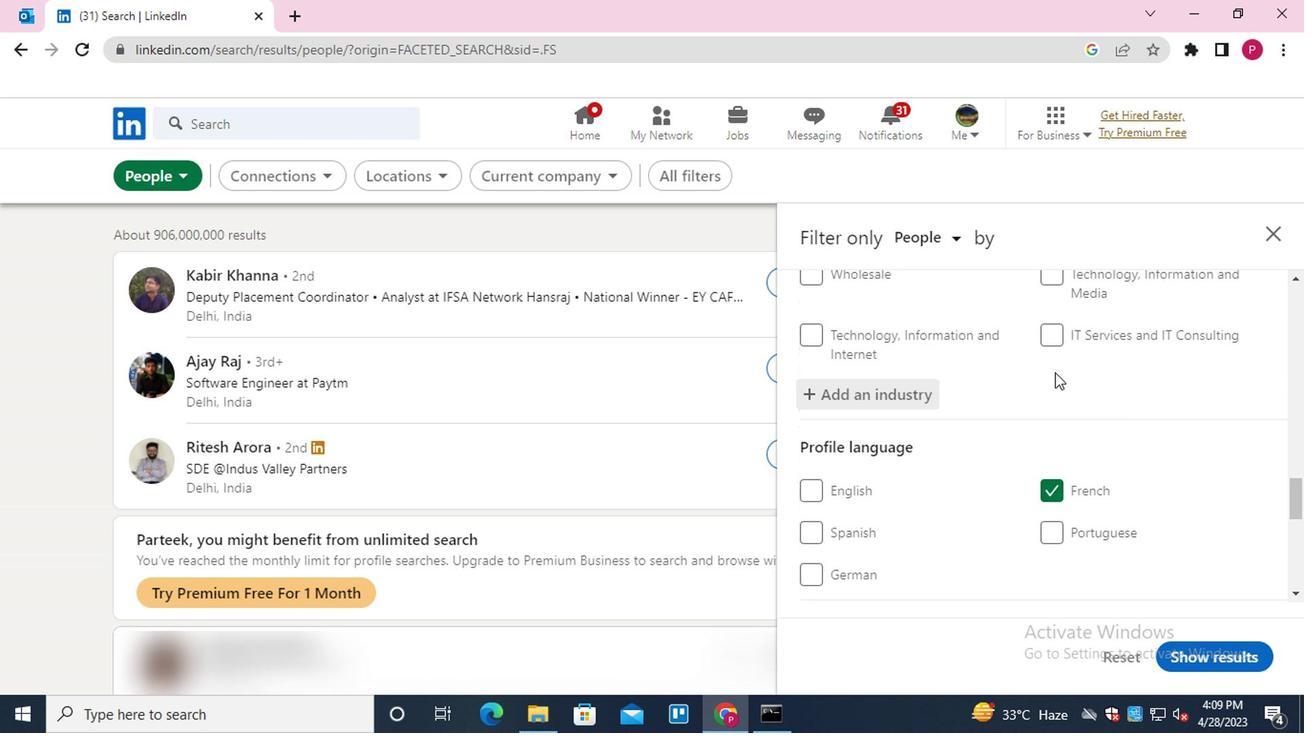 
Action: Mouse moved to (1029, 354)
Screenshot: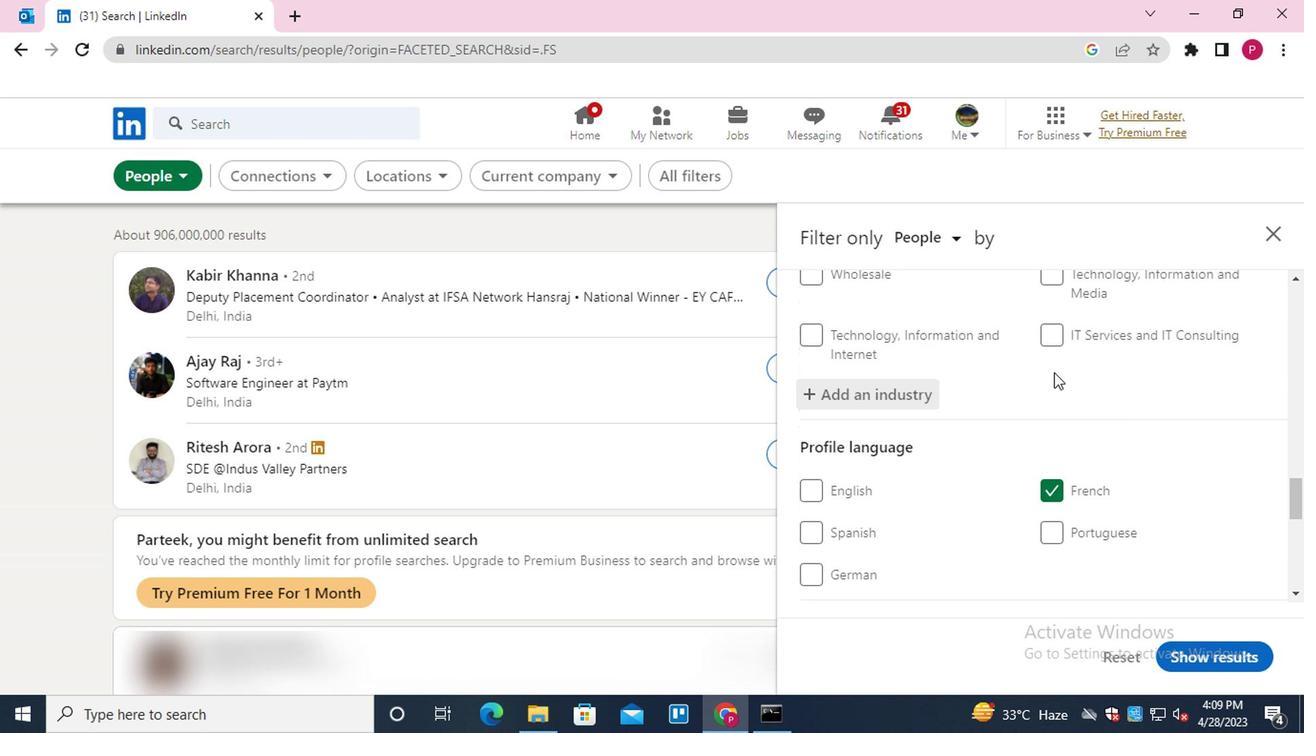 
Action: Mouse scrolled (1029, 353) with delta (0, 0)
Screenshot: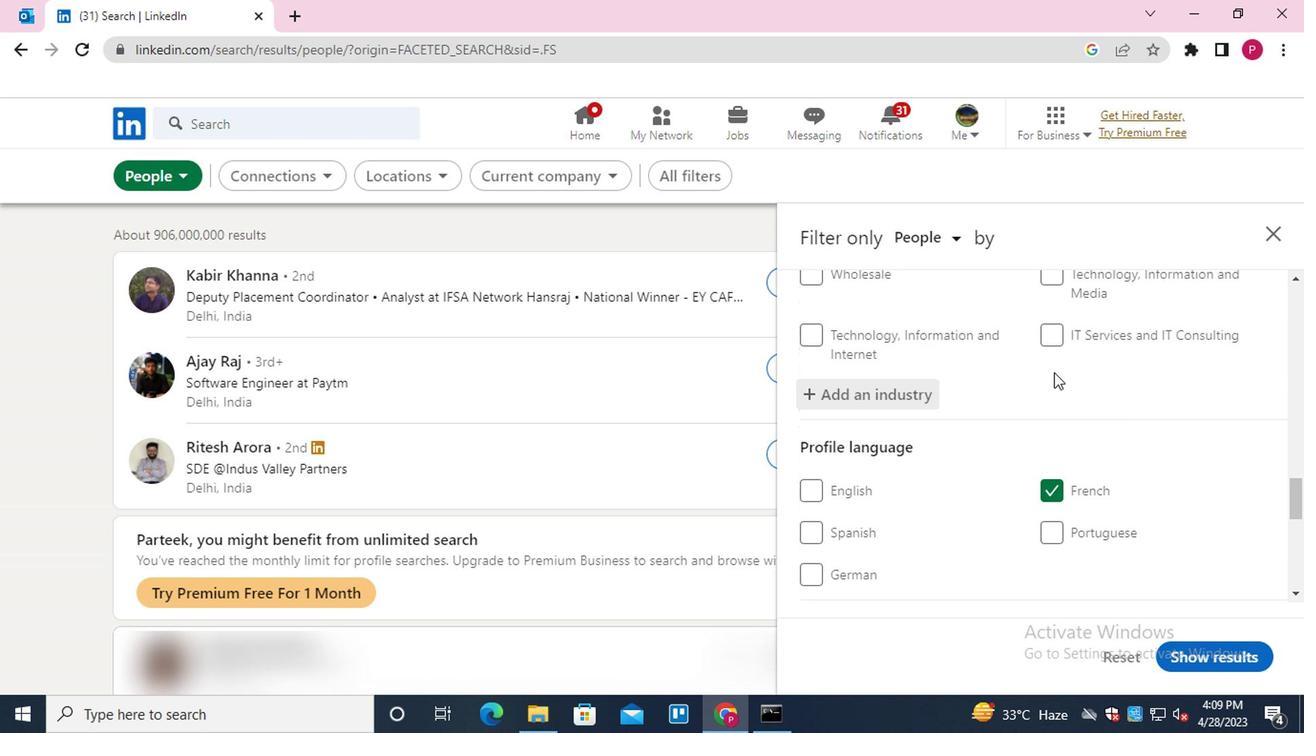 
Action: Mouse moved to (988, 363)
Screenshot: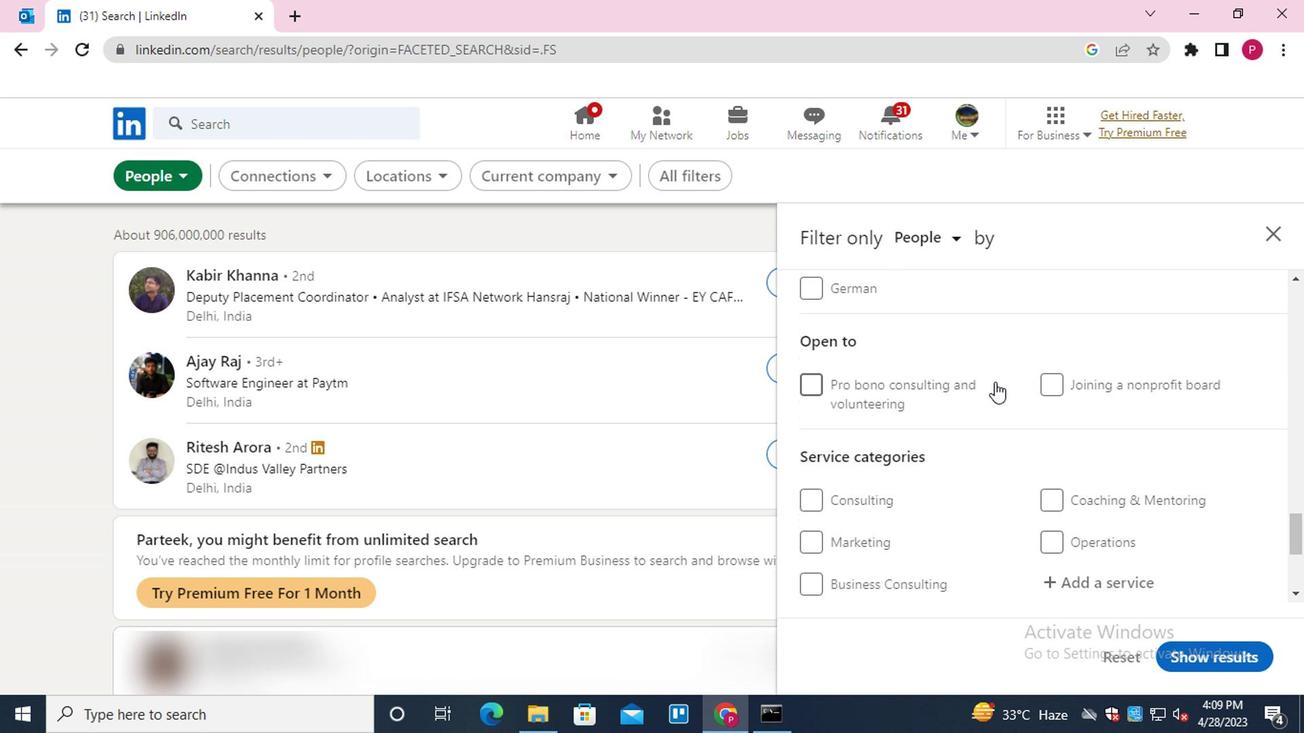
Action: Mouse scrolled (988, 362) with delta (0, 0)
Screenshot: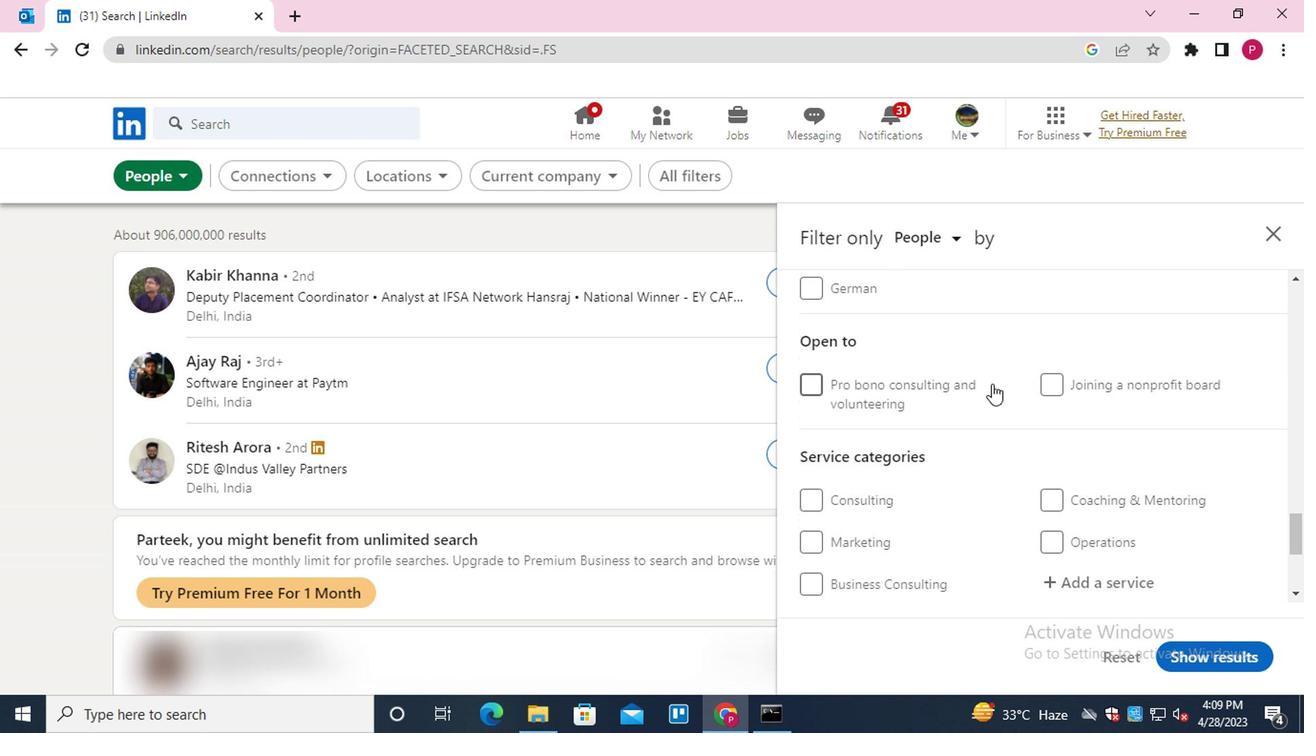 
Action: Mouse moved to (988, 364)
Screenshot: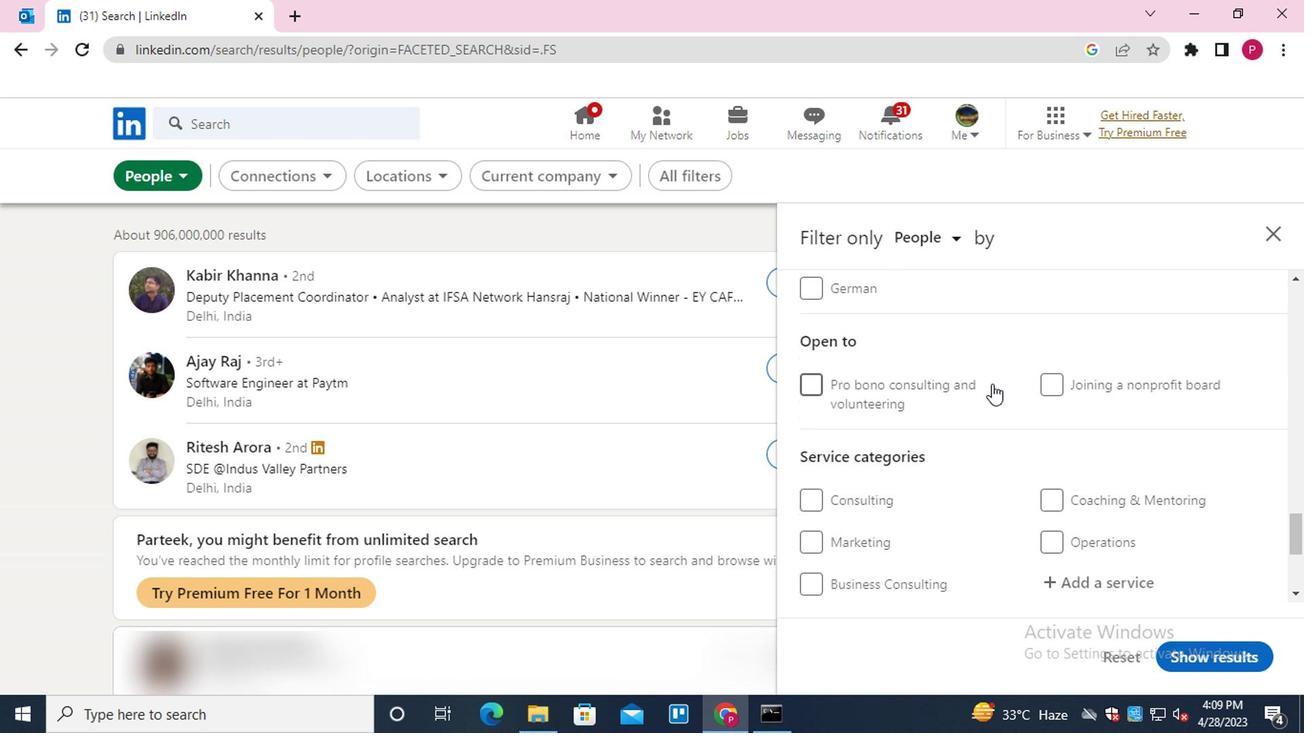 
Action: Mouse scrolled (988, 363) with delta (0, -1)
Screenshot: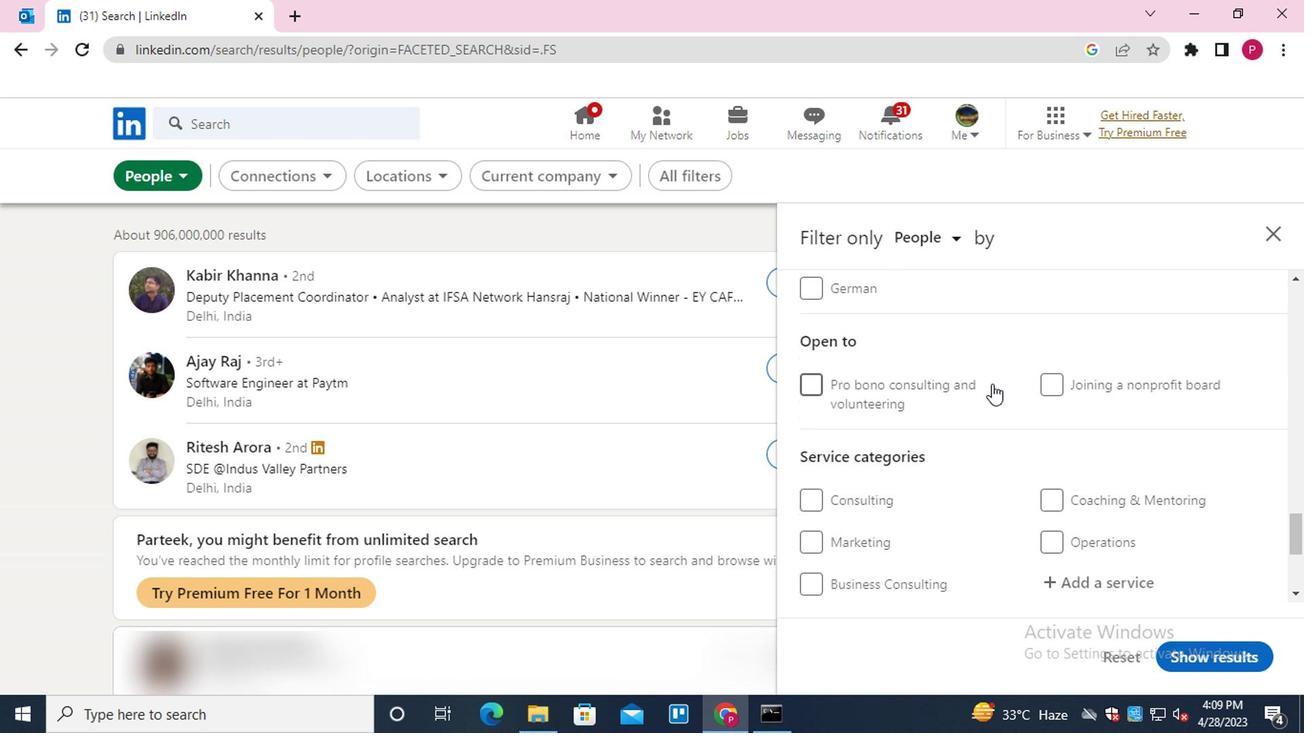 
Action: Mouse moved to (991, 366)
Screenshot: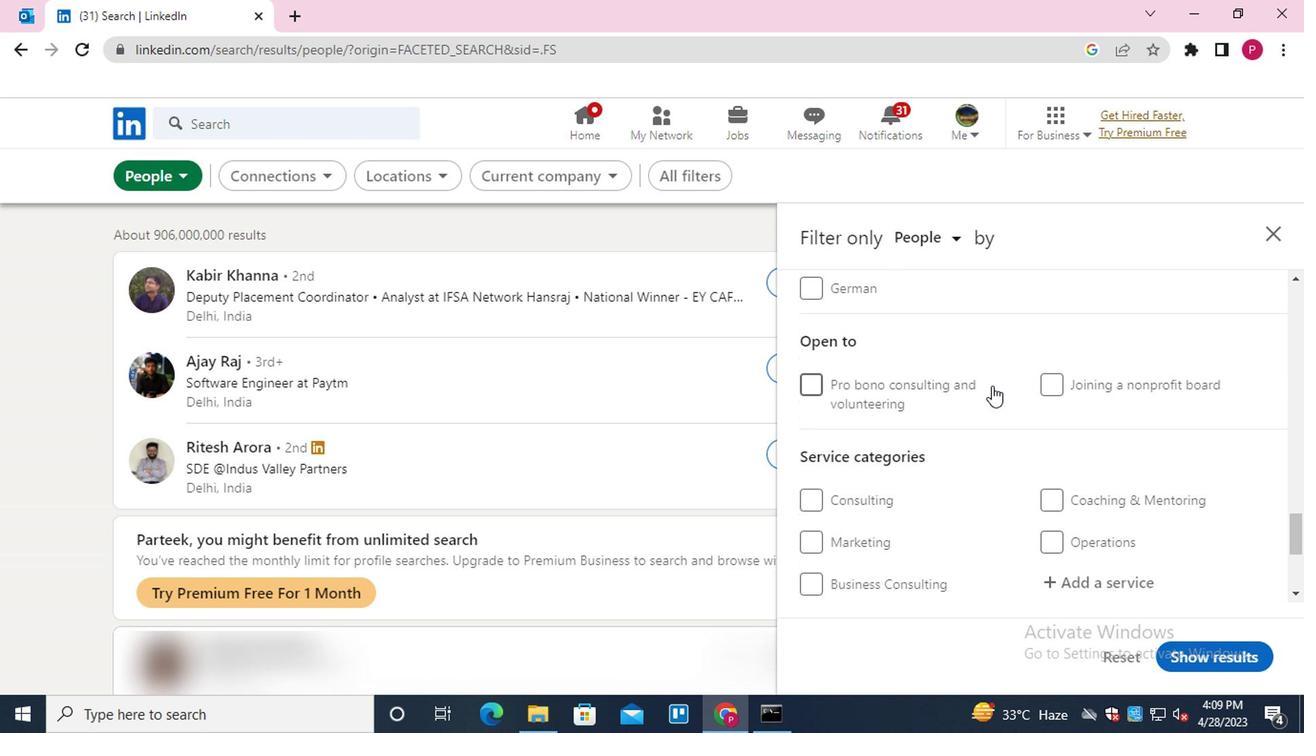 
Action: Mouse scrolled (991, 366) with delta (0, 0)
Screenshot: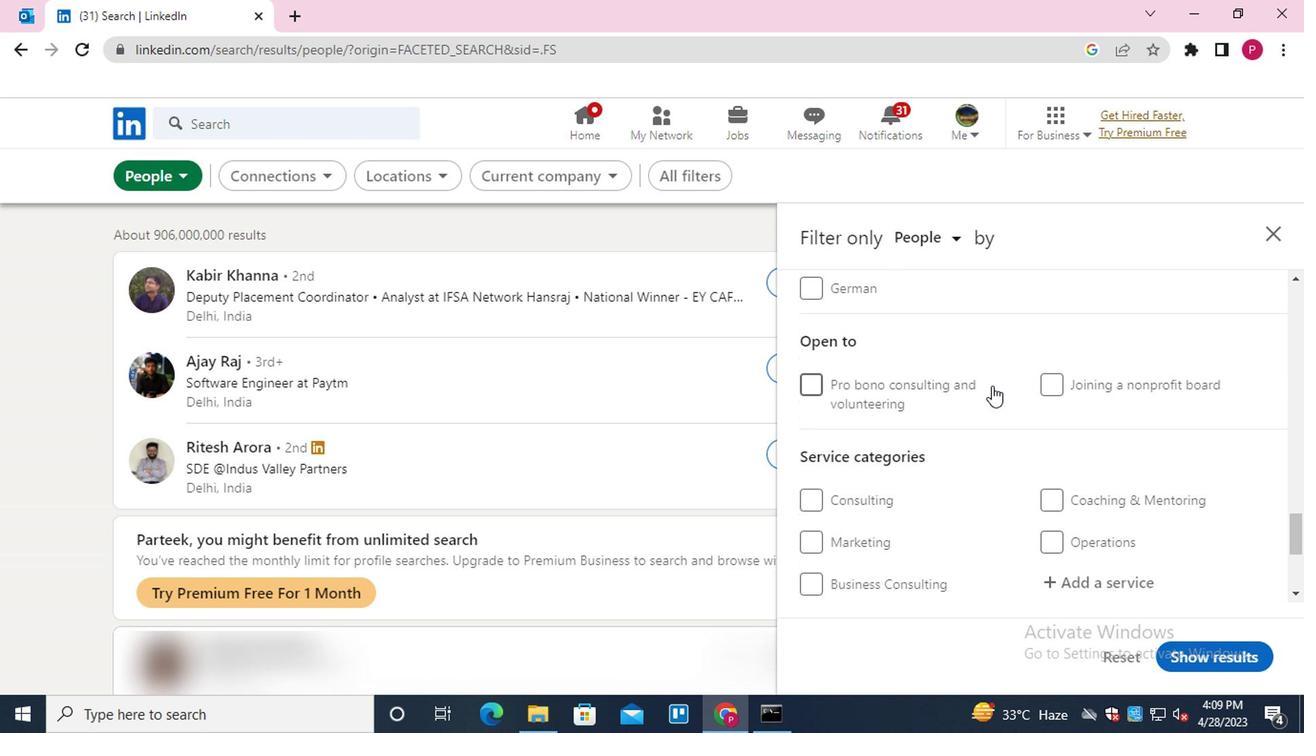 
Action: Mouse moved to (1090, 301)
Screenshot: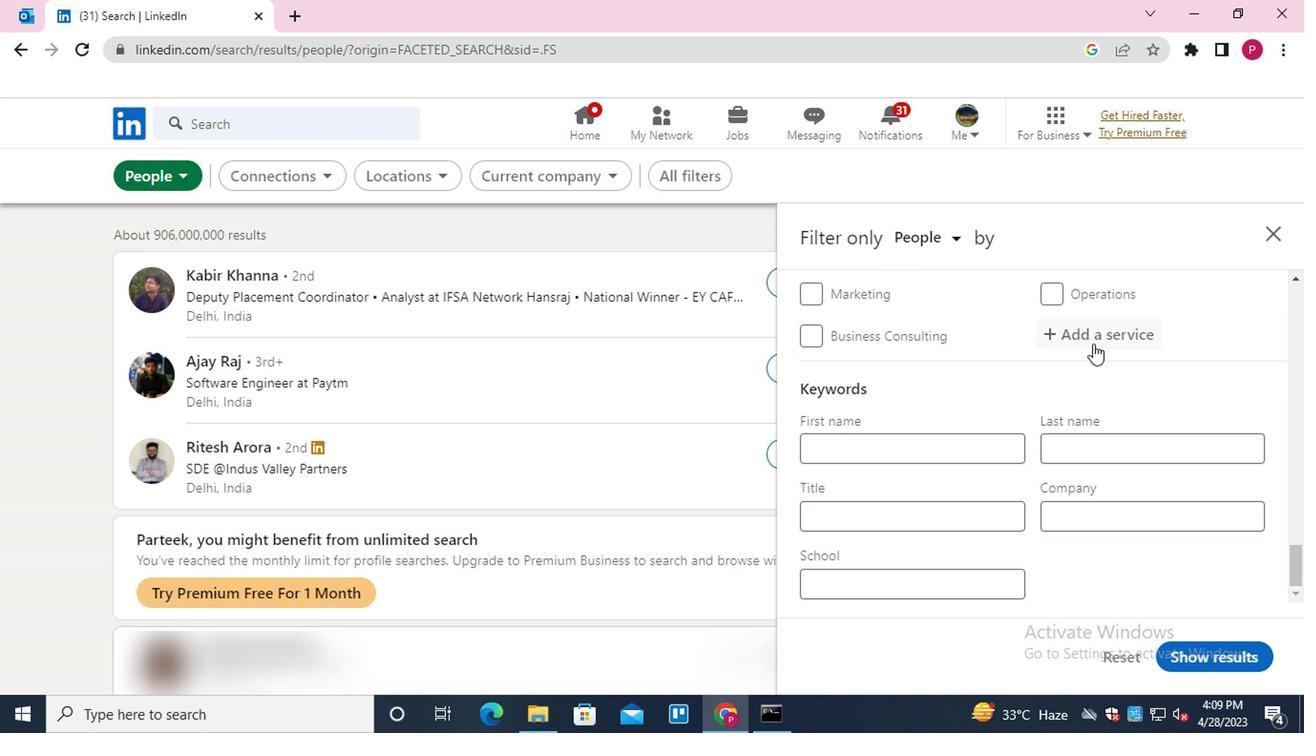 
Action: Mouse pressed left at (1090, 301)
Screenshot: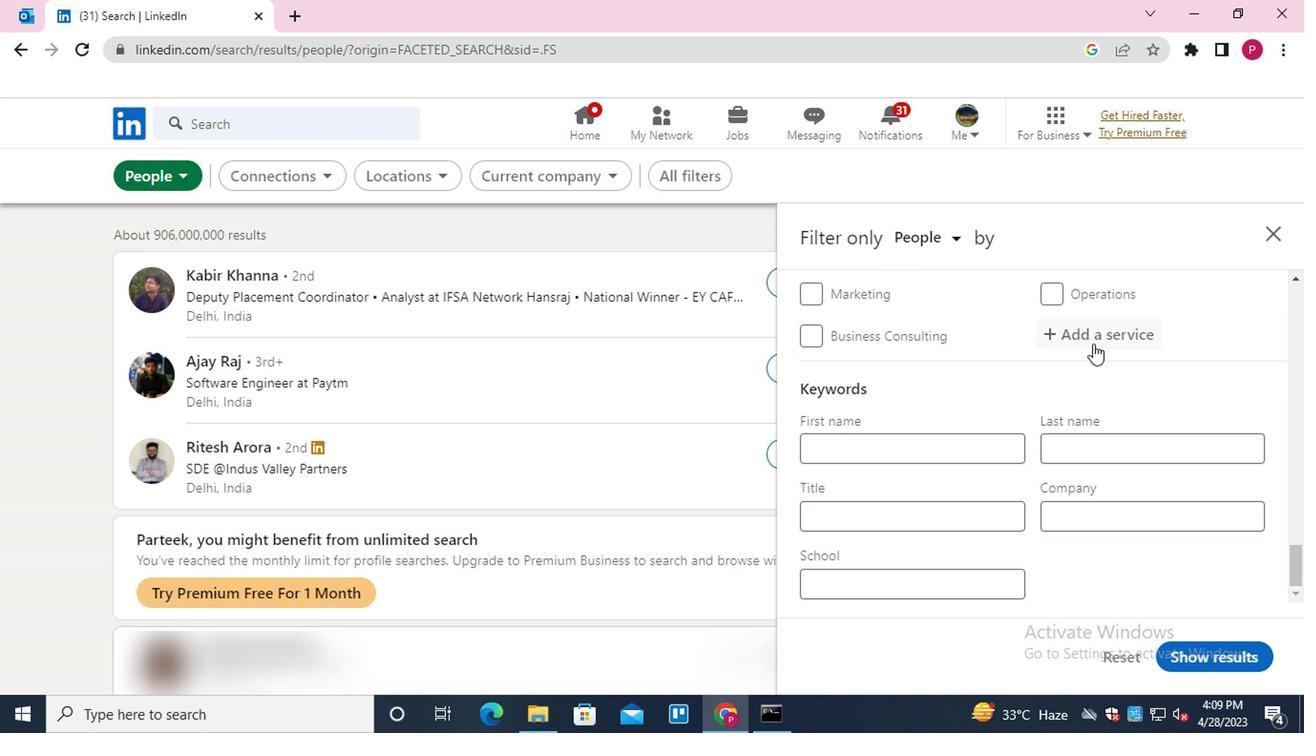 
Action: Key pressed <Key.shift>BARTENDING<Key.down><Key.enter>
Screenshot: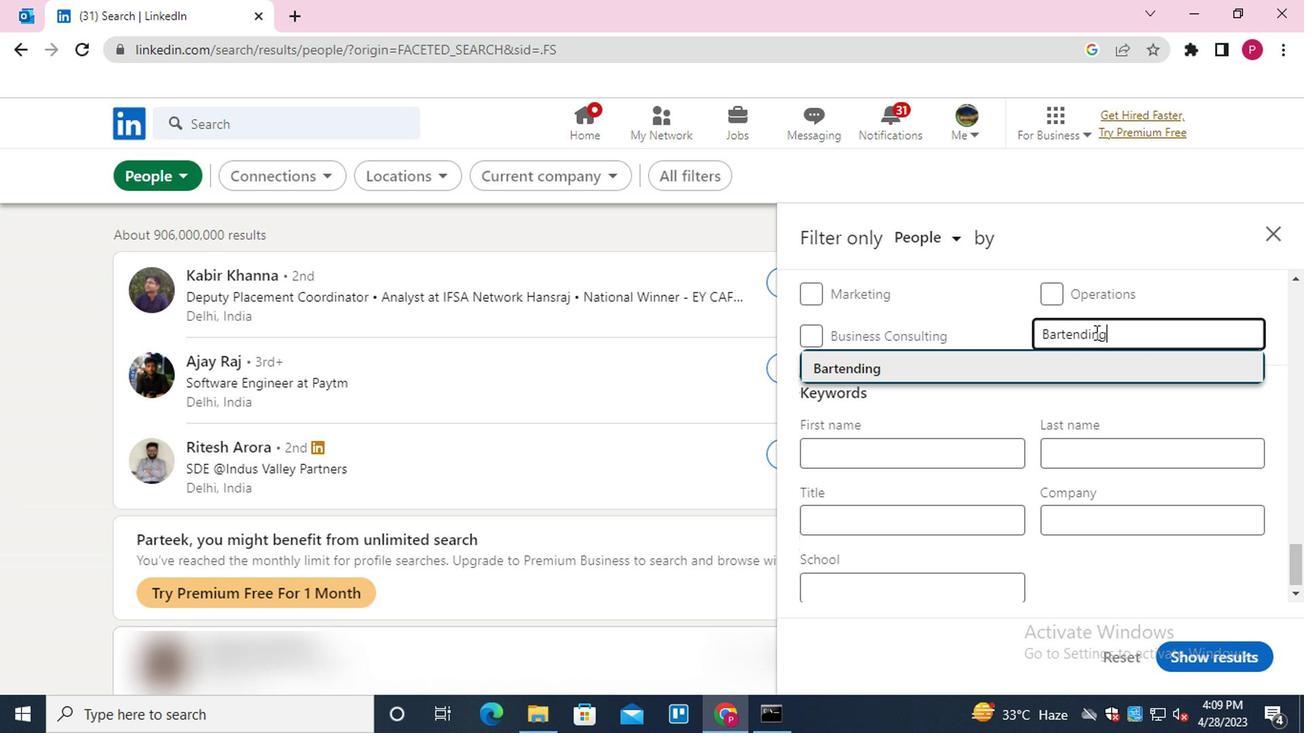
Action: Mouse moved to (1072, 311)
Screenshot: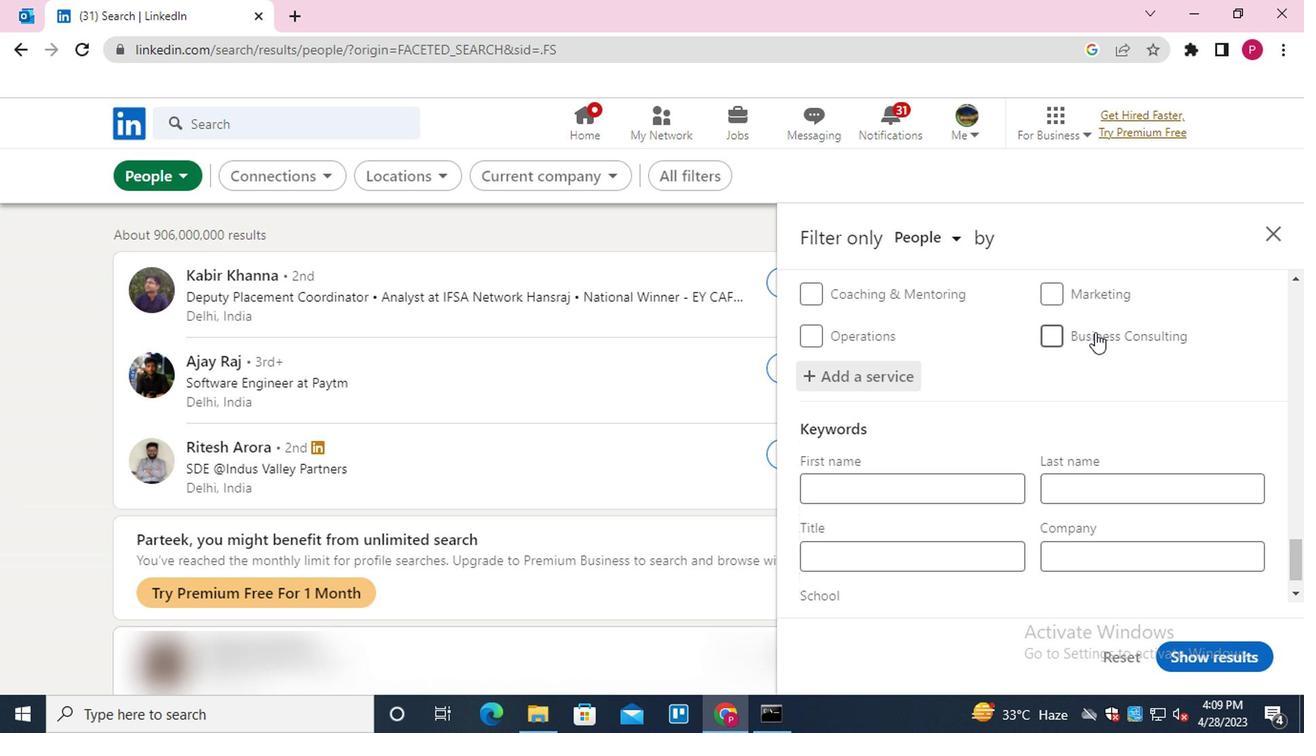 
Action: Mouse scrolled (1072, 310) with delta (0, 0)
Screenshot: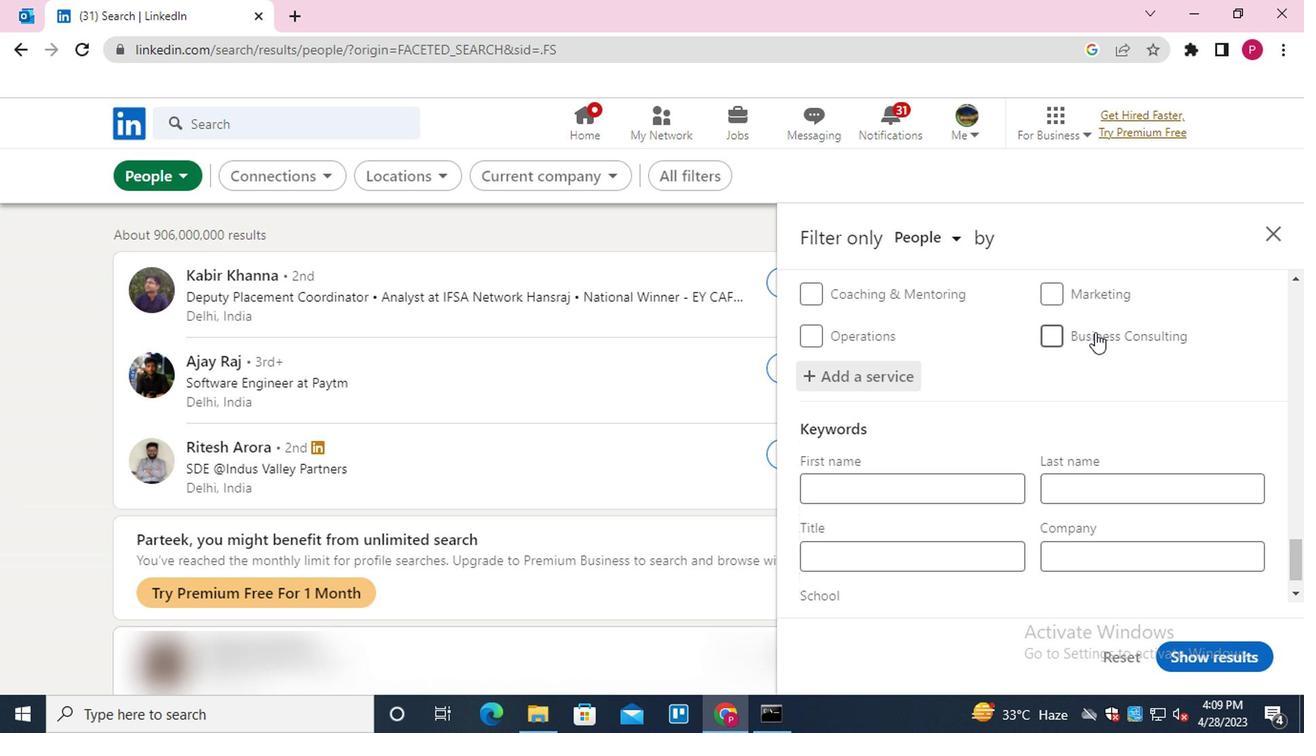 
Action: Mouse moved to (1071, 312)
Screenshot: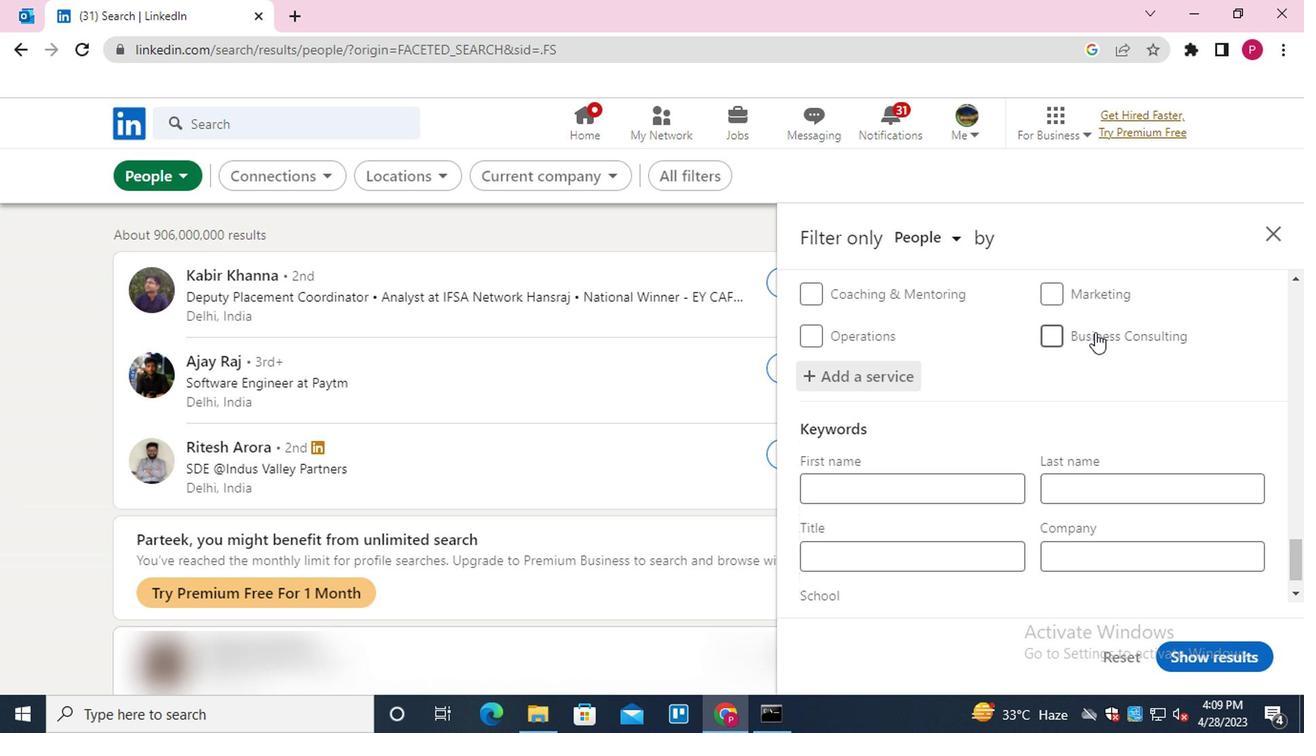 
Action: Mouse scrolled (1071, 311) with delta (0, -1)
Screenshot: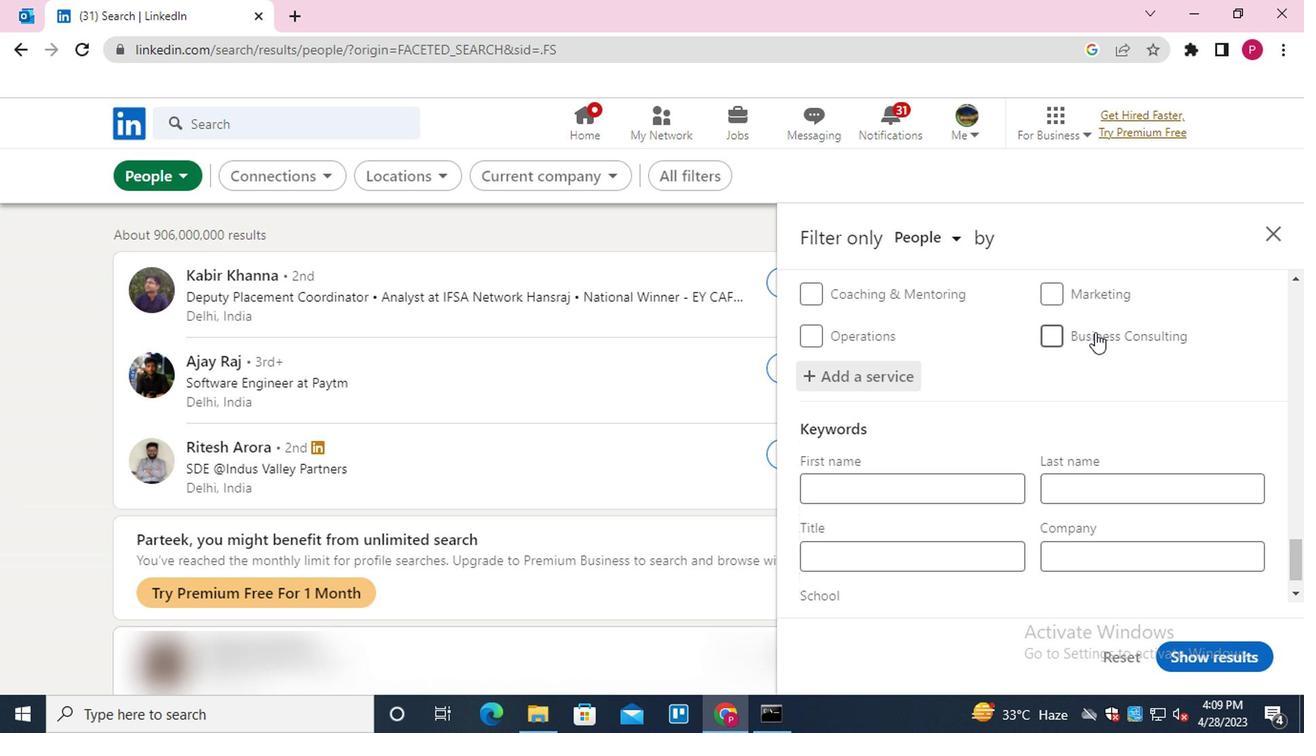 
Action: Mouse scrolled (1071, 311) with delta (0, -1)
Screenshot: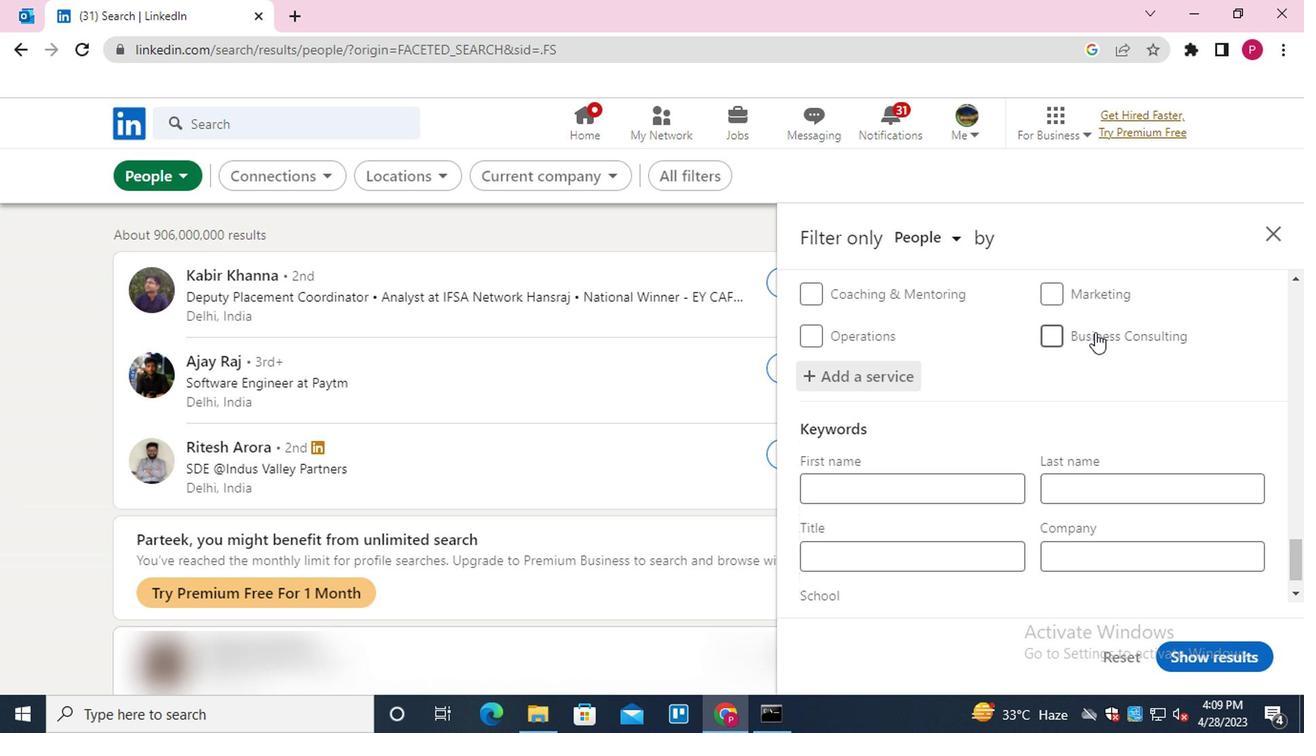 
Action: Mouse moved to (1067, 314)
Screenshot: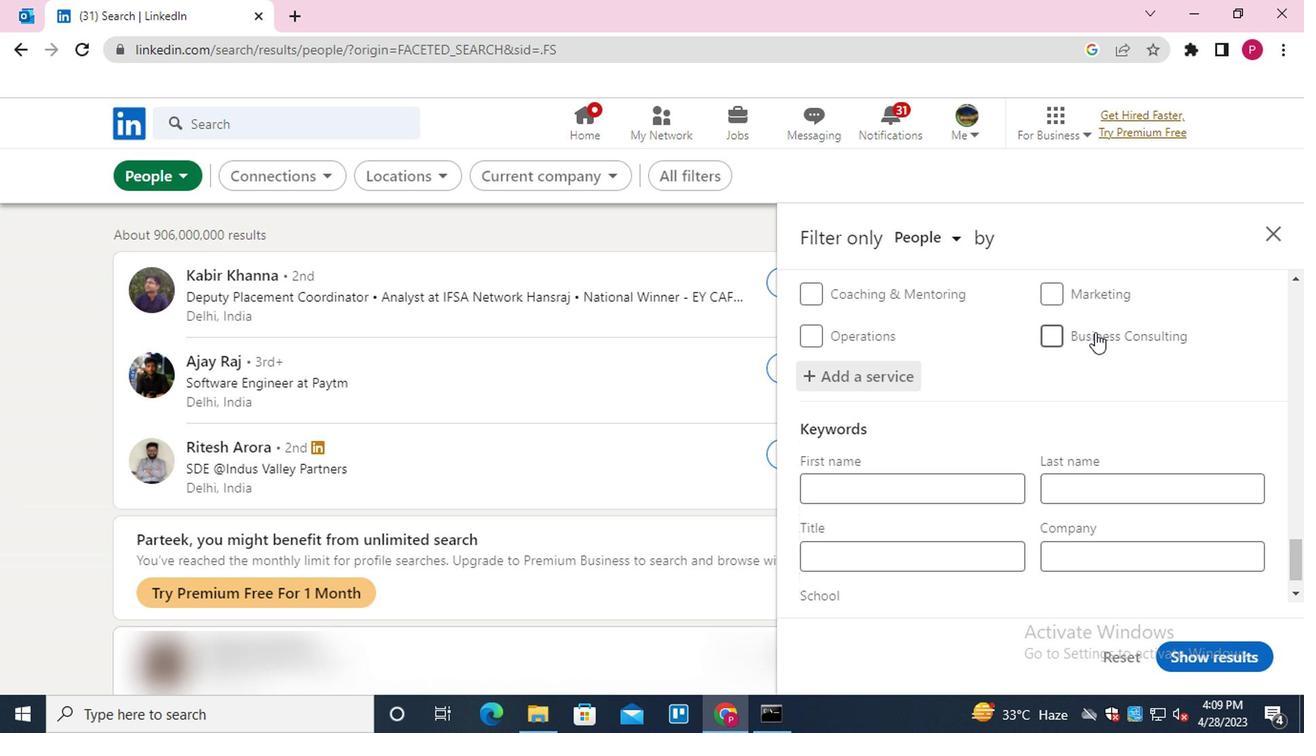 
Action: Mouse scrolled (1067, 313) with delta (0, -1)
Screenshot: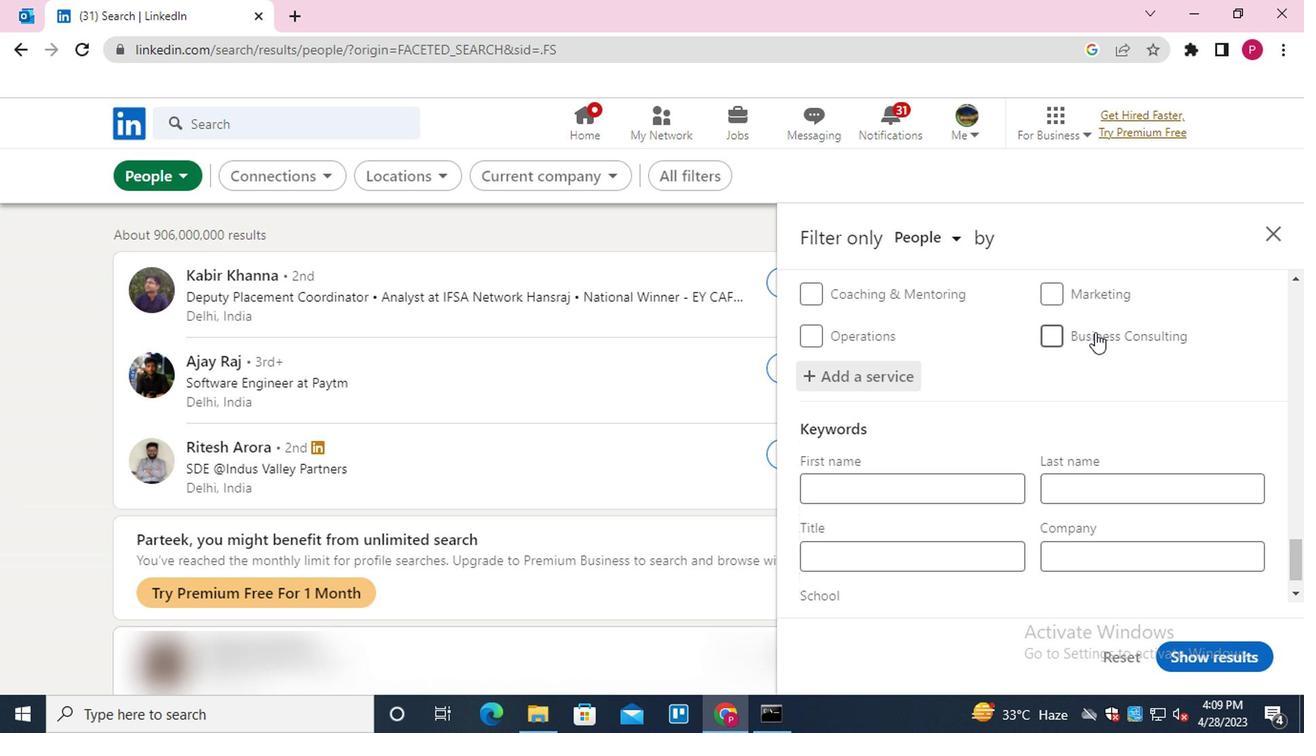
Action: Mouse moved to (948, 508)
Screenshot: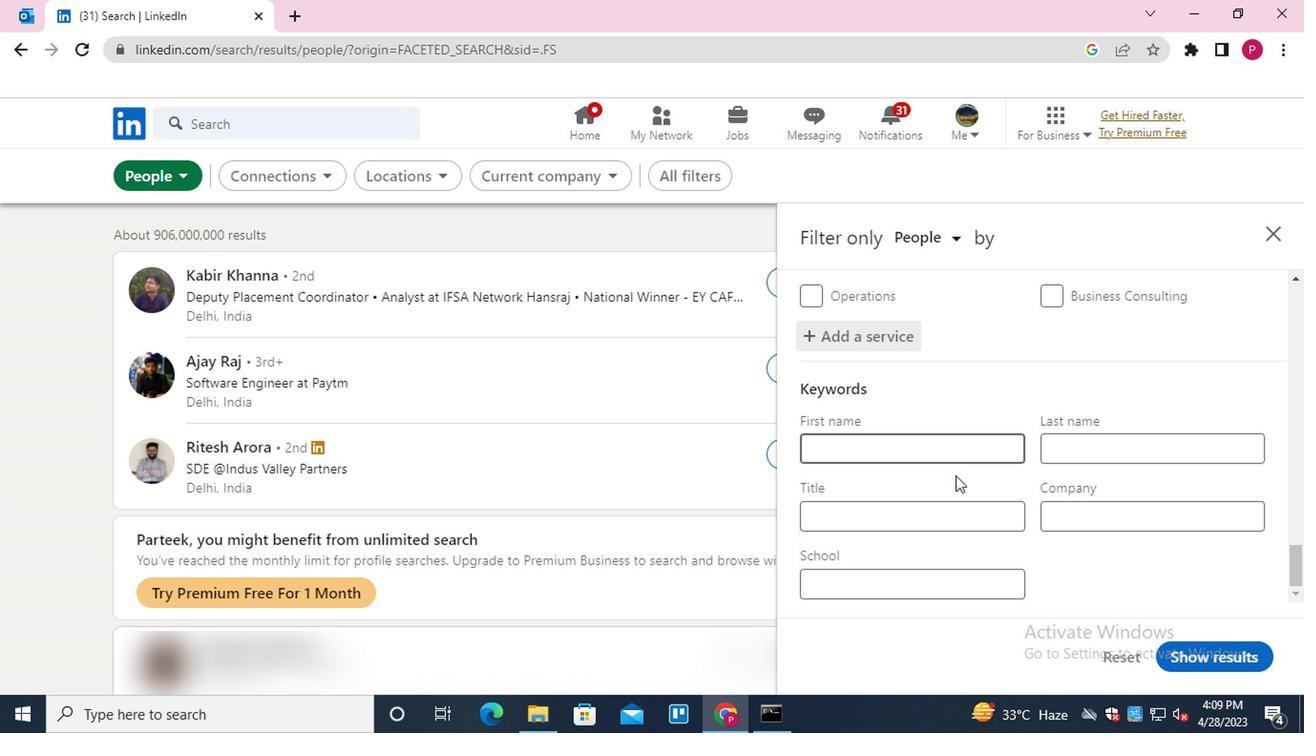 
Action: Mouse pressed left at (948, 508)
Screenshot: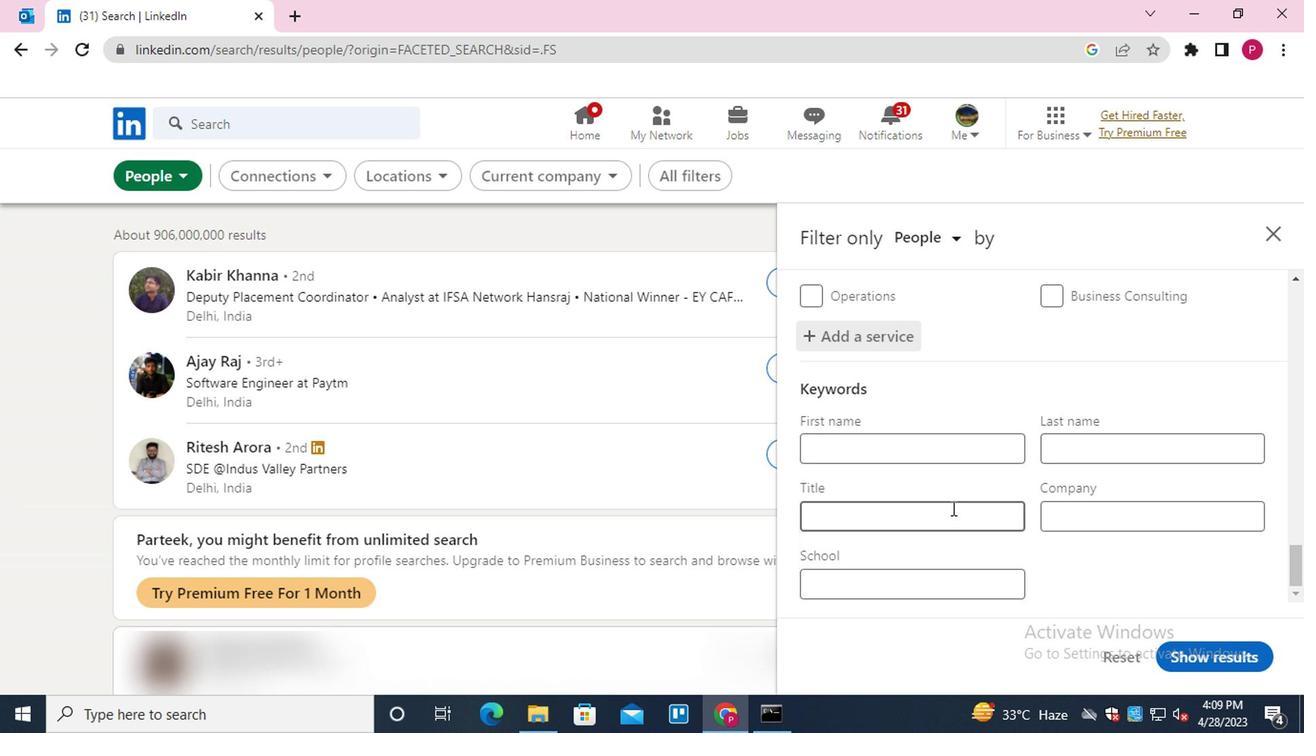 
Action: Key pressed <Key.shift><Key.shift><Key.shift><Key.shift>OVER<Key.space><Key.shift>THE<Key.space><Key.shift>PHONE<Key.space><Key.shift><Key.shift><Key.shift><Key.shift><Key.shift><Key.shift><Key.shift><Key.shift><Key.shift><Key.shift><Key.shift><Key.shift><Key.shift><Key.shift><Key.shift><Key.shift><Key.shift><Key.shift><Key.shift><Key.shift><Key.shift><Key.shift><Key.shift><Key.shift><Key.shift><Key.shift><Key.shift><Key.shift><Key.shift><Key.shift><Key.shift><Key.shift><Key.shift><Key.shift><Key.shift><Key.shift><Key.shift><Key.shift>INTERPRETER
Screenshot: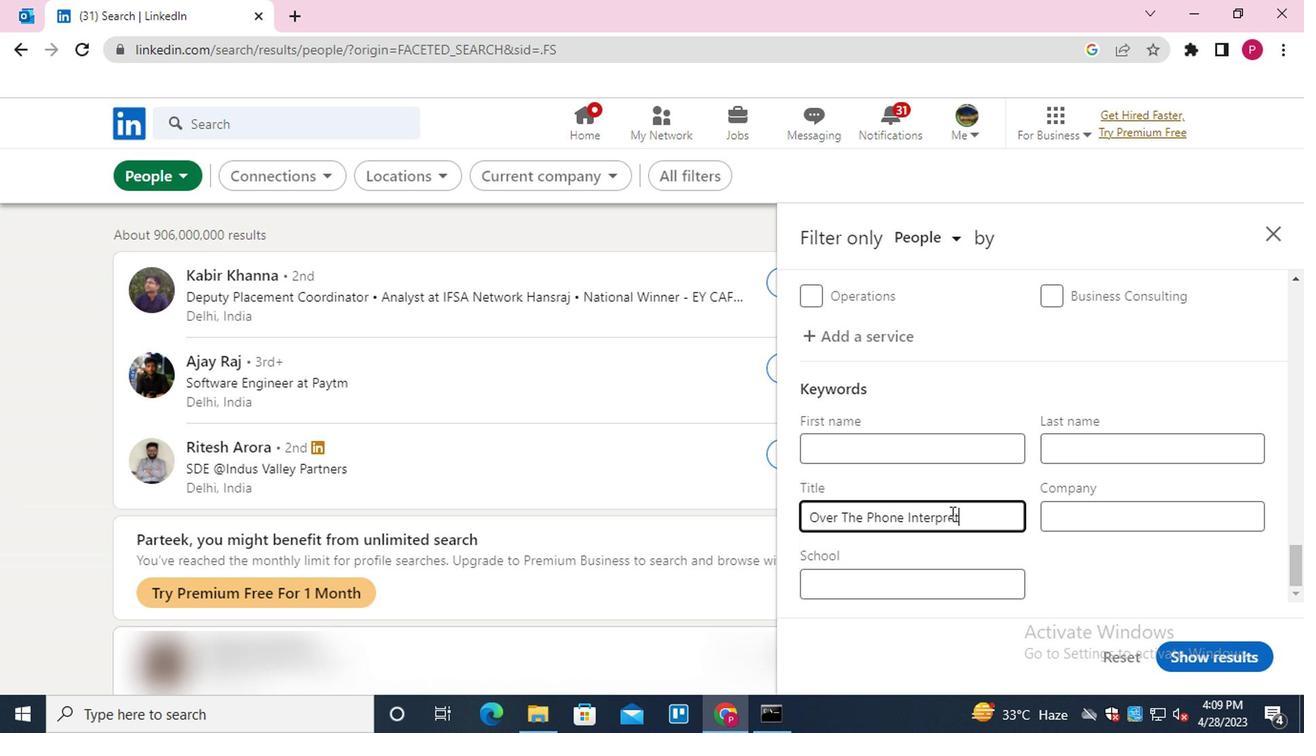 
Action: Mouse moved to (1175, 676)
Screenshot: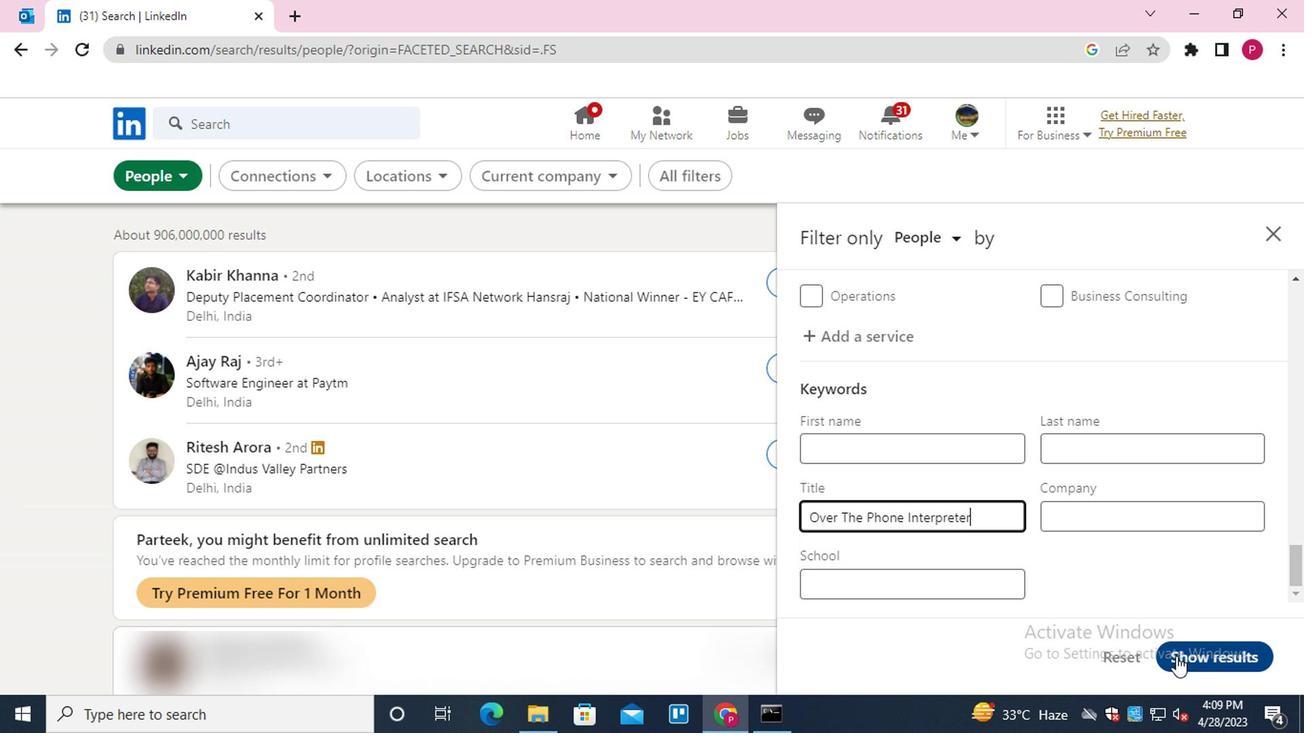 
Action: Mouse pressed left at (1175, 676)
Screenshot: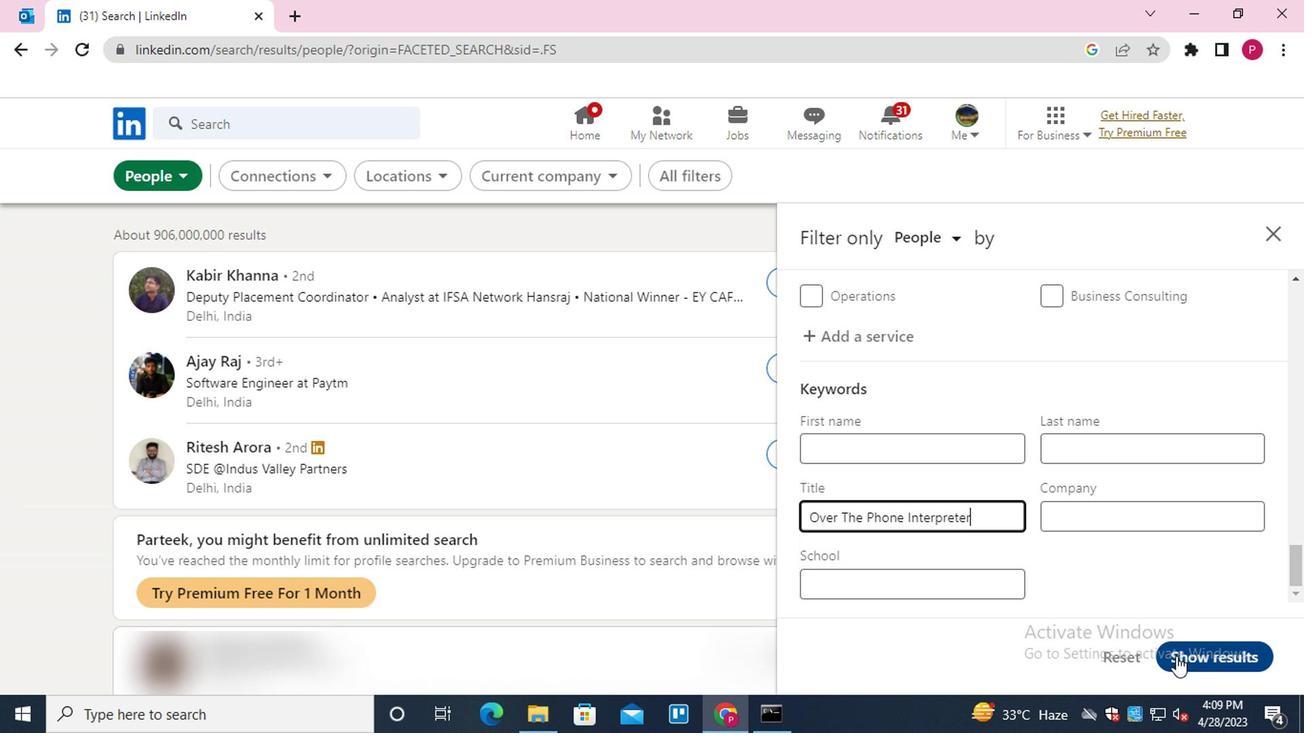 
Action: Mouse moved to (469, 296)
Screenshot: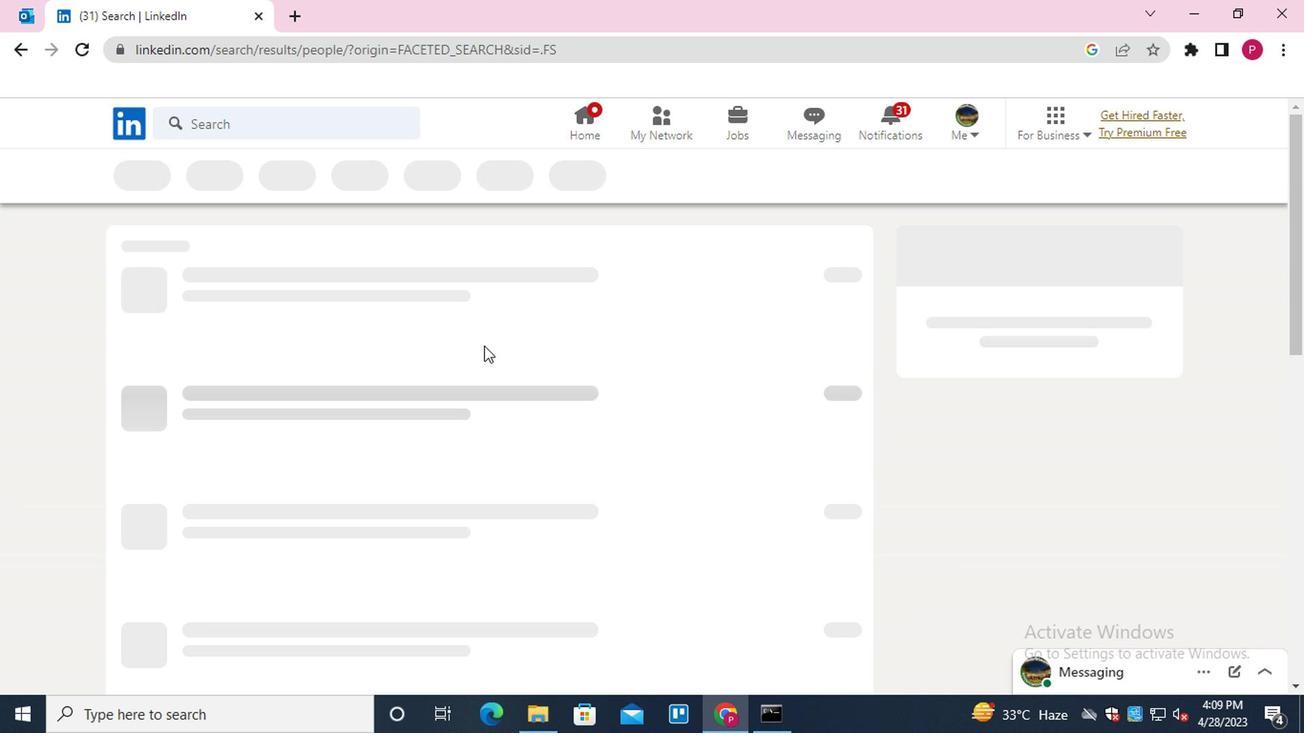
